 Task: Create a event for a virtual team-building trivia night, fostering friendly competition, knowledge-sharing, and a relaxed atmosphere for team members to unwind on September 24th at 6:30 PM.
Action: Mouse moved to (35, 299)
Screenshot: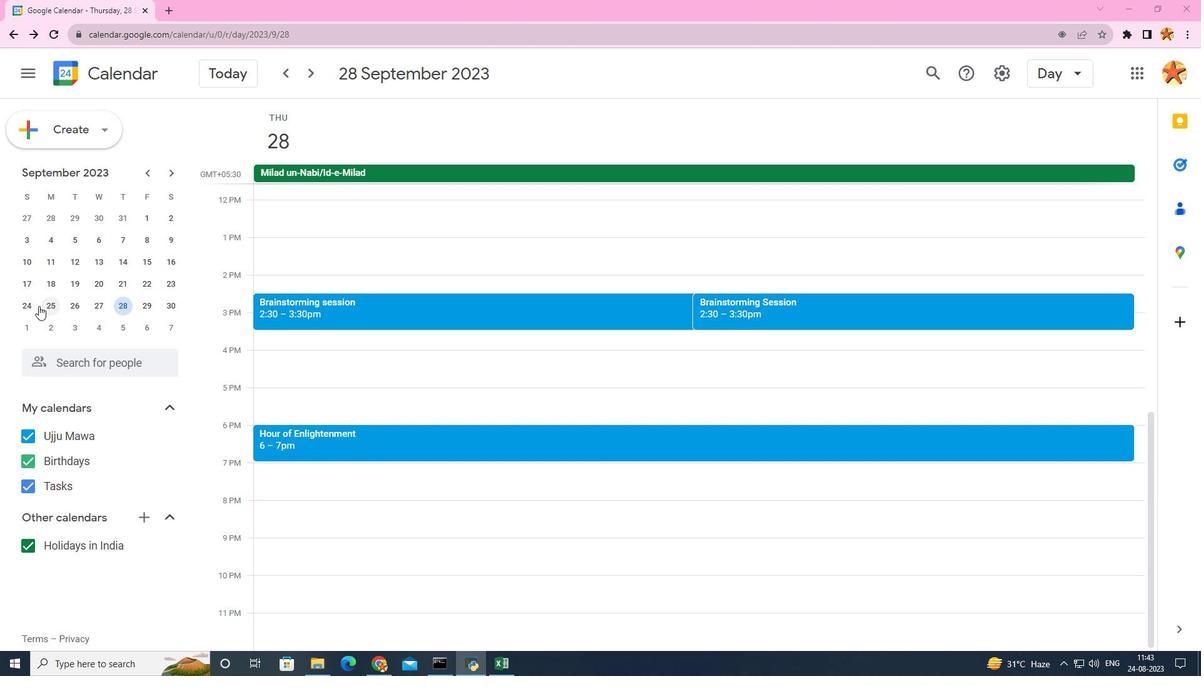 
Action: Mouse pressed left at (35, 299)
Screenshot: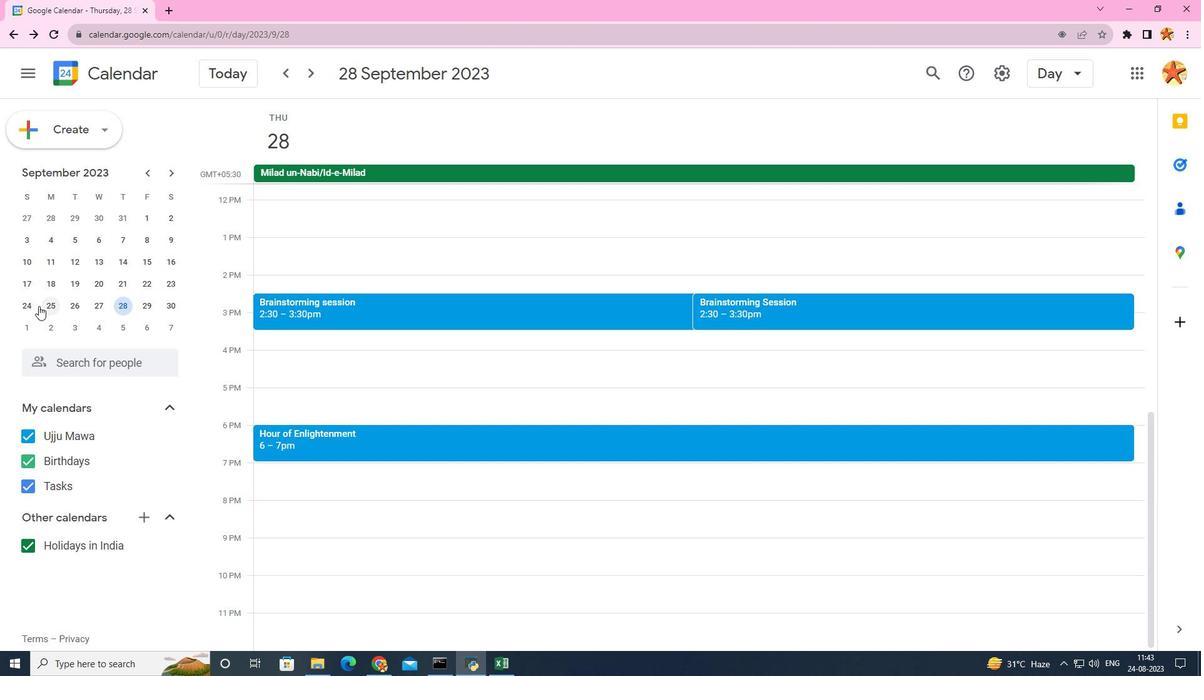
Action: Mouse moved to (397, 299)
Screenshot: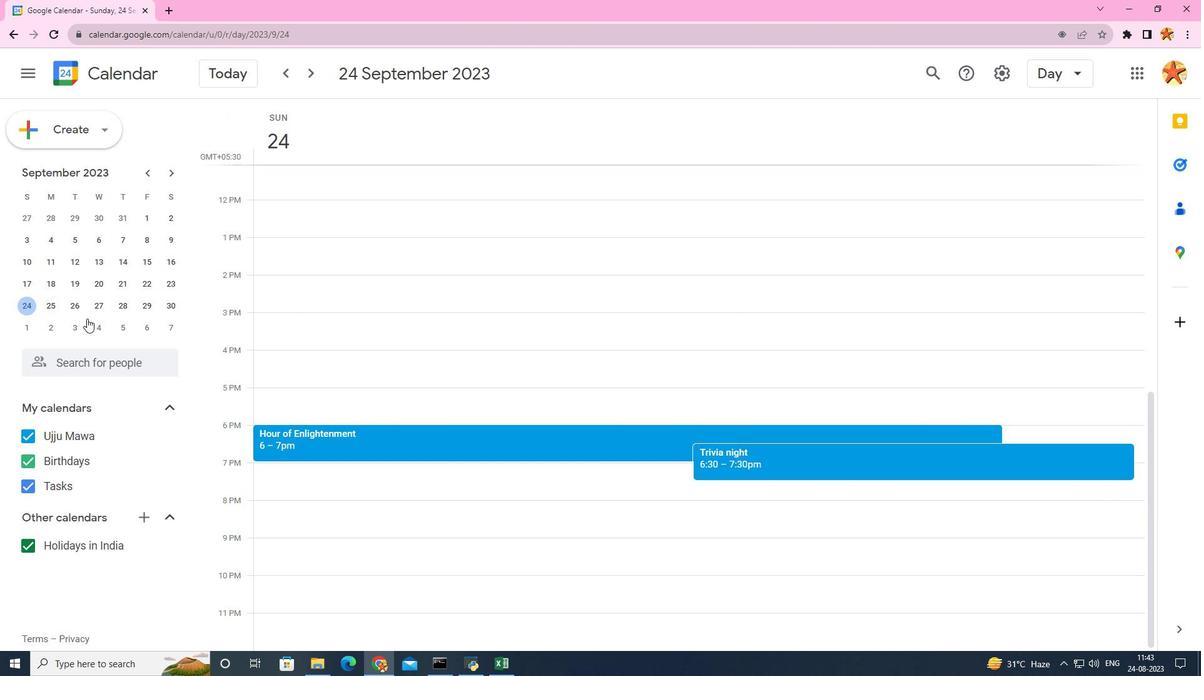 
Action: Mouse pressed left at (397, 299)
Screenshot: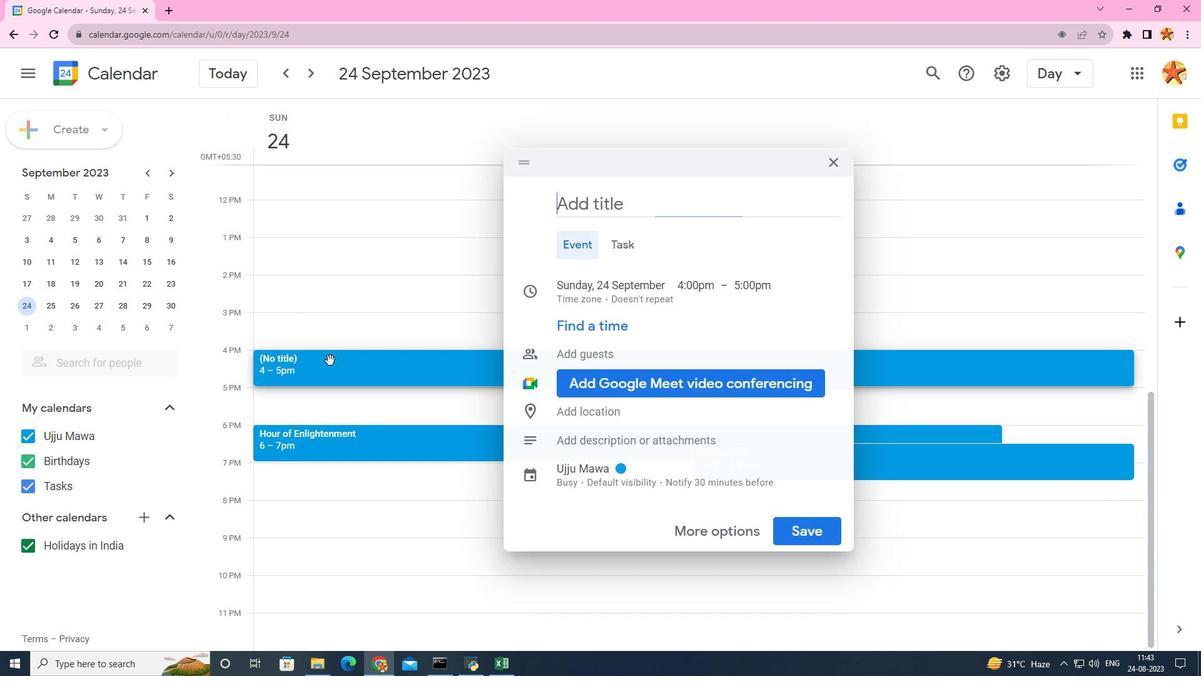 
Action: Mouse moved to (695, 287)
Screenshot: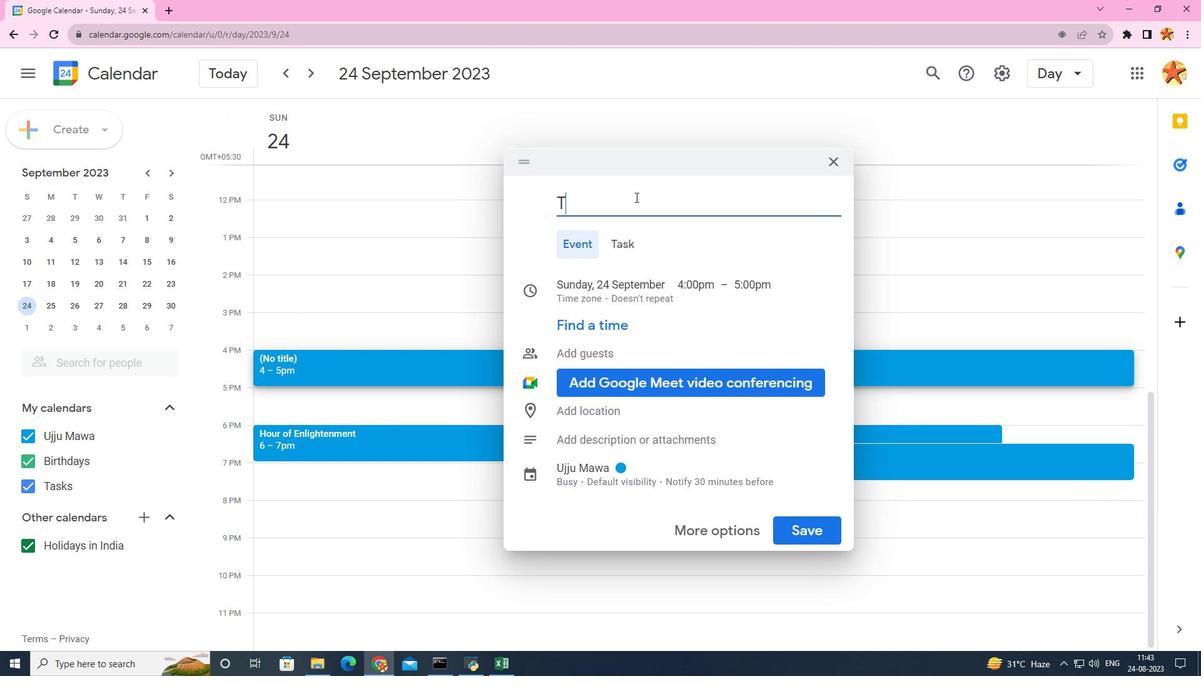 
Action: Mouse pressed left at (695, 287)
Screenshot: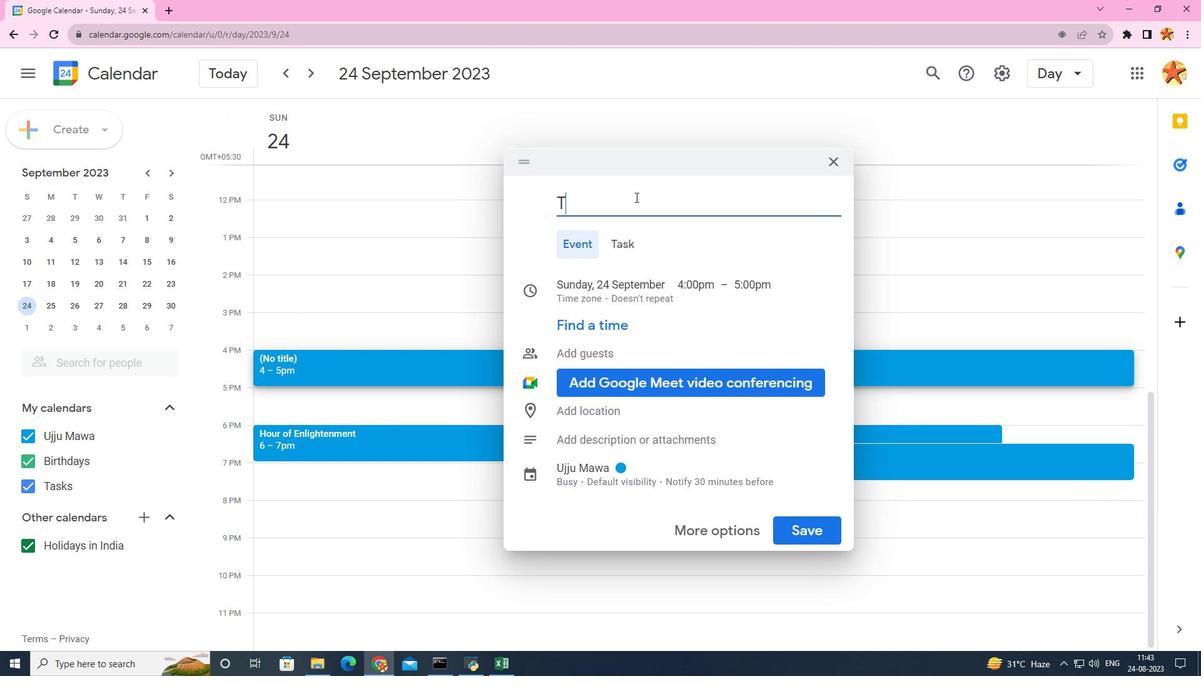 
Action: Mouse moved to (709, 425)
Screenshot: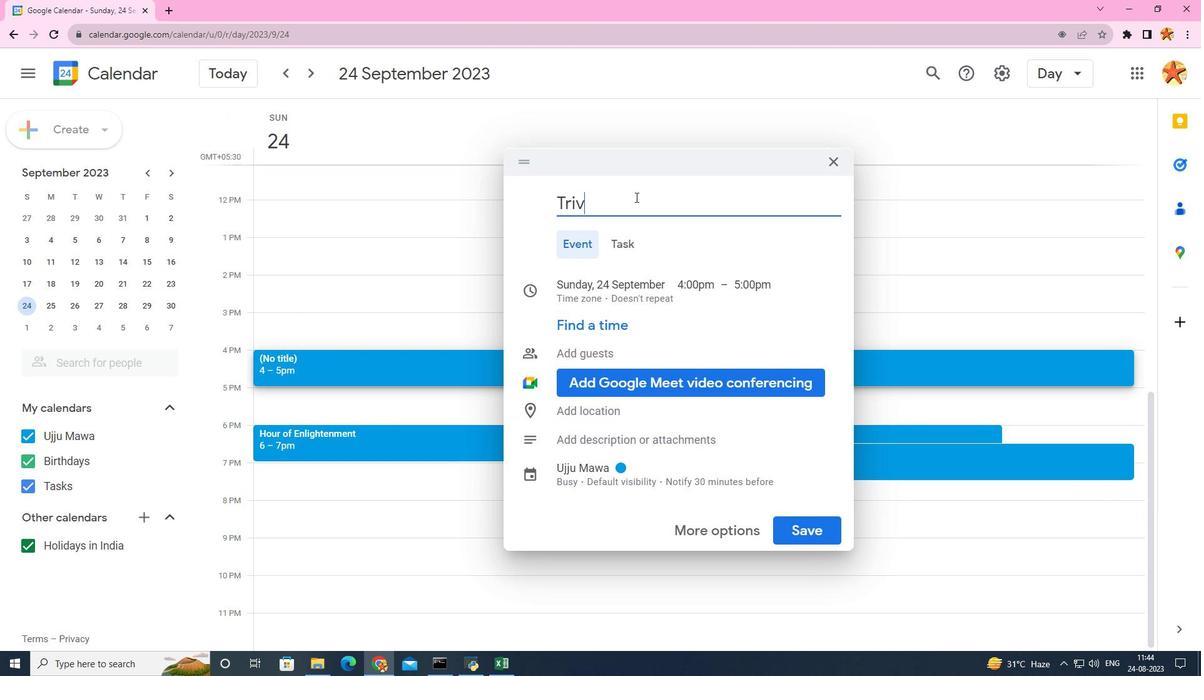 
Action: Mouse scrolled (709, 424) with delta (0, 0)
Screenshot: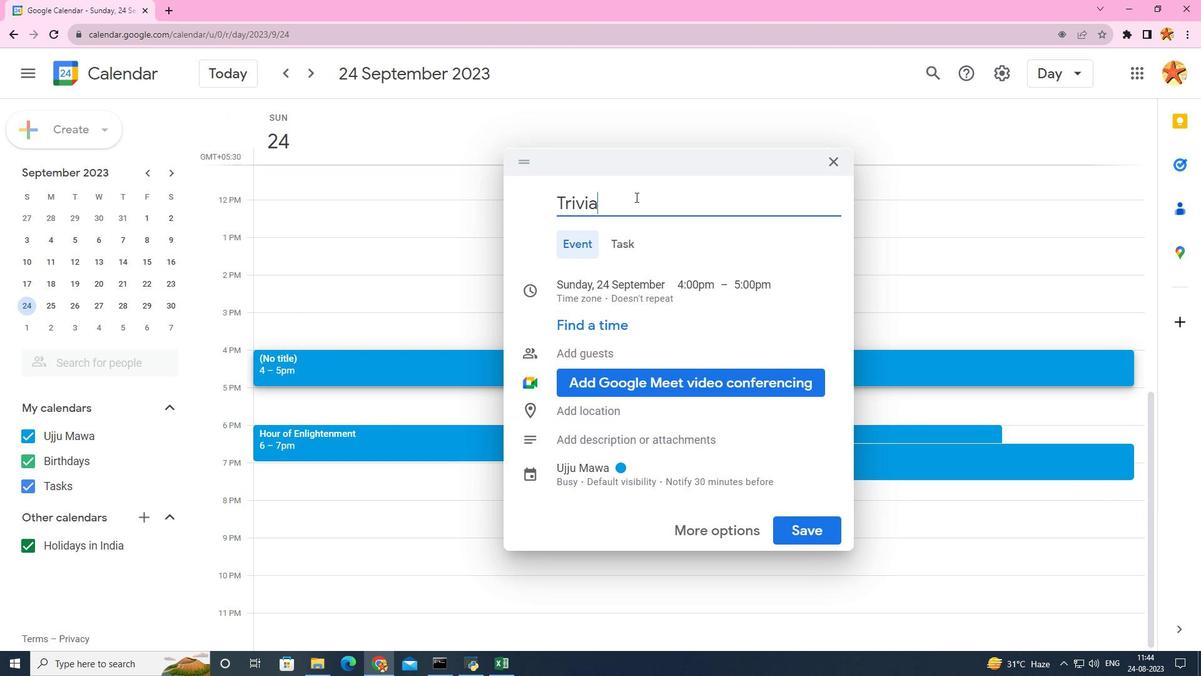 
Action: Mouse scrolled (709, 424) with delta (0, 0)
Screenshot: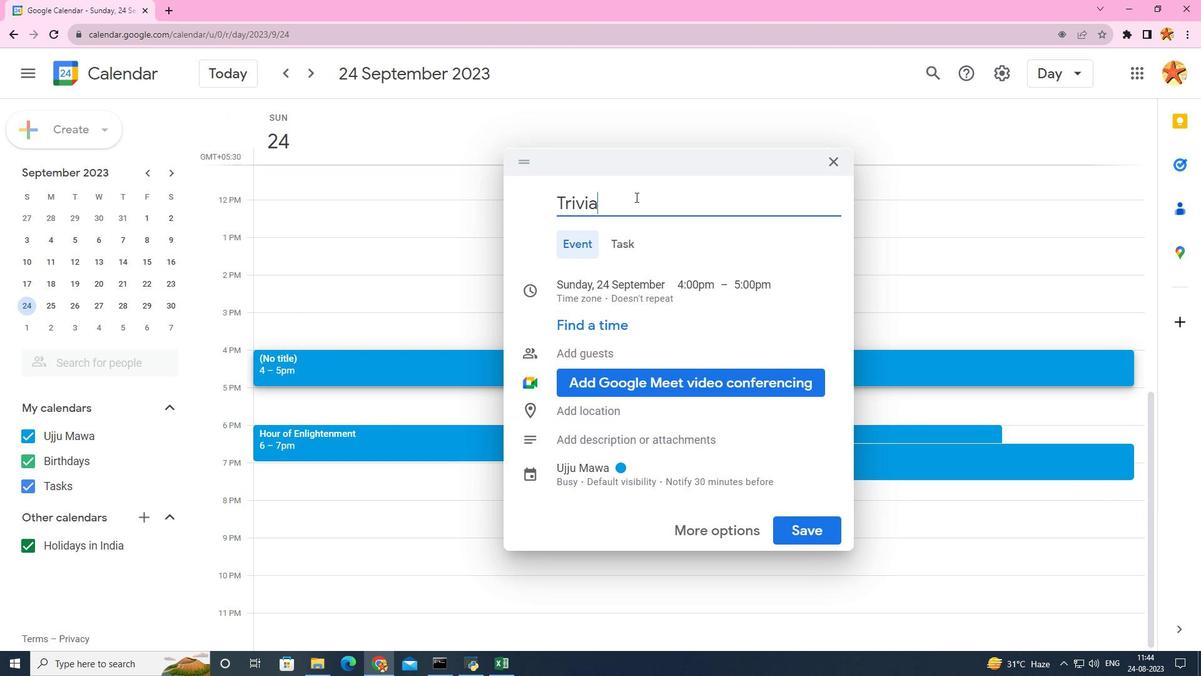 
Action: Mouse moved to (709, 411)
Screenshot: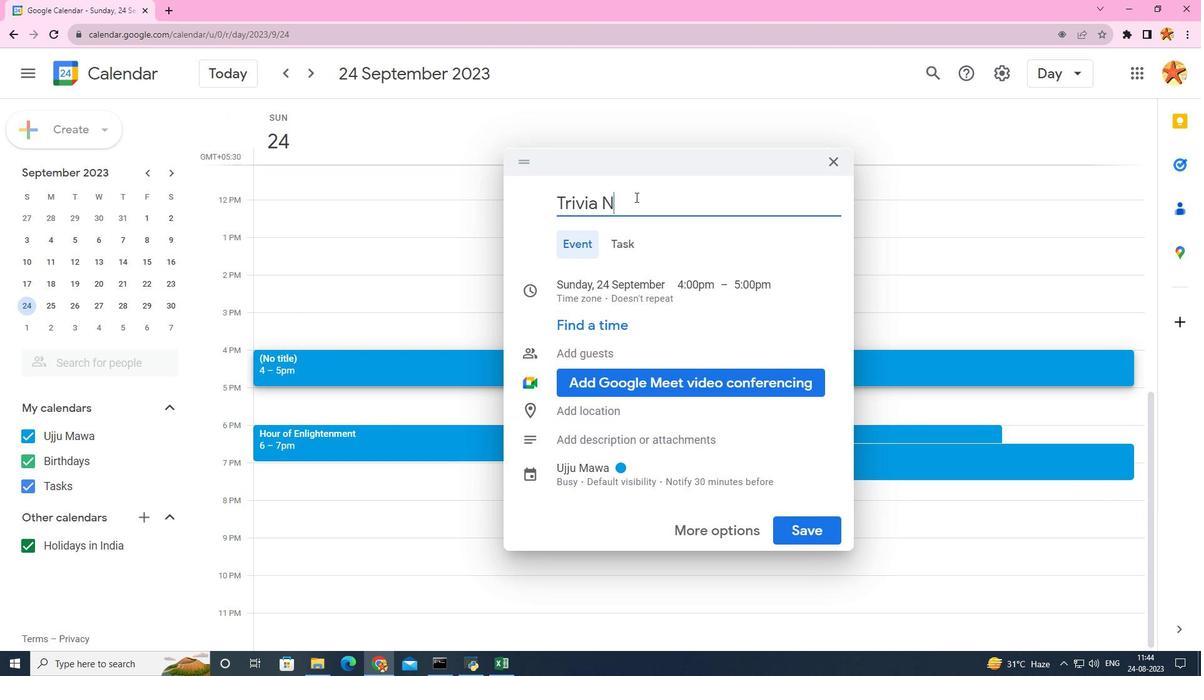 
Action: Mouse scrolled (709, 410) with delta (0, 0)
Screenshot: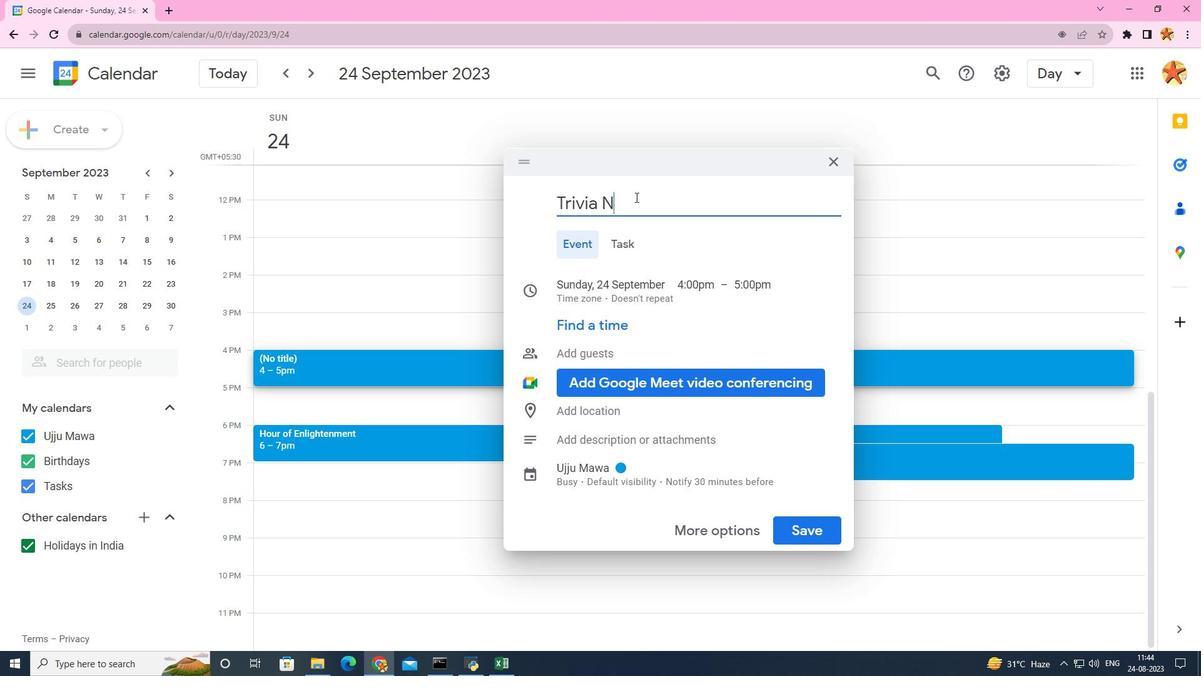 
Action: Mouse scrolled (709, 410) with delta (0, 0)
Screenshot: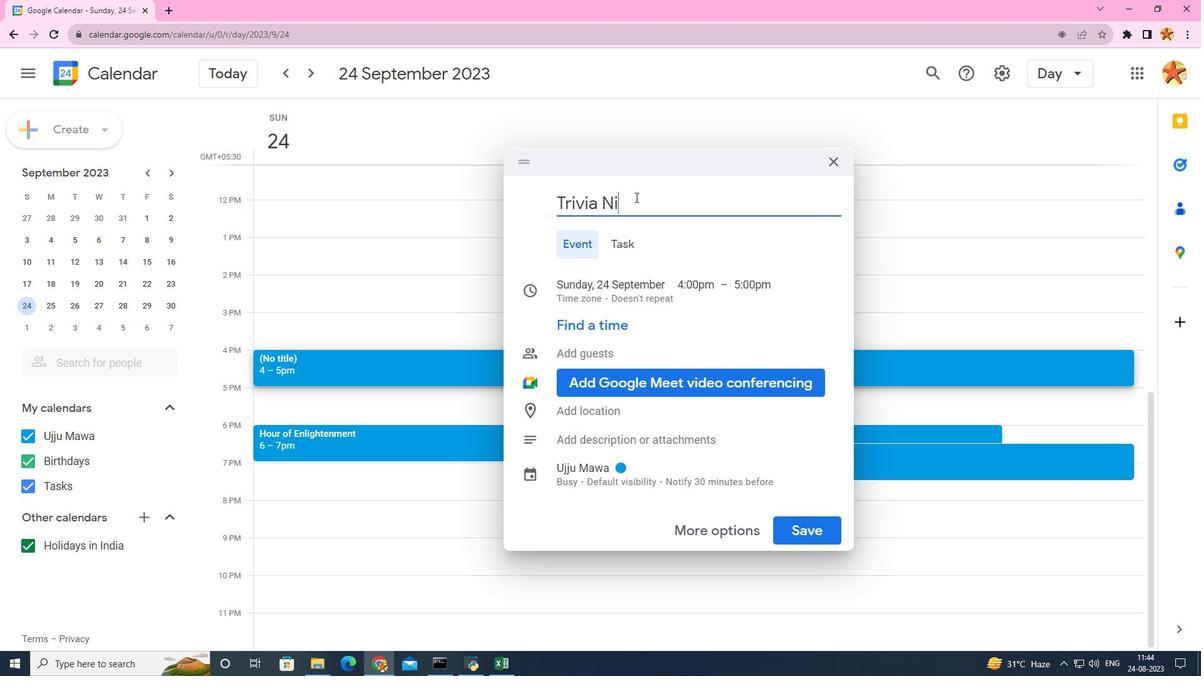 
Action: Mouse scrolled (709, 410) with delta (0, 0)
Screenshot: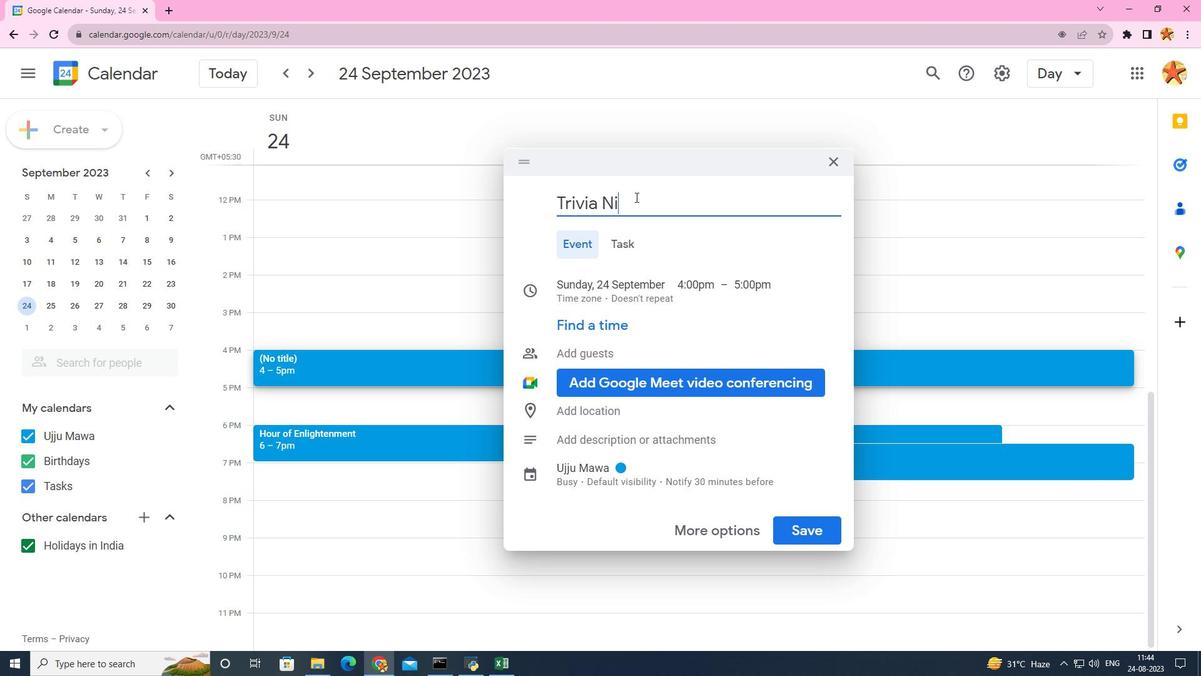 
Action: Mouse scrolled (709, 410) with delta (0, 0)
Screenshot: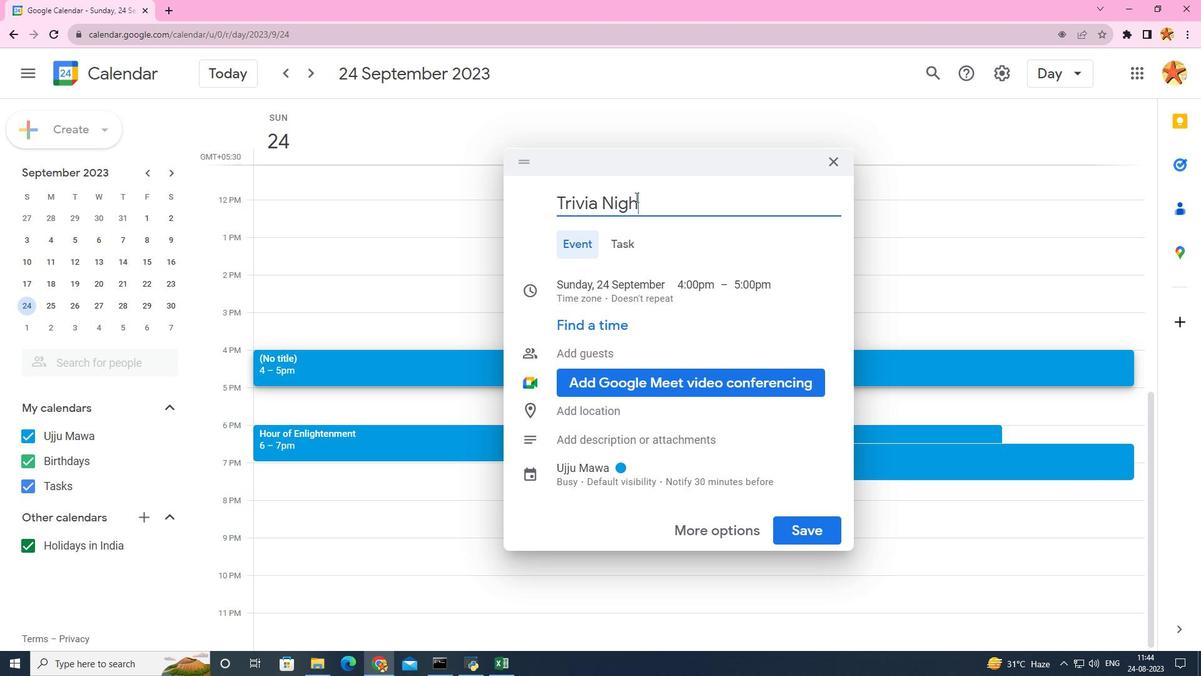 
Action: Mouse scrolled (709, 410) with delta (0, 0)
Screenshot: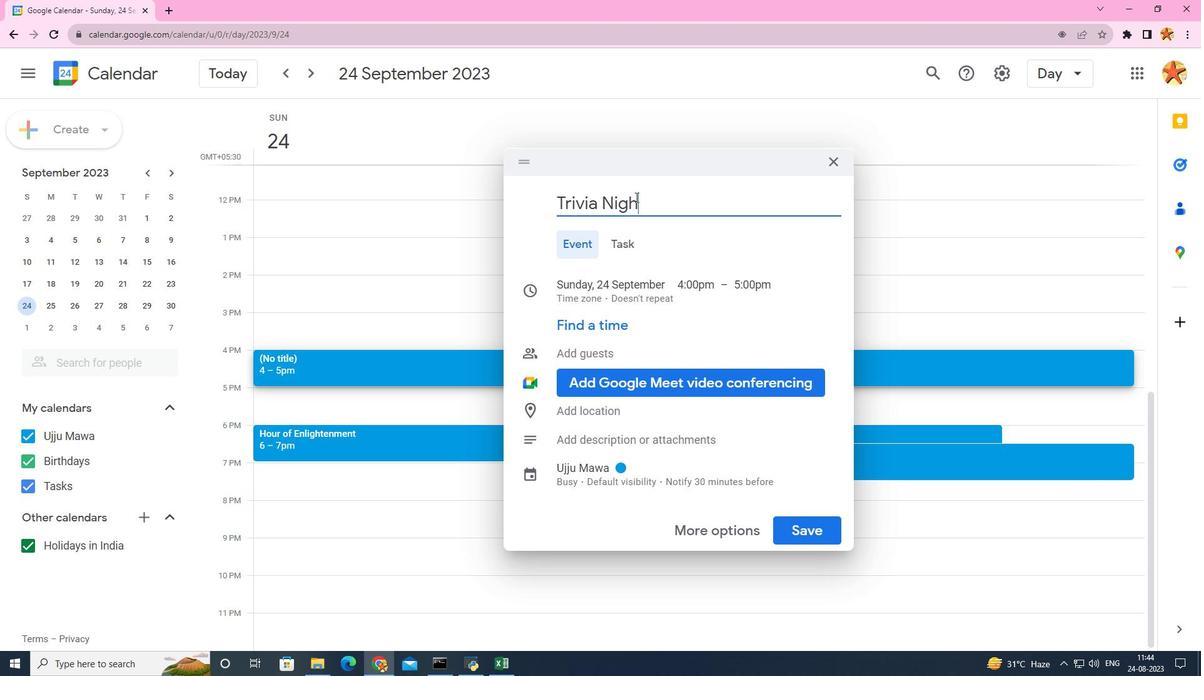 
Action: Mouse scrolled (709, 410) with delta (0, 0)
Screenshot: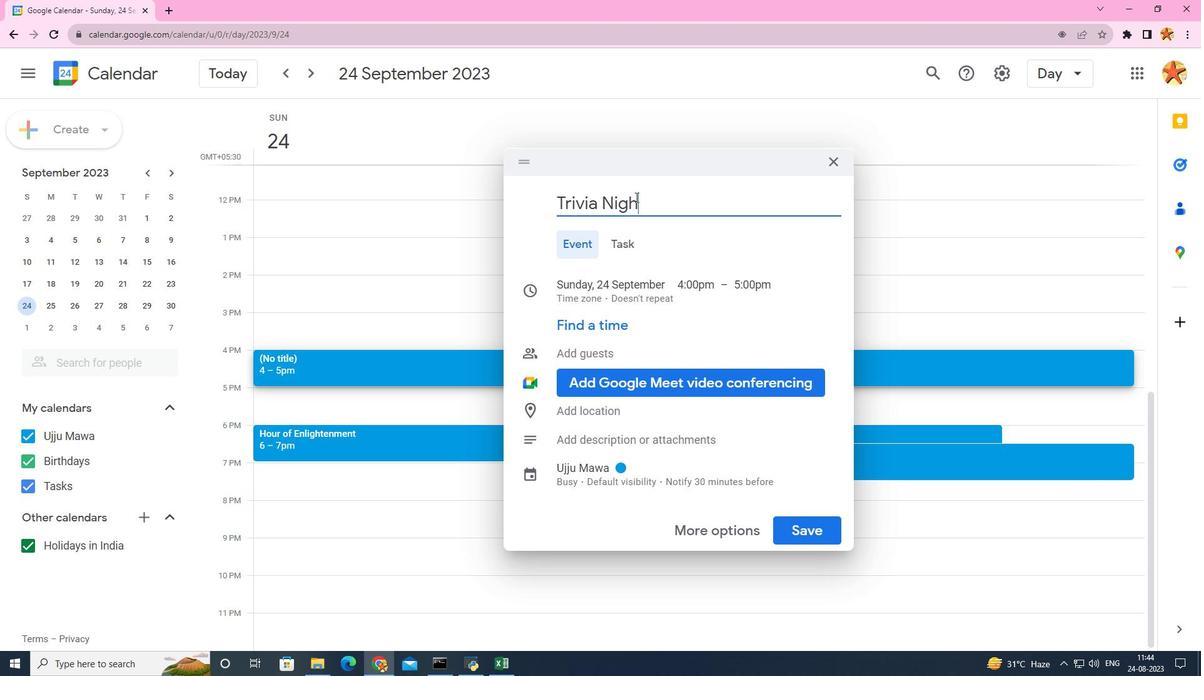 
Action: Mouse scrolled (709, 410) with delta (0, 0)
Screenshot: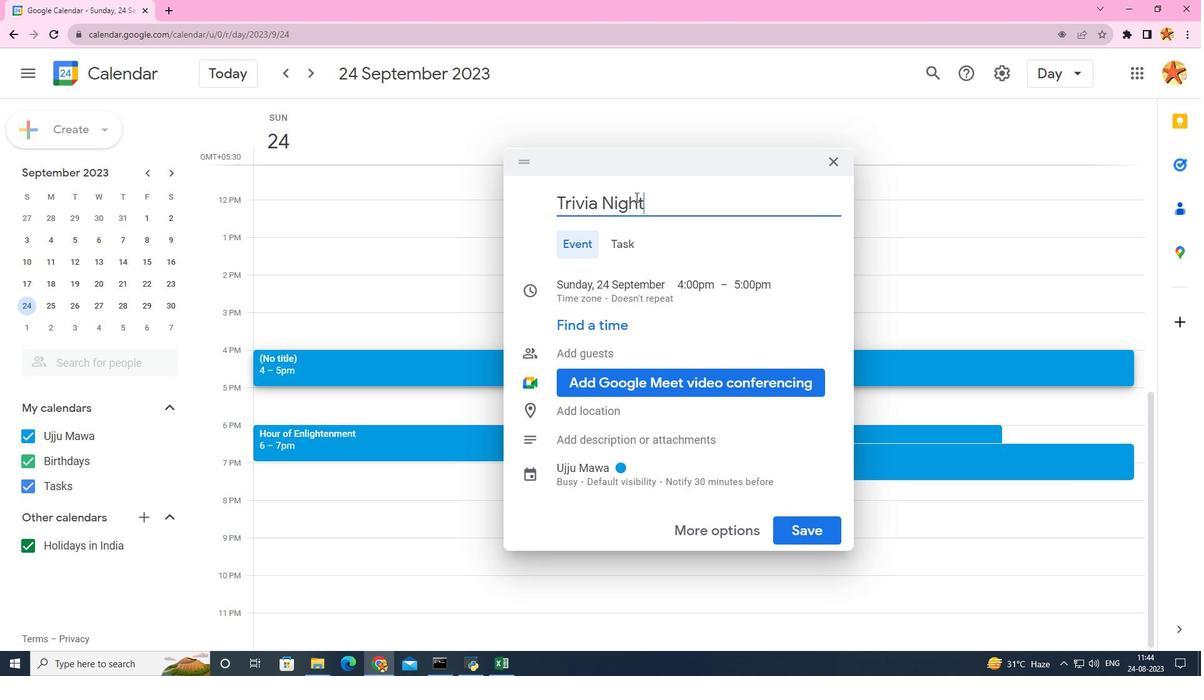 
Action: Mouse scrolled (709, 410) with delta (0, 0)
Screenshot: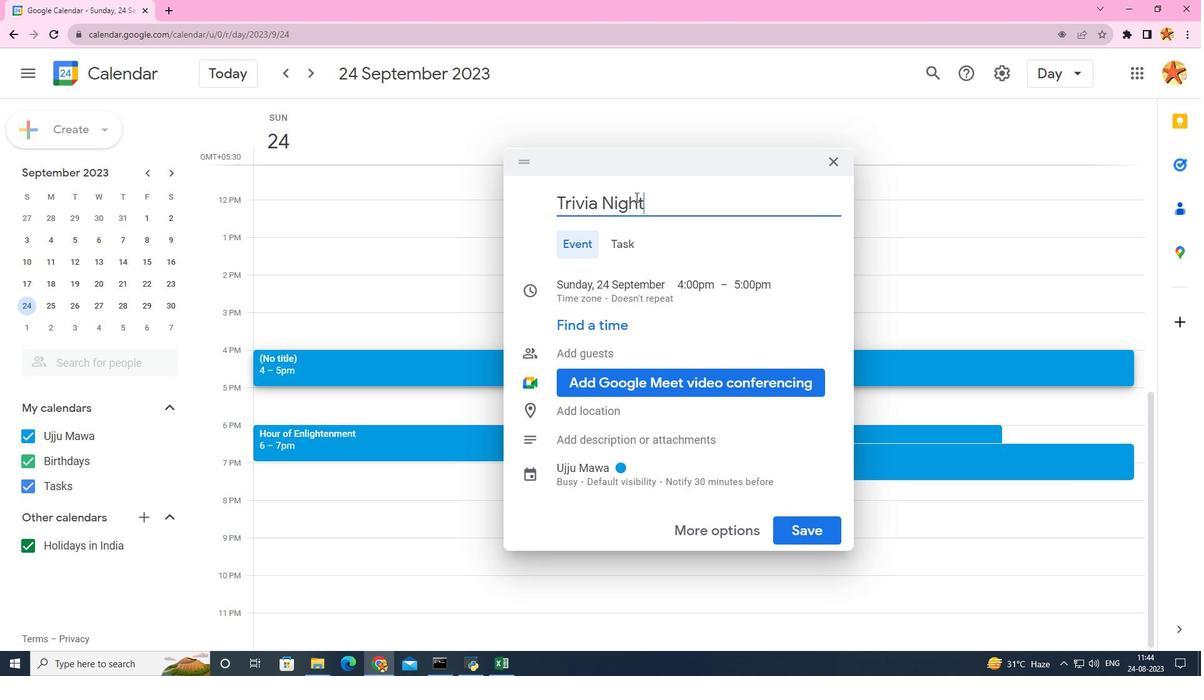 
Action: Mouse scrolled (709, 410) with delta (0, 0)
Screenshot: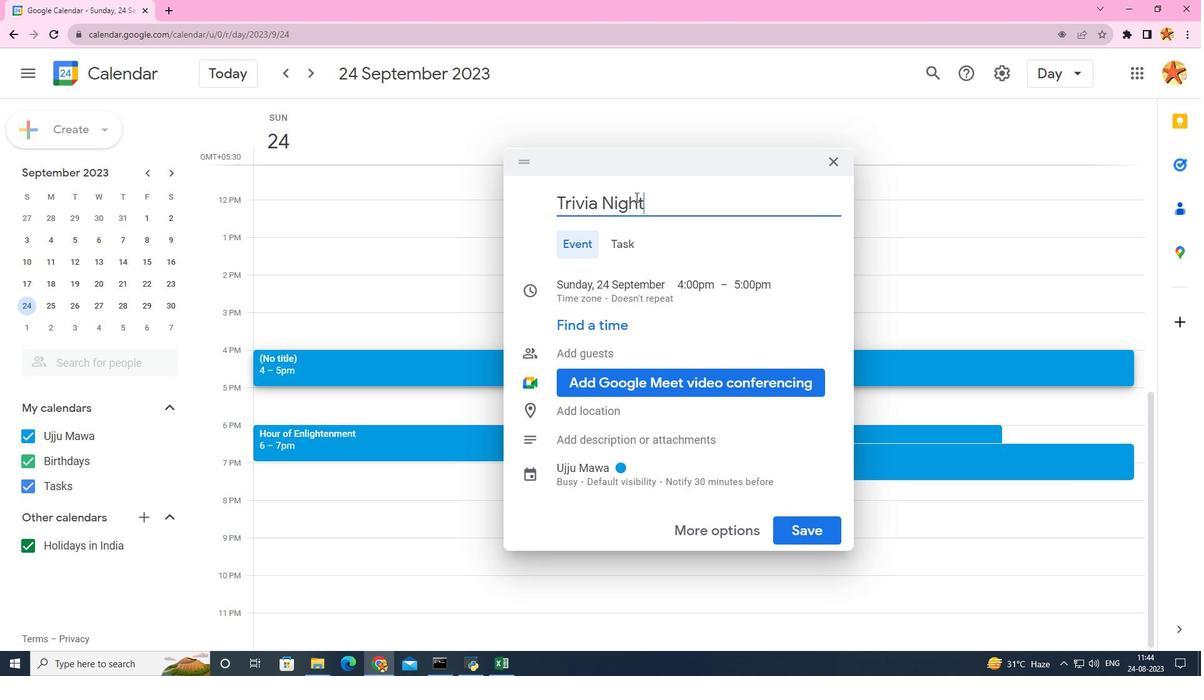 
Action: Mouse scrolled (709, 410) with delta (0, 0)
Screenshot: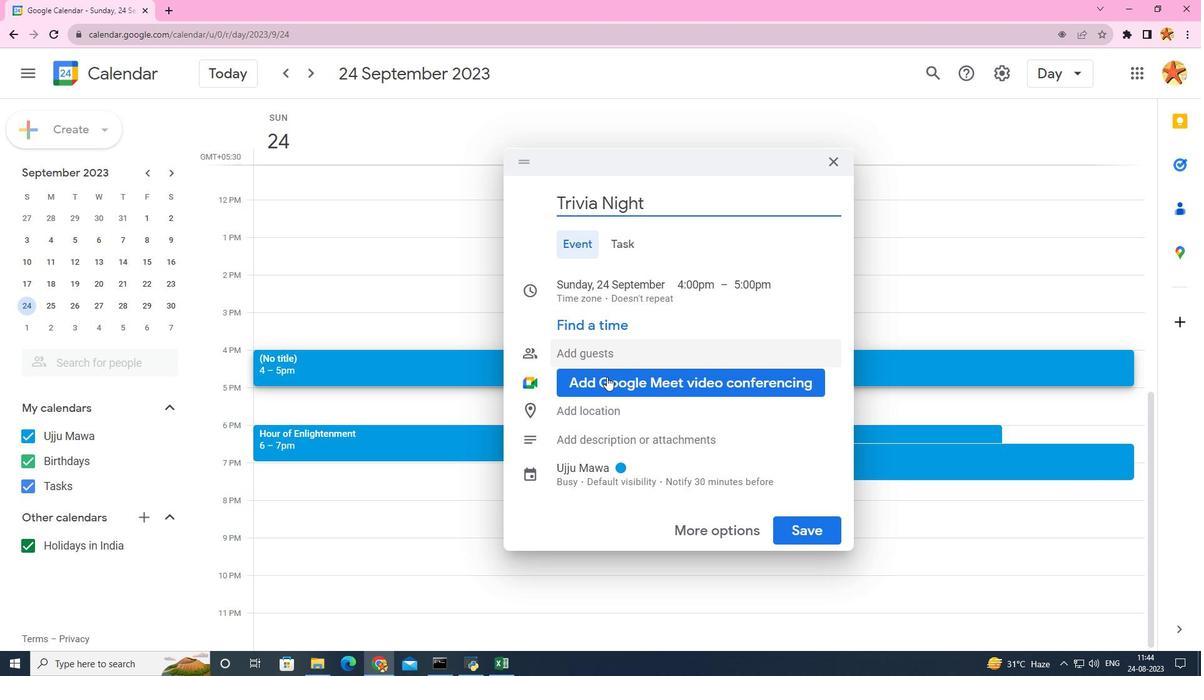 
Action: Mouse scrolled (709, 410) with delta (0, 0)
Screenshot: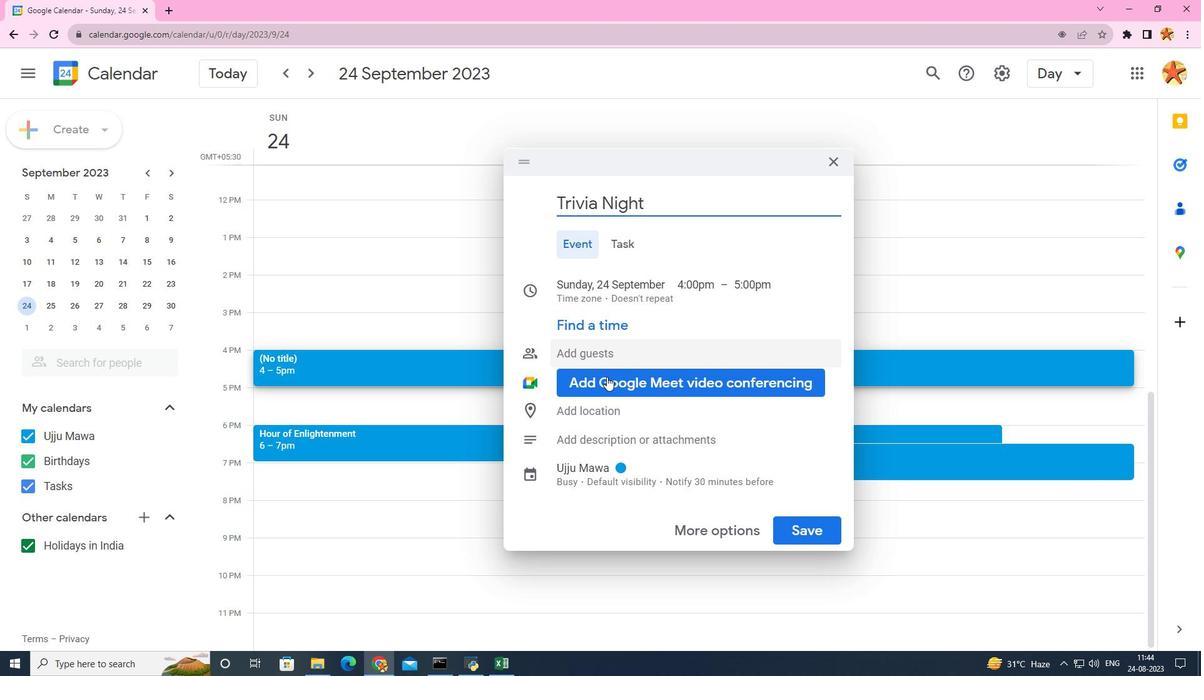 
Action: Mouse scrolled (709, 410) with delta (0, 0)
Screenshot: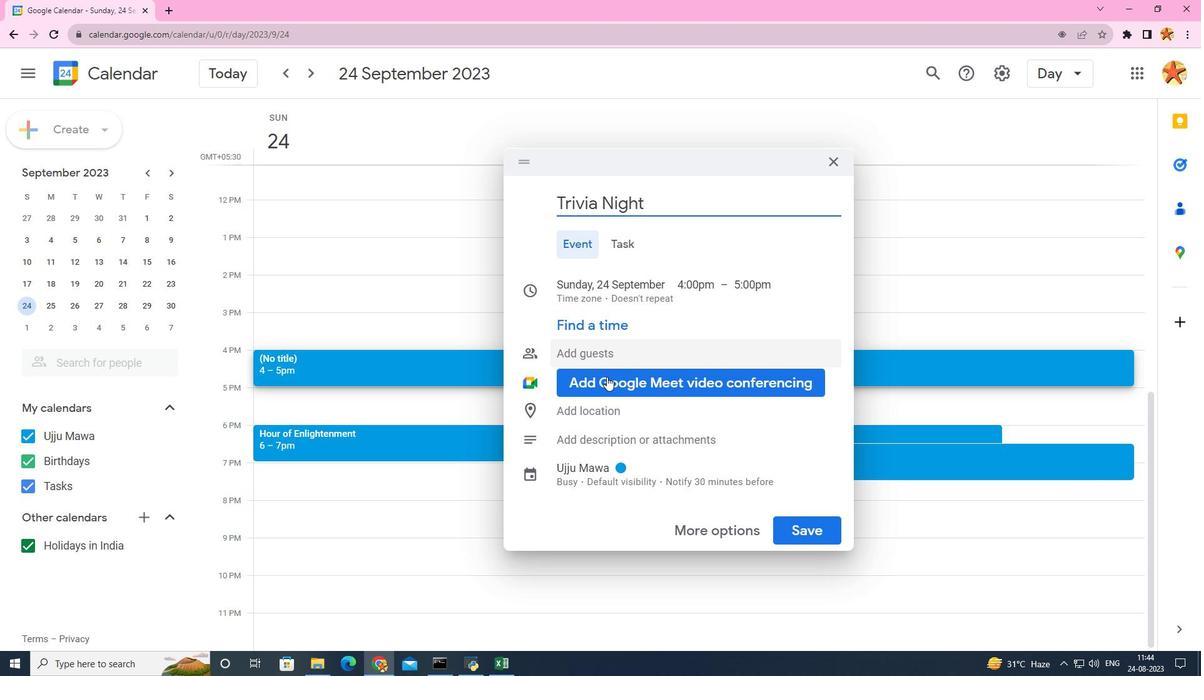 
Action: Mouse scrolled (709, 410) with delta (0, 0)
Screenshot: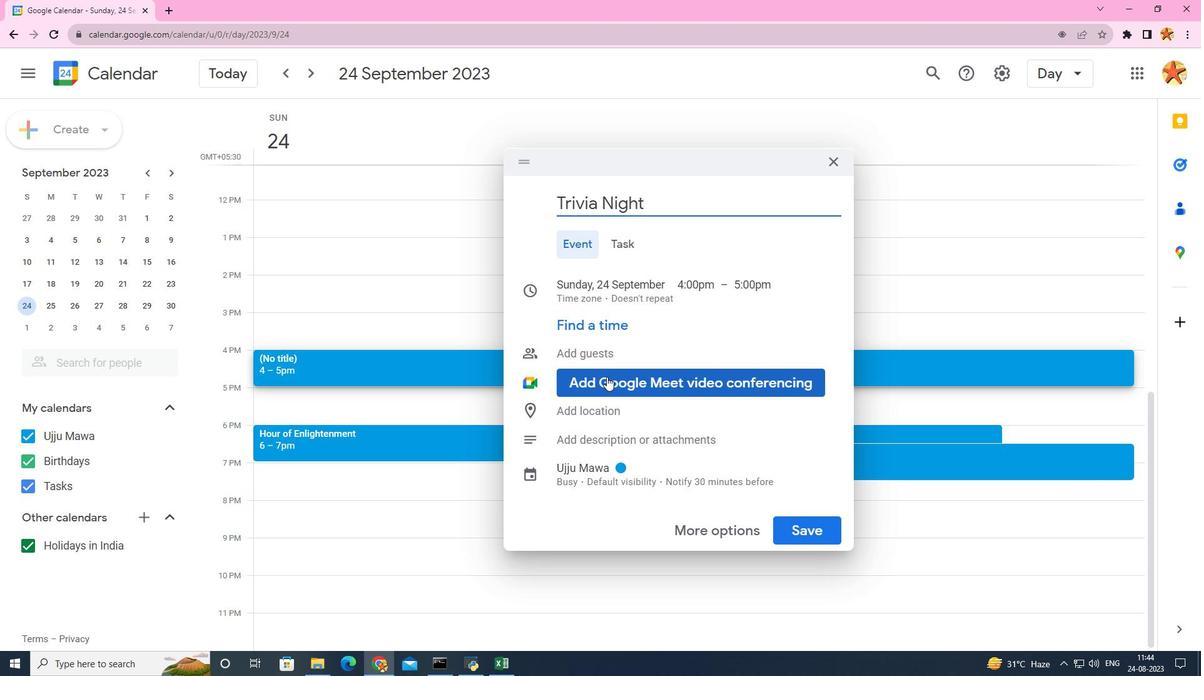 
Action: Mouse scrolled (709, 410) with delta (0, 0)
Screenshot: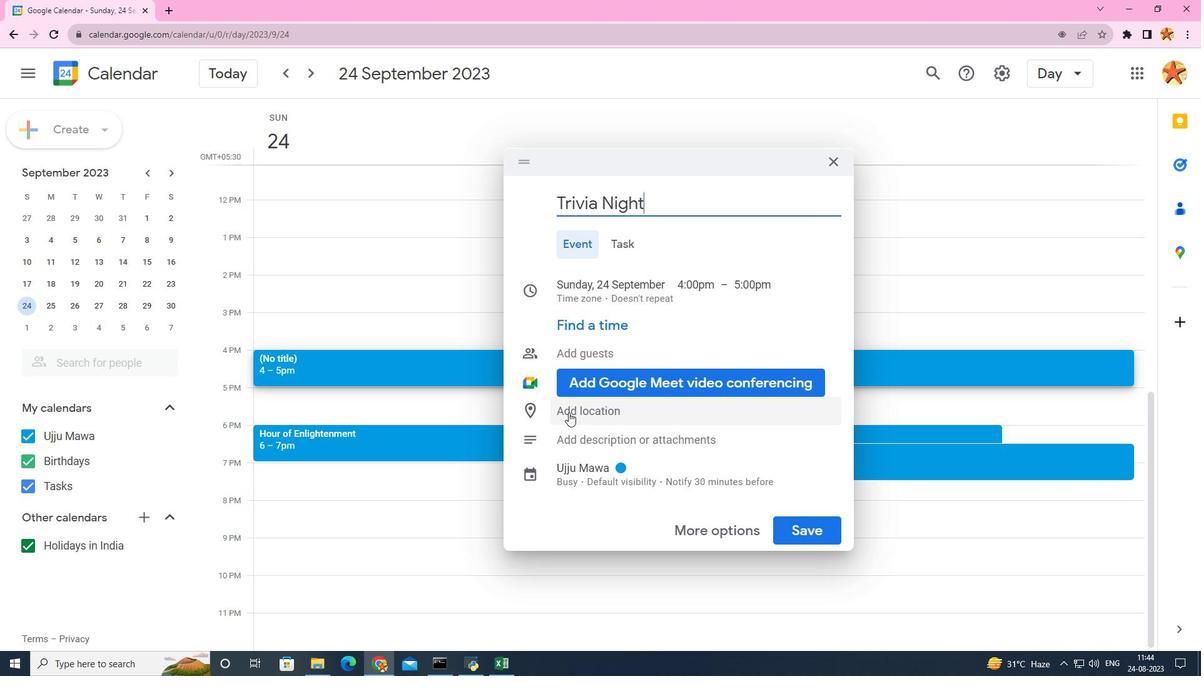 
Action: Mouse scrolled (709, 410) with delta (0, 0)
Screenshot: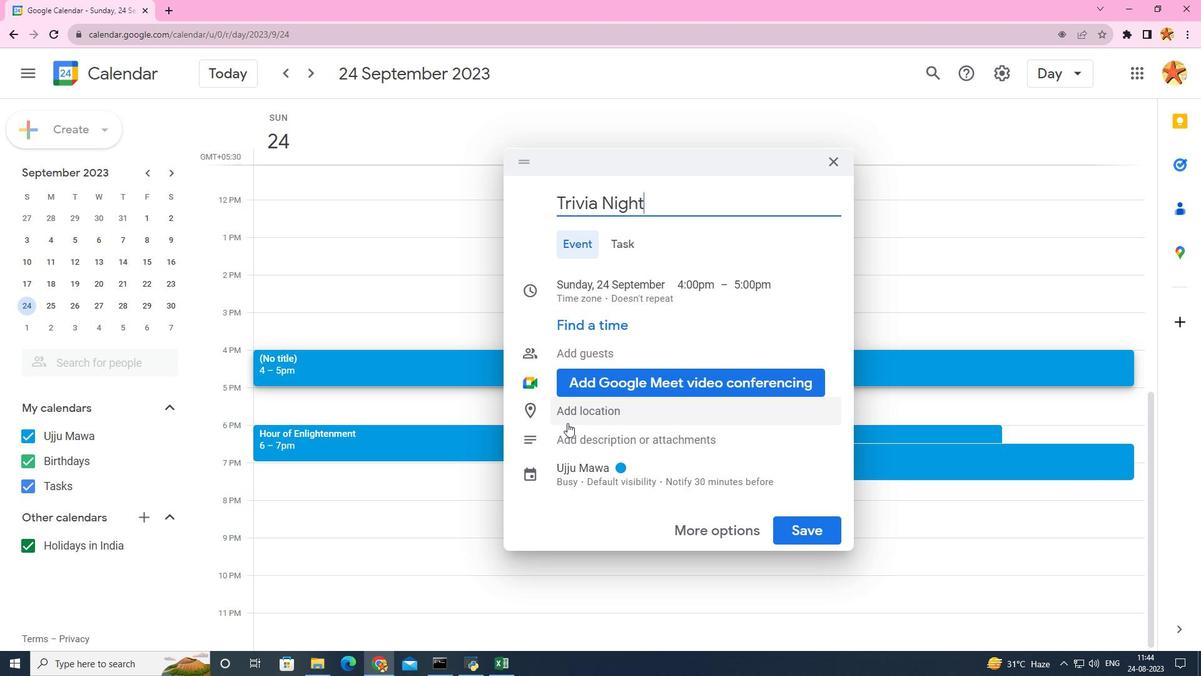 
Action: Mouse scrolled (709, 410) with delta (0, 0)
Screenshot: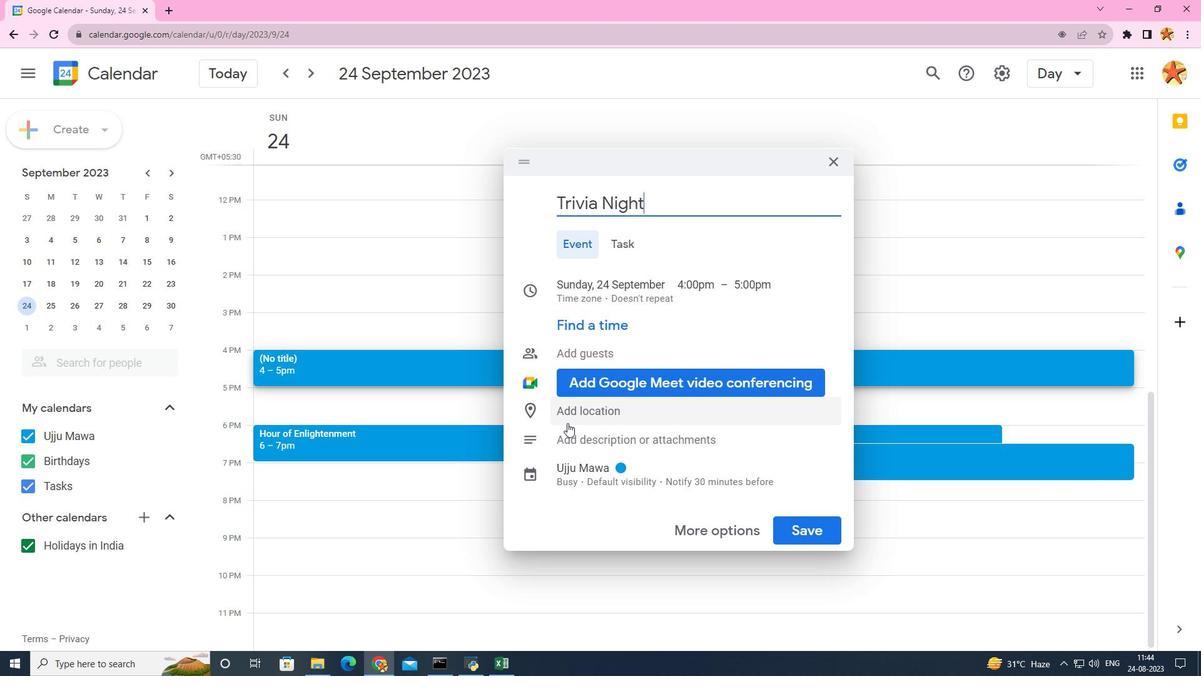 
Action: Mouse scrolled (709, 410) with delta (0, 0)
Screenshot: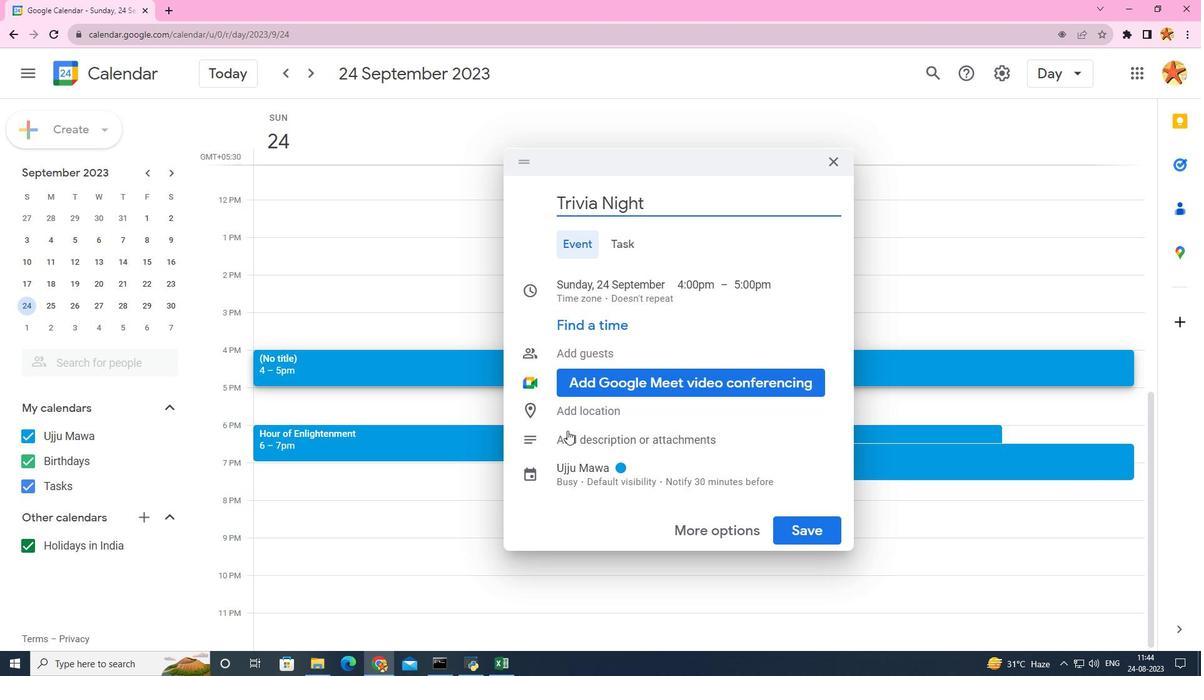 
Action: Mouse scrolled (709, 410) with delta (0, 0)
Screenshot: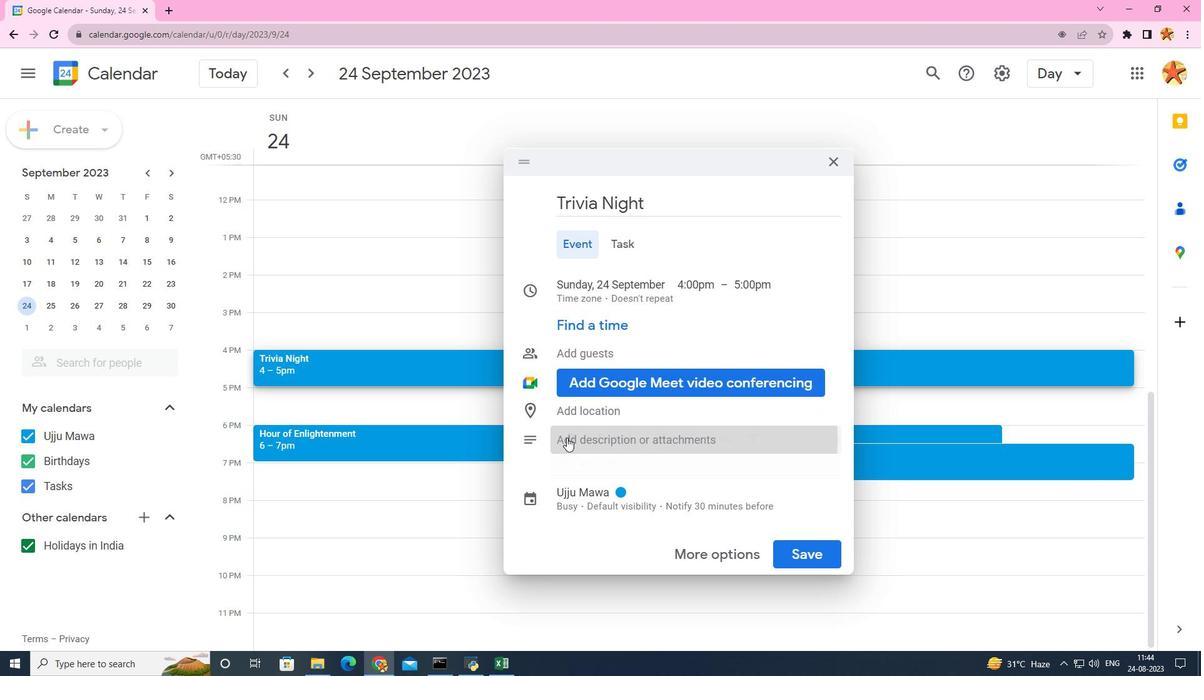 
Action: Mouse scrolled (709, 410) with delta (0, 0)
Screenshot: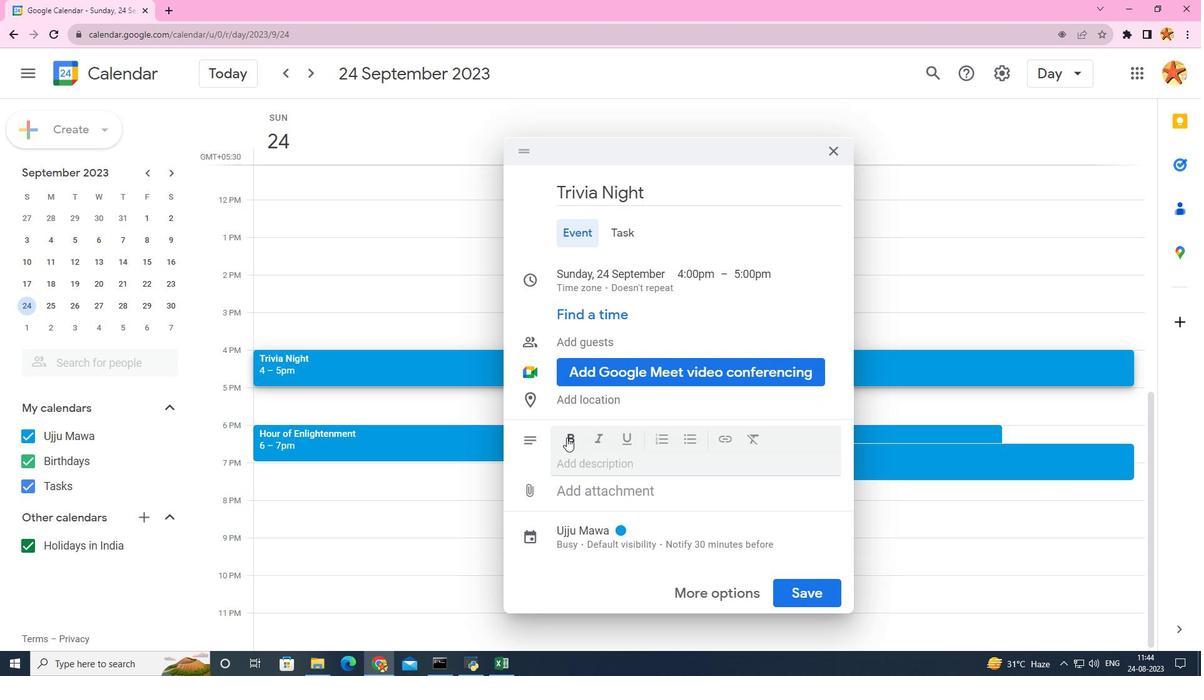 
Action: Mouse scrolled (709, 410) with delta (0, 0)
Screenshot: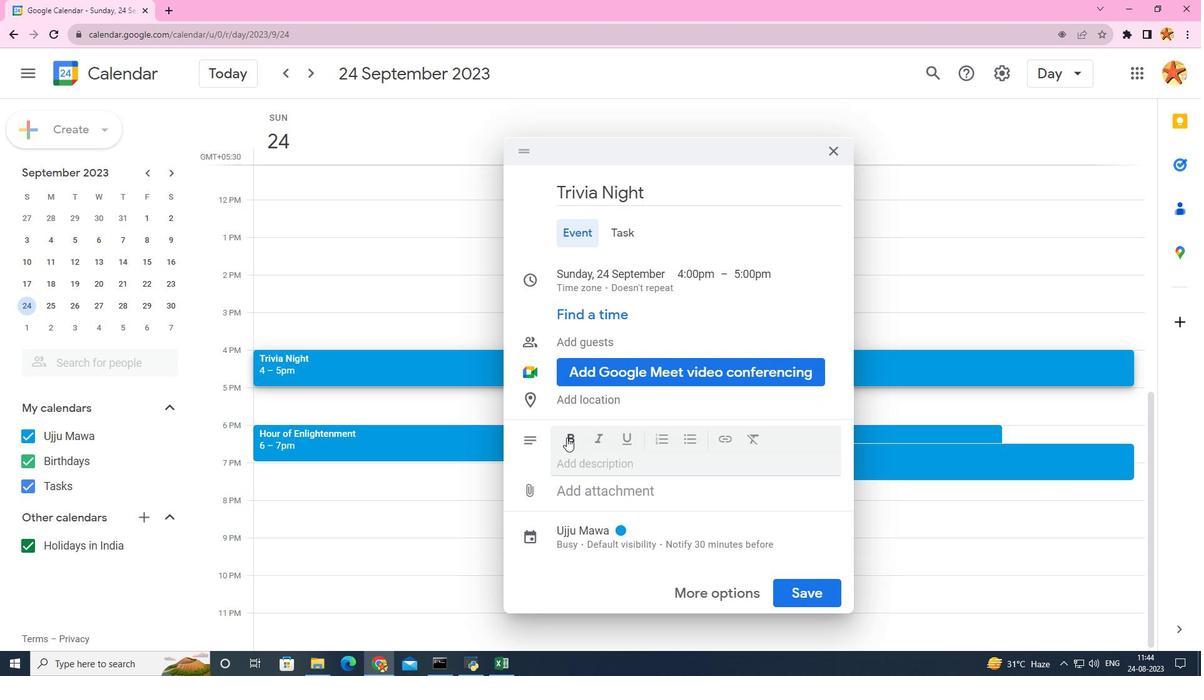 
Action: Mouse scrolled (709, 410) with delta (0, 0)
Screenshot: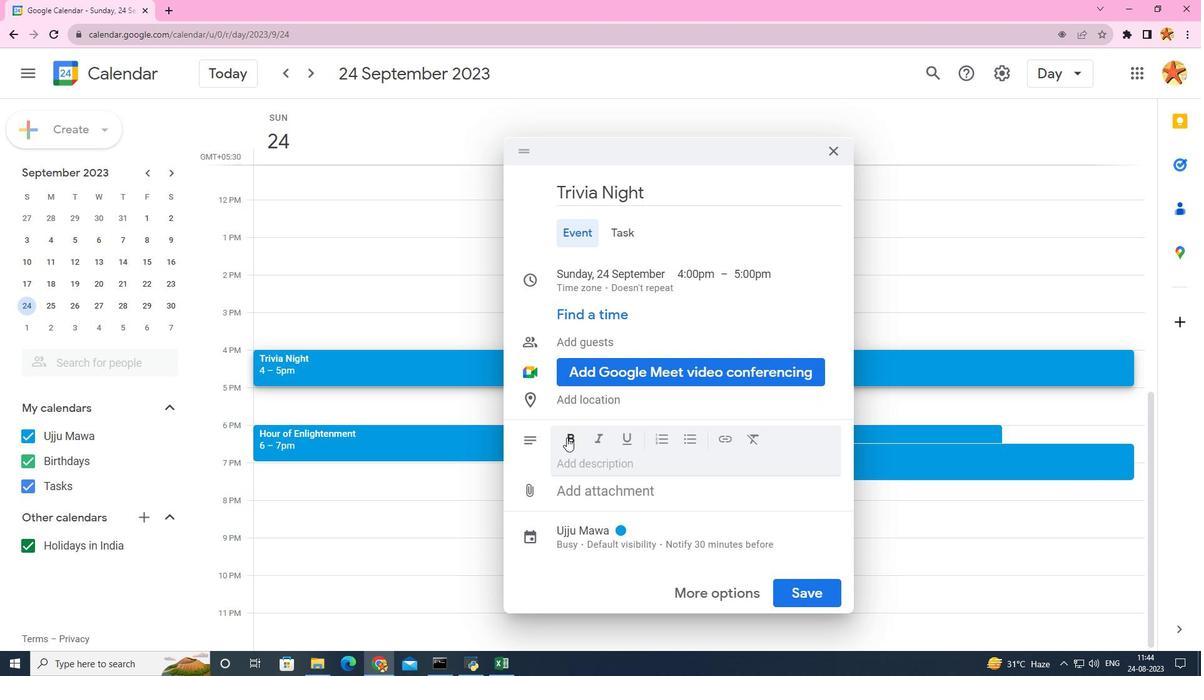 
Action: Mouse moved to (731, 317)
Screenshot: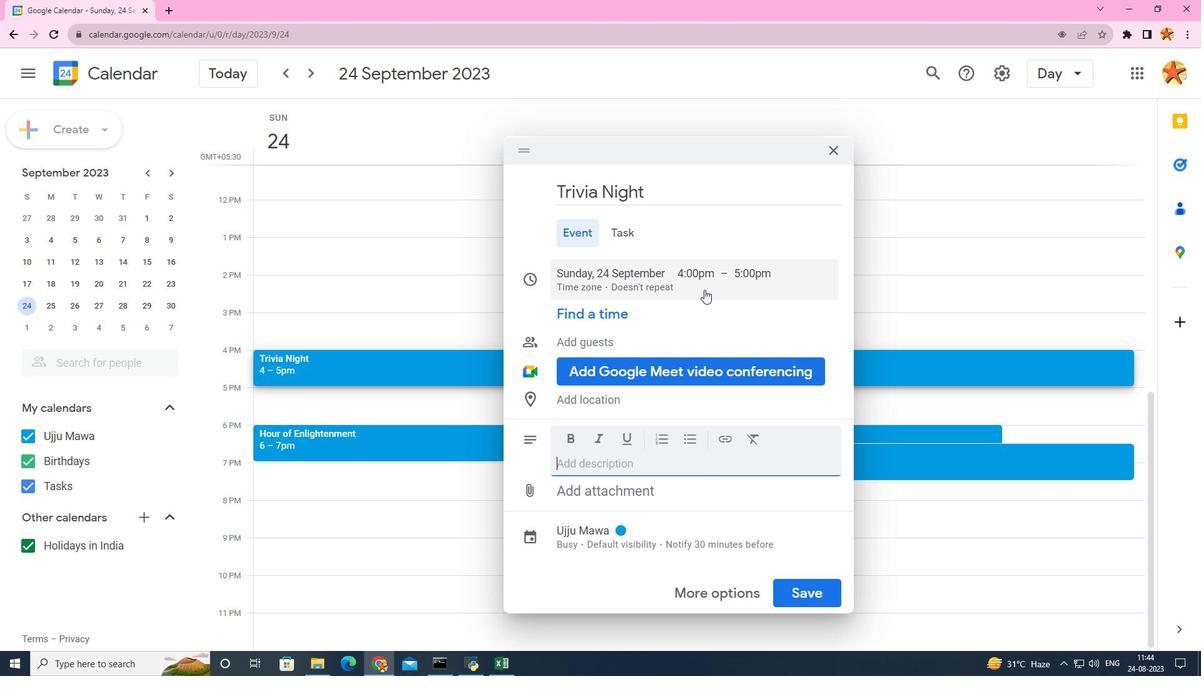 
Action: Mouse pressed left at (731, 317)
Screenshot: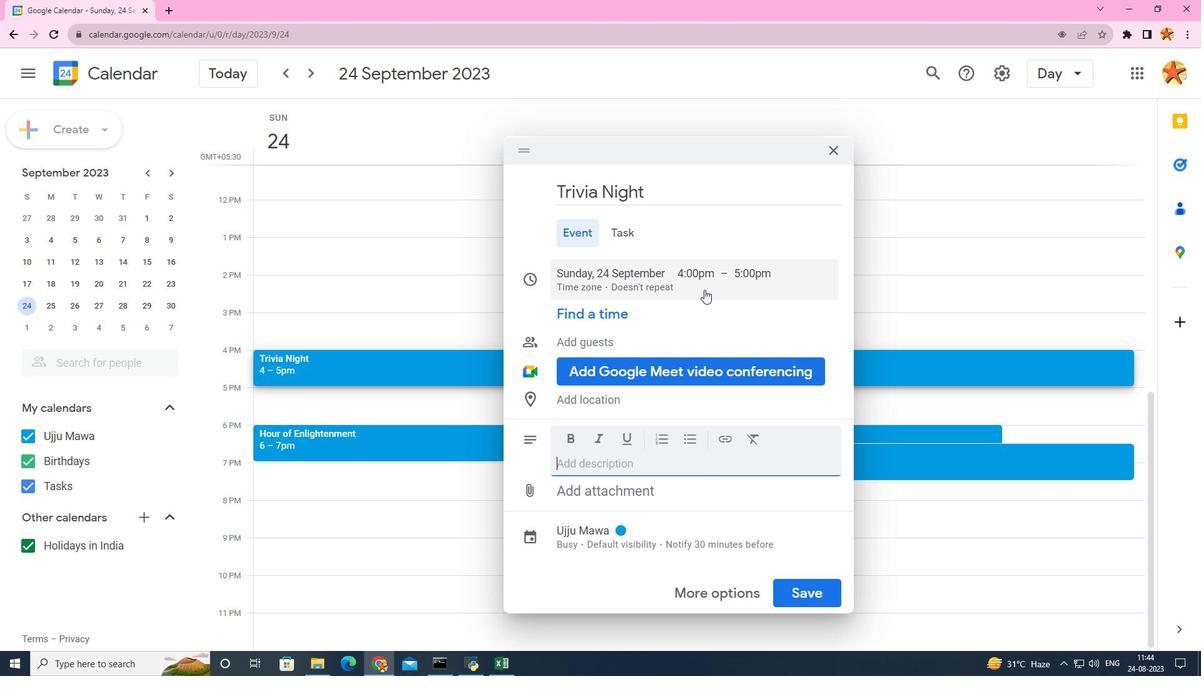 
Action: Mouse moved to (580, 215)
Screenshot: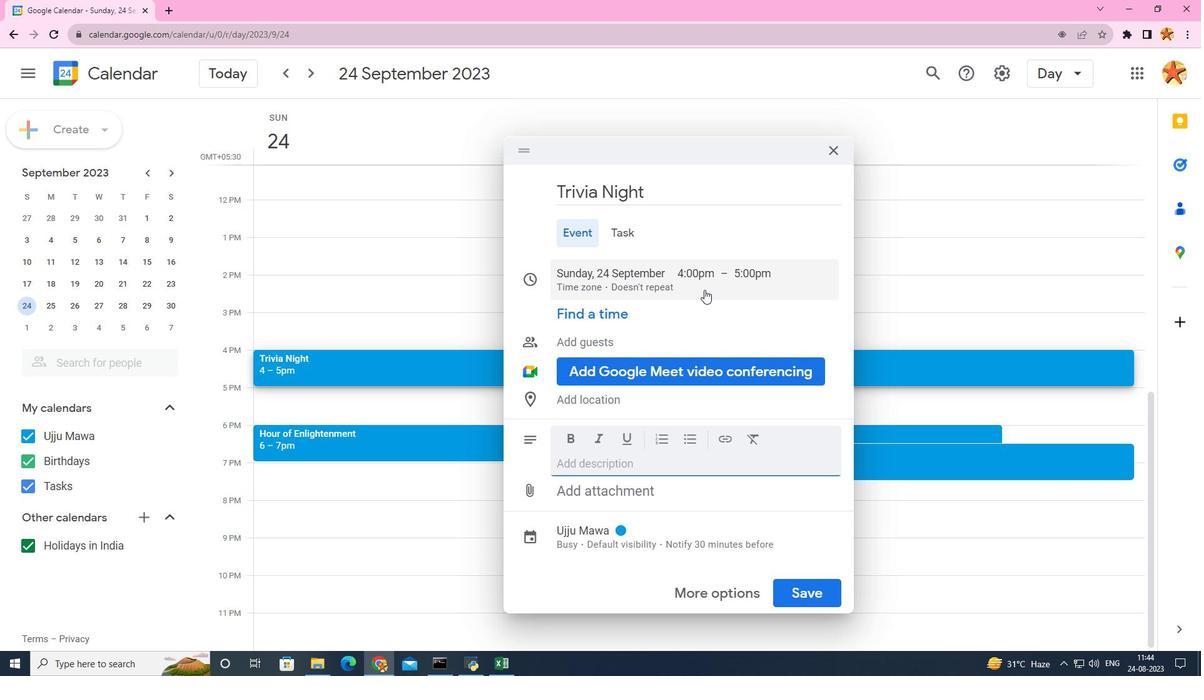 
Action: Mouse pressed left at (580, 215)
Screenshot: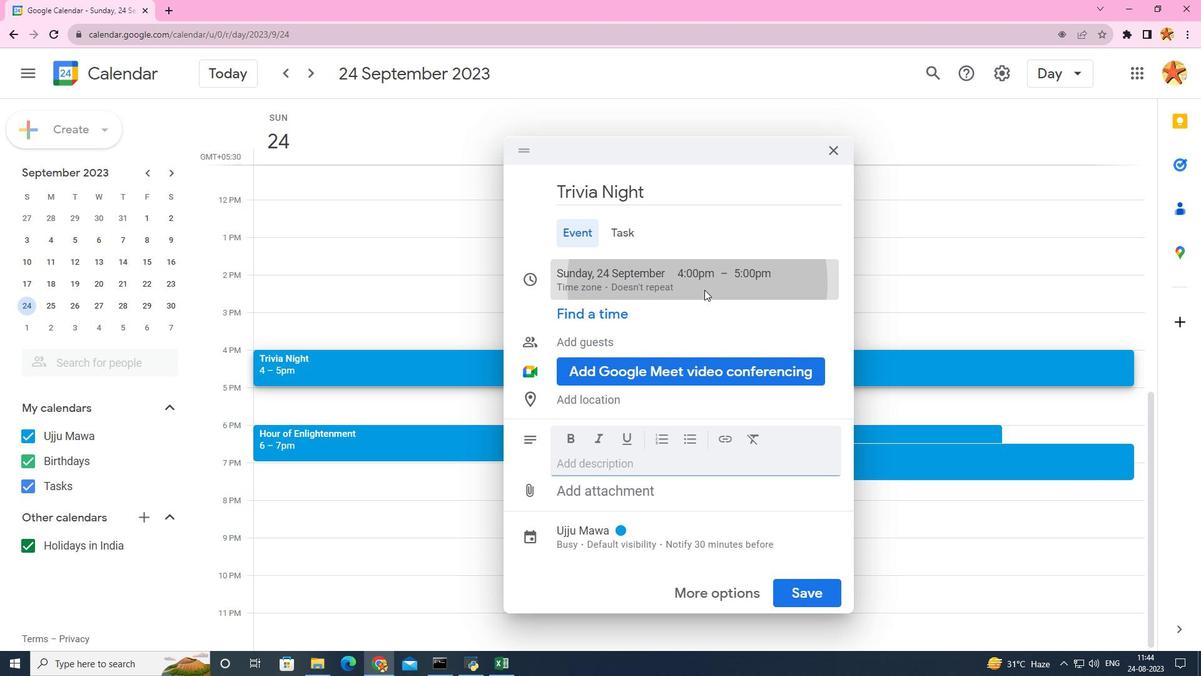 
Action: Mouse moved to (580, 217)
Screenshot: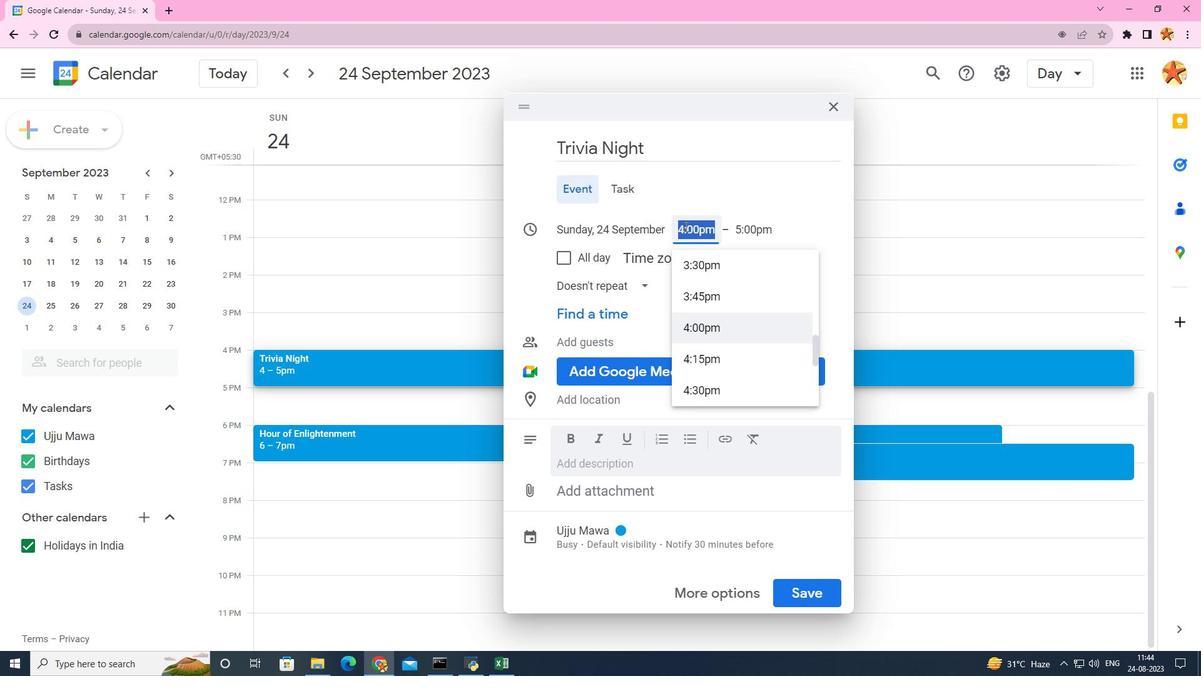 
Action: Key pressed <Key.caps_lock>V<Key.caps_lock>irtual<Key.space><Key.backspace><Key.backspace><Key.backspace><Key.backspace><Key.backspace><Key.backspace><Key.backspace><Key.backspace><Key.backspace><Key.backspace><Key.backspace><Key.backspace><Key.backspace><Key.caps_lock>T<Key.caps_lock>rivia<Key.space>night
Screenshot: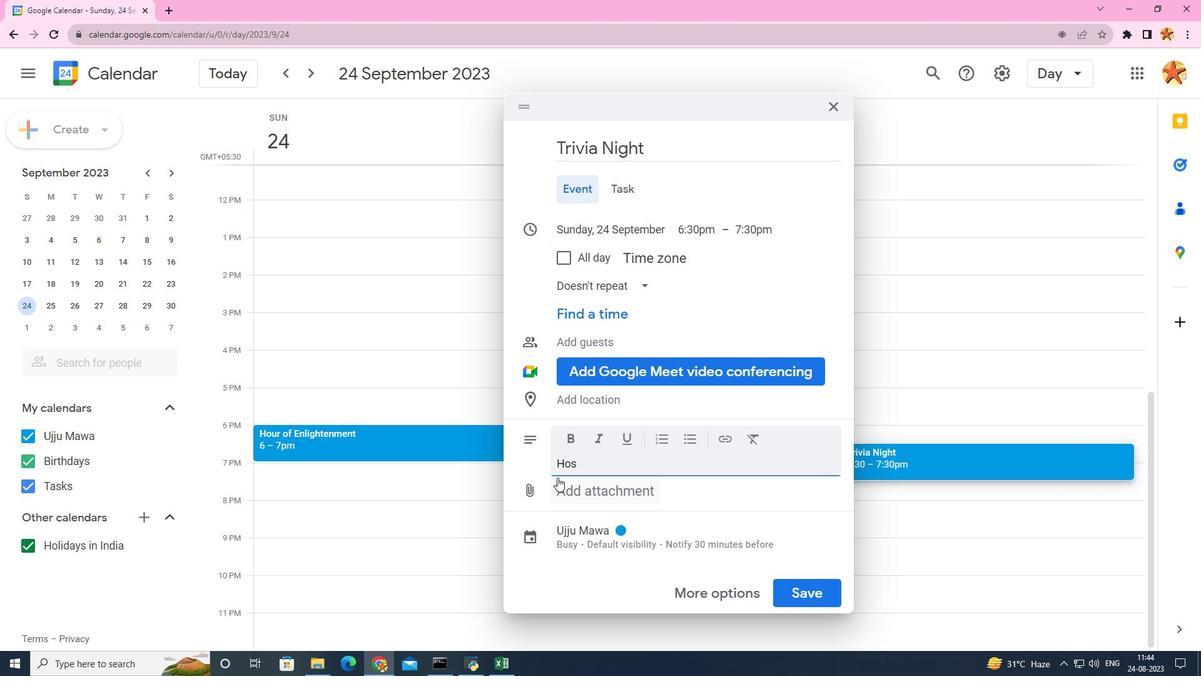 
Action: Mouse moved to (580, 492)
Screenshot: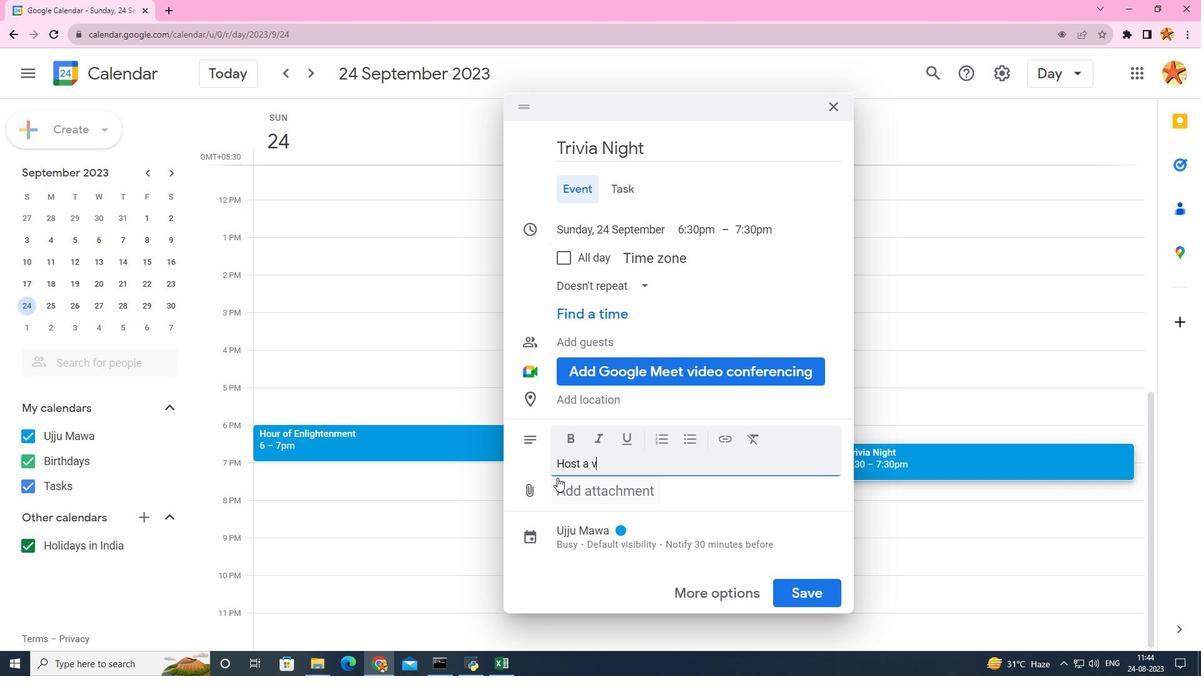 
Action: Mouse pressed left at (580, 492)
Screenshot: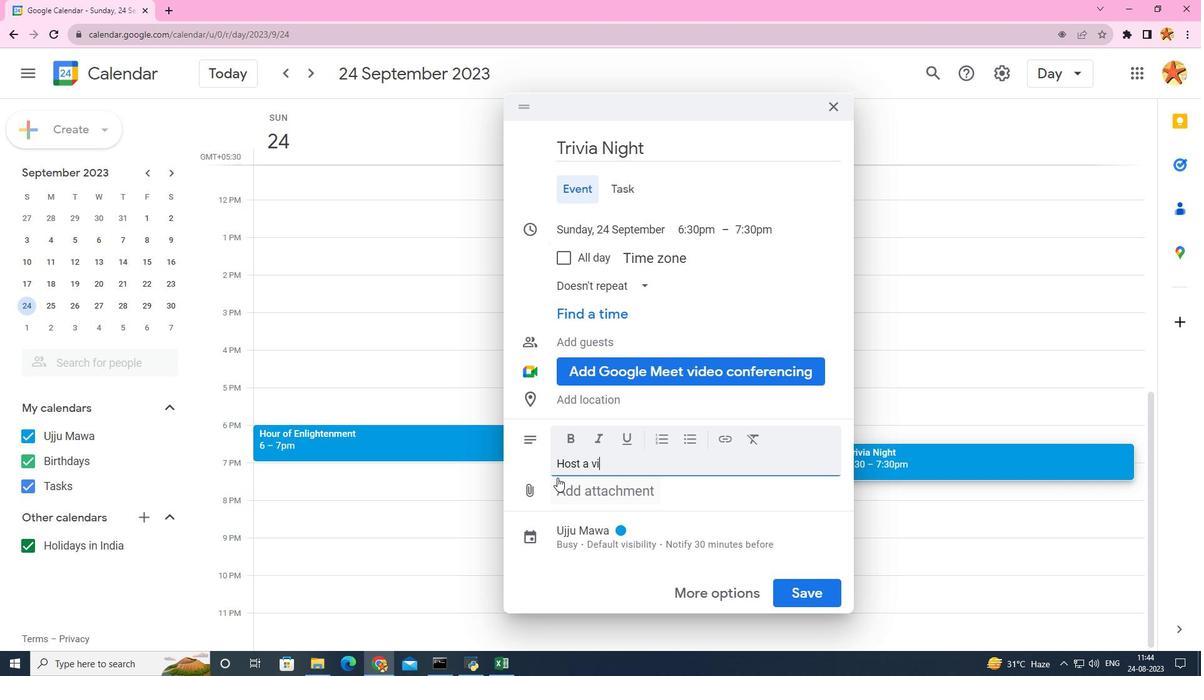 
Action: Mouse moved to (614, 455)
Screenshot: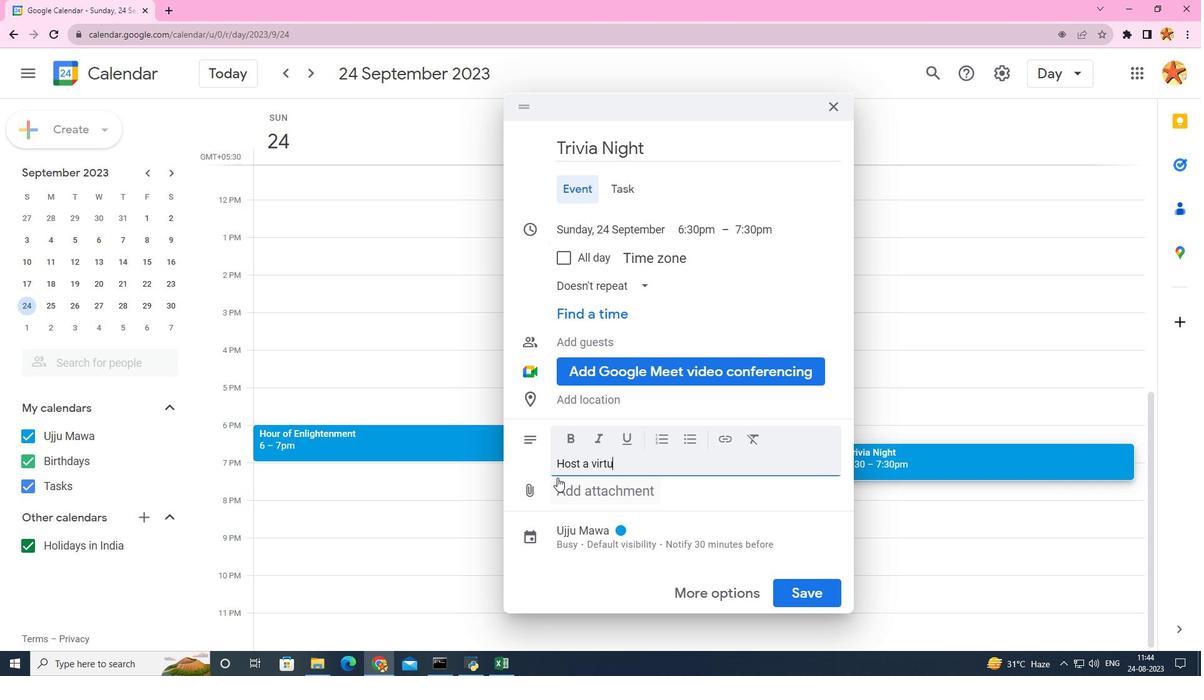 
Action: Key pressed <Key.caps_lock>A<Key.caps_lock><Key.space>virtual<Key.space>team<Key.space>building<Key.space>trivia<Key.space>night<Key.space>,<Key.space>fot<Key.backspace>steribng<Key.backspace><Key.backspace><Key.backspace>ng<Key.space>a<Key.space>friendly<Key.space>competition<Key.space>,<Key.space>knowledge<Key.space>sharing<Key.space>and<Key.space>a<Key.space>relaxing<Key.space><Key.backspace><Key.backspace><Key.backspace><Key.backspace>ed<Key.space>art<Key.backspace>=<Key.backspace><Key.backspace>tmosphere<Key.space>
Screenshot: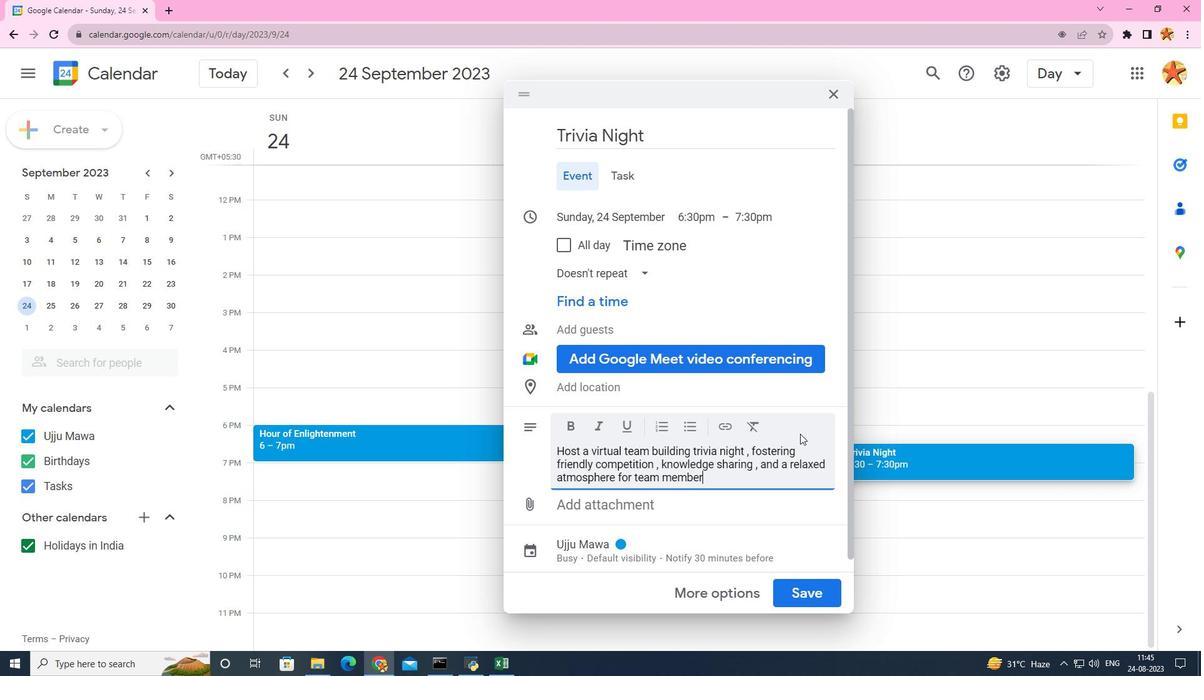 
Action: Mouse moved to (611, 455)
Screenshot: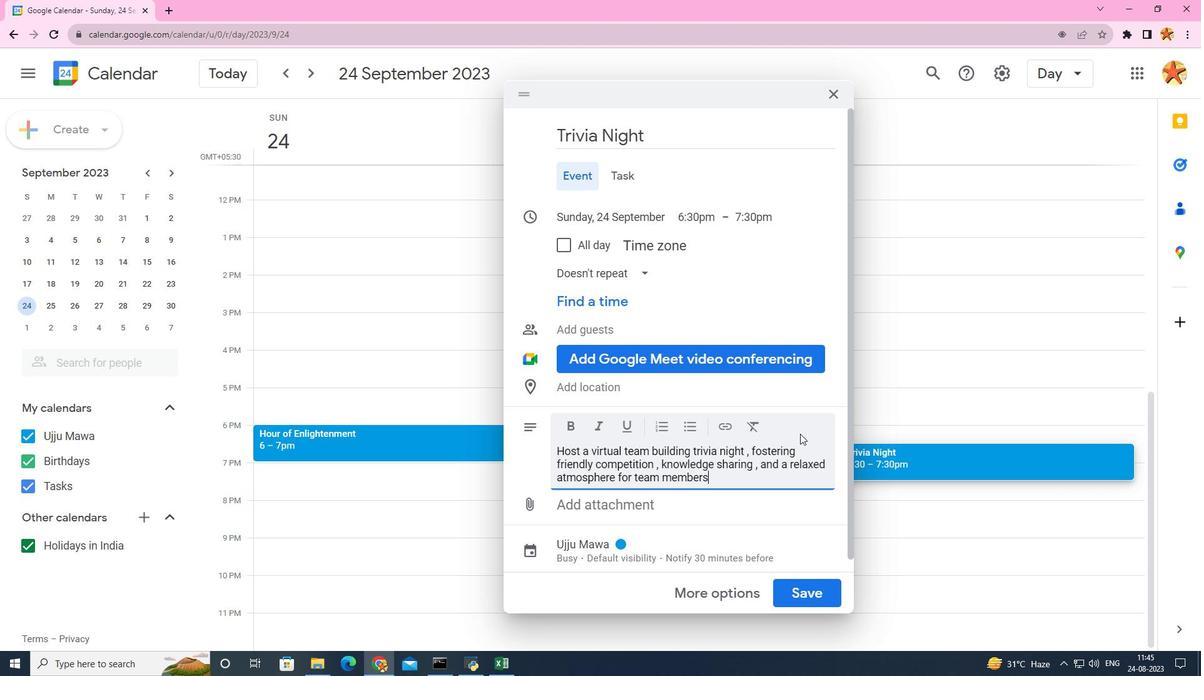
Action: Key pressed for<Key.space>team<Key.space>members<Key.space>to<Key.space>unv=win<Key.backspace><Key.backspace><Key.backspace><Key.backspace><Key.backspace><Key.backspace>nwind.
Screenshot: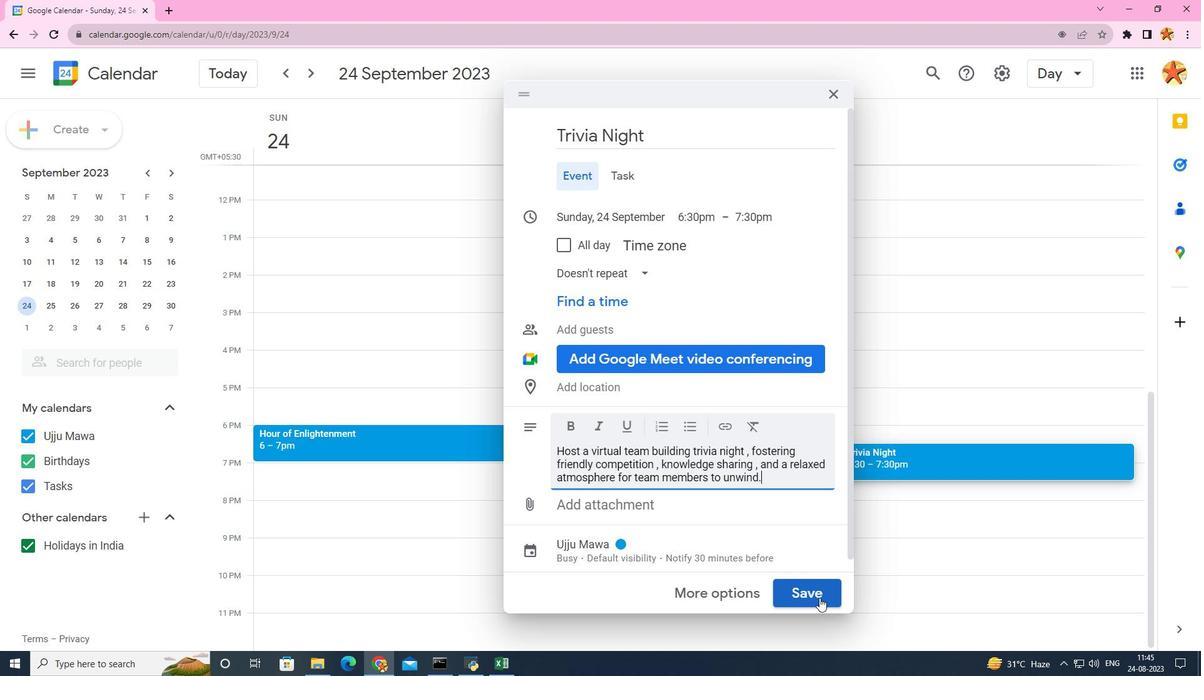 
Action: Mouse moved to (637, 477)
Screenshot: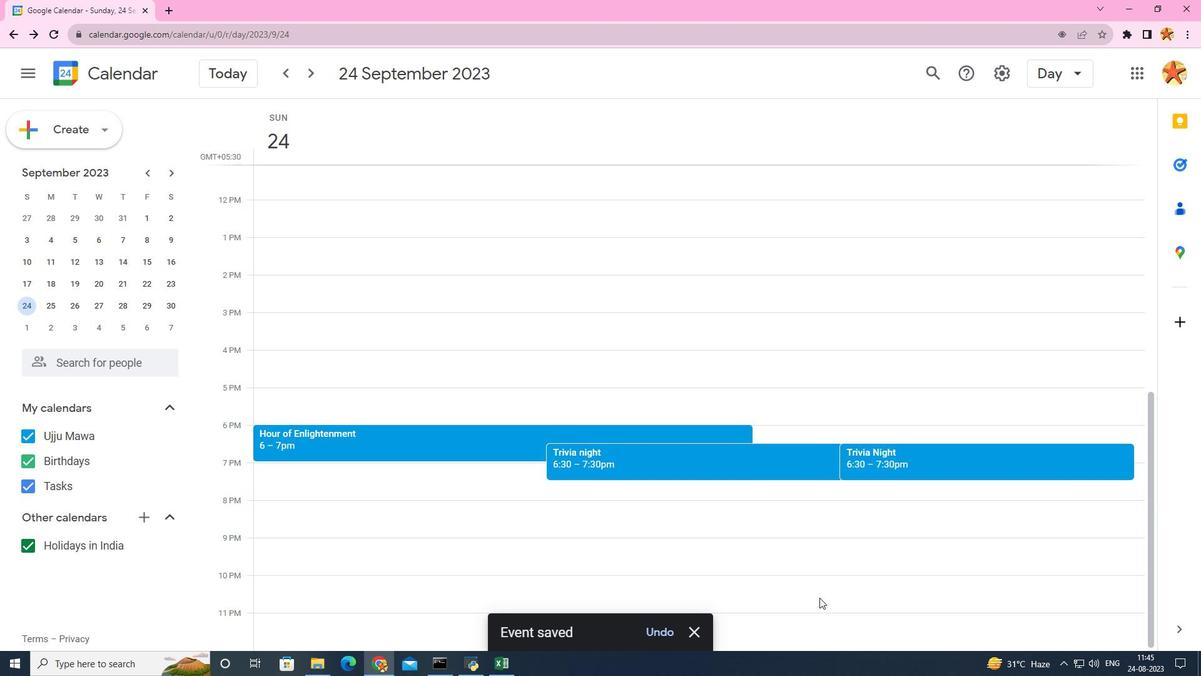 
Action: Mouse scrolled (637, 477) with delta (0, 0)
Screenshot: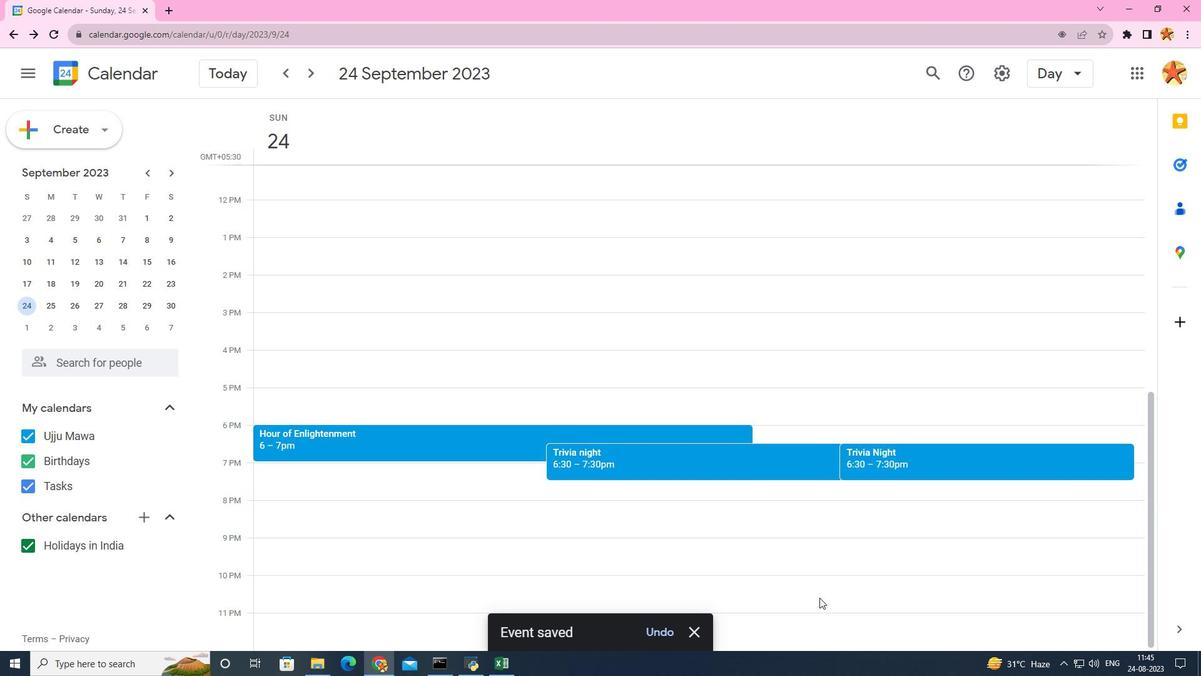
Action: Mouse scrolled (637, 477) with delta (0, 0)
Screenshot: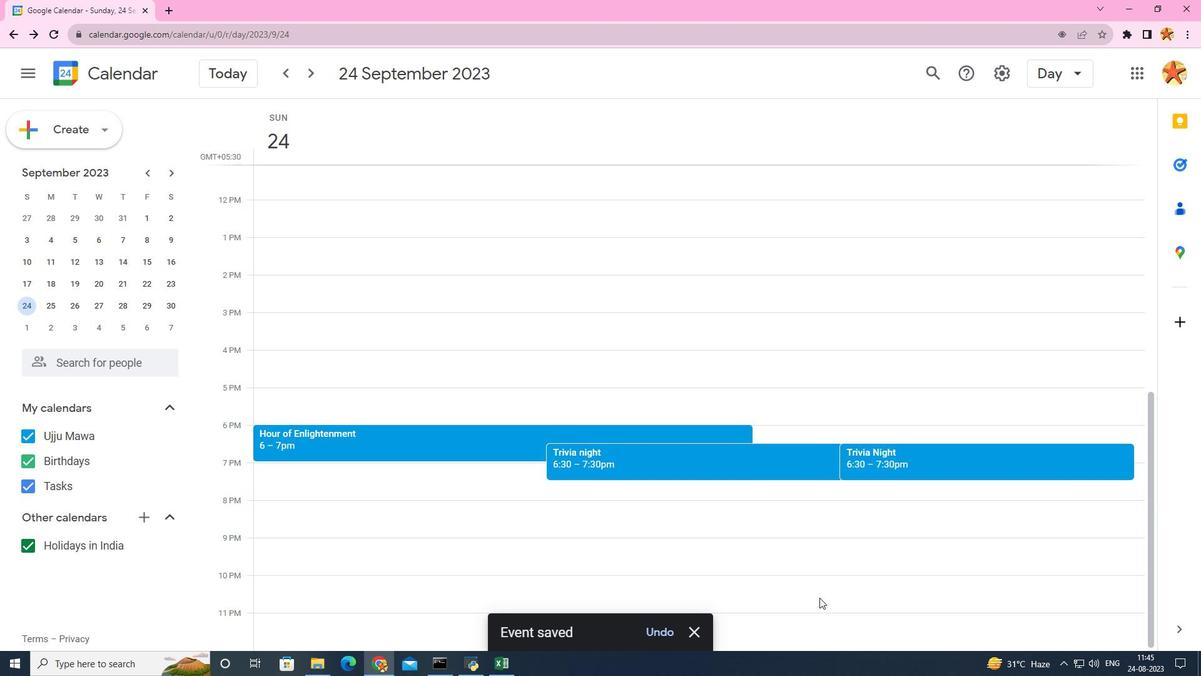 
Action: Mouse scrolled (637, 477) with delta (0, 0)
Screenshot: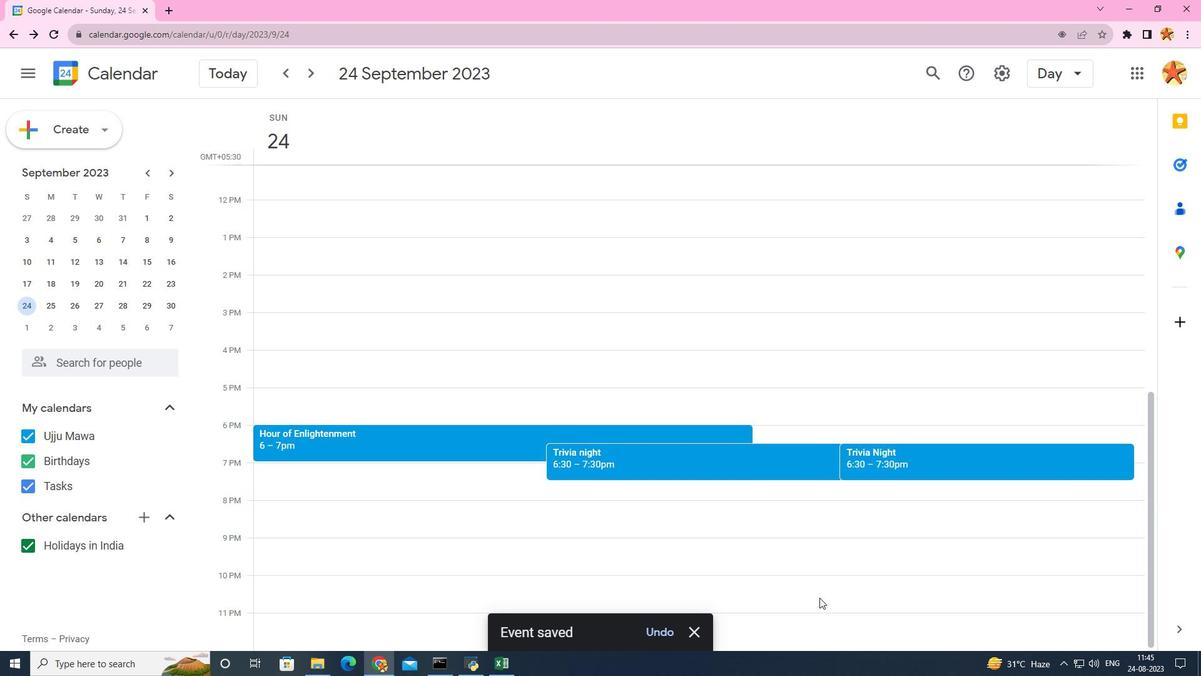 
Action: Mouse scrolled (637, 477) with delta (0, 0)
Screenshot: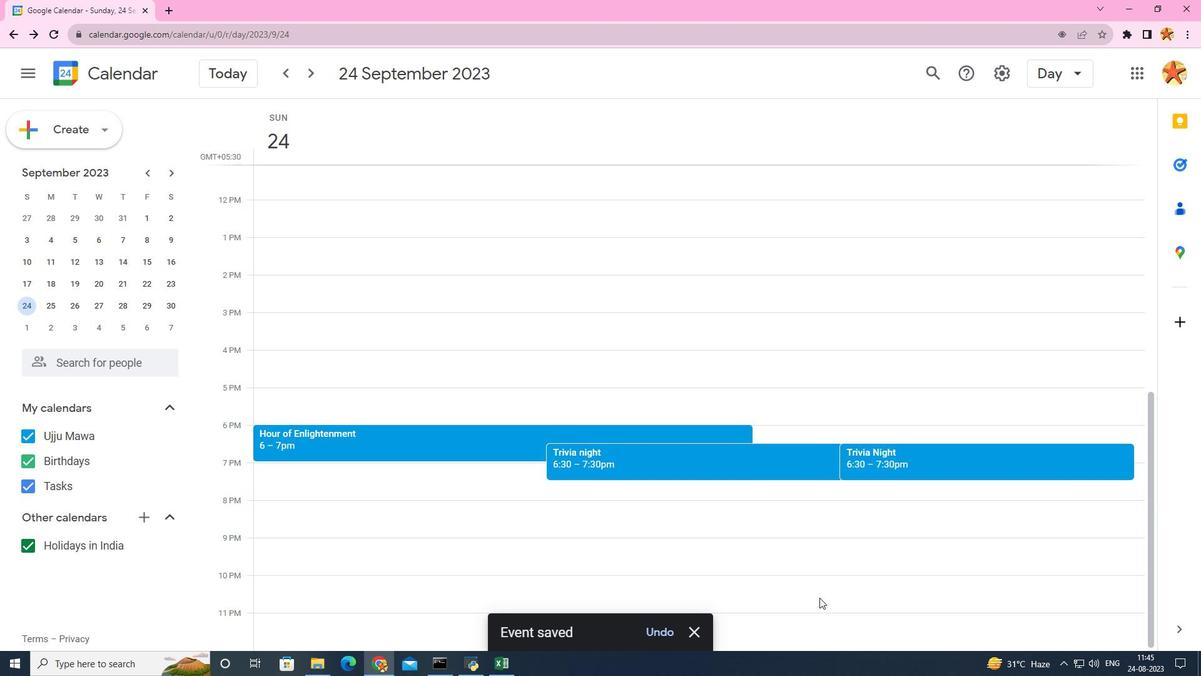 
Action: Mouse scrolled (637, 477) with delta (0, 0)
Screenshot: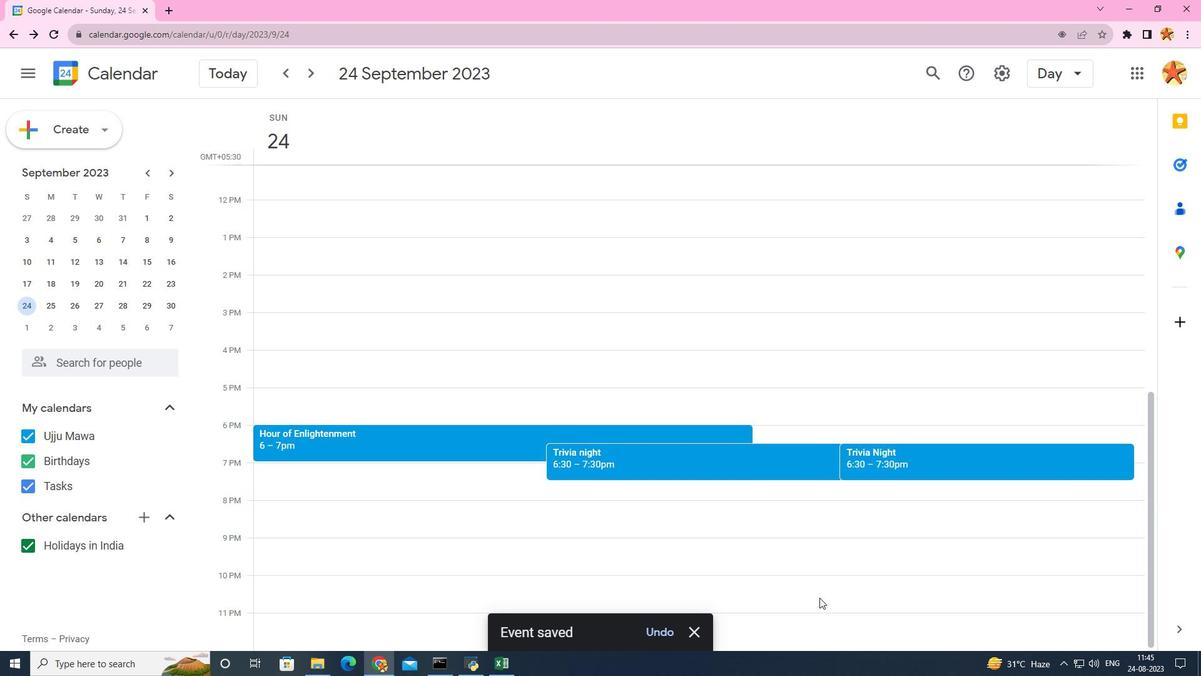 
Action: Mouse scrolled (637, 477) with delta (0, 0)
Screenshot: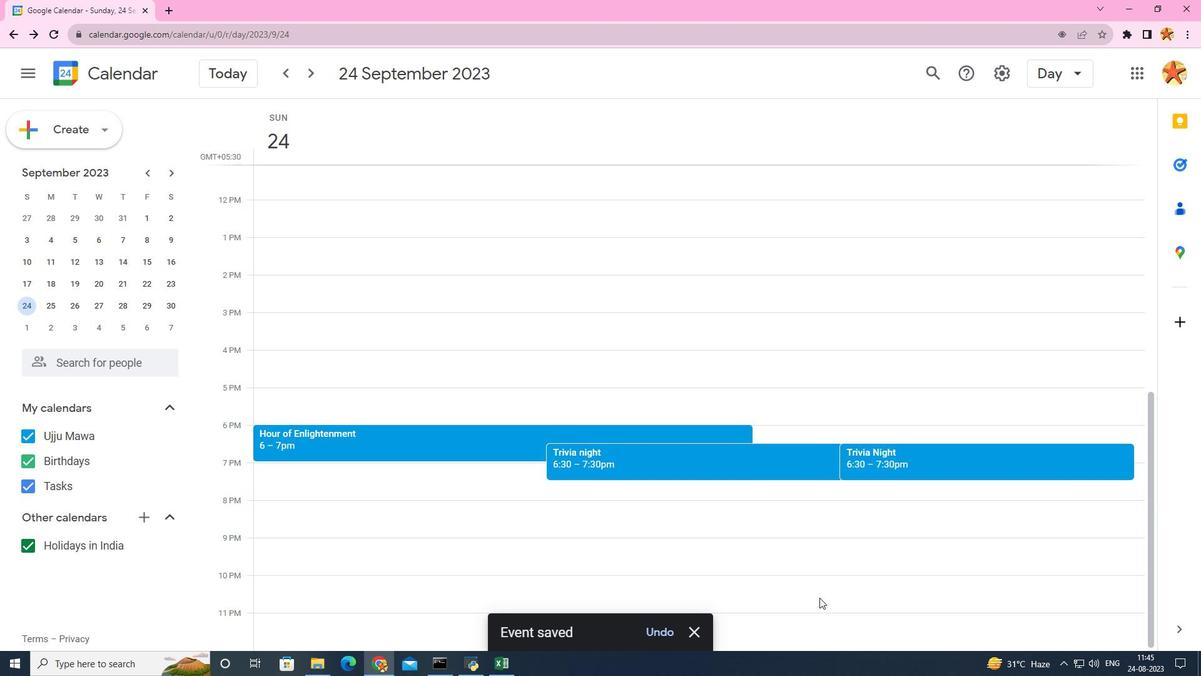 
Action: Mouse scrolled (637, 478) with delta (0, 0)
Screenshot: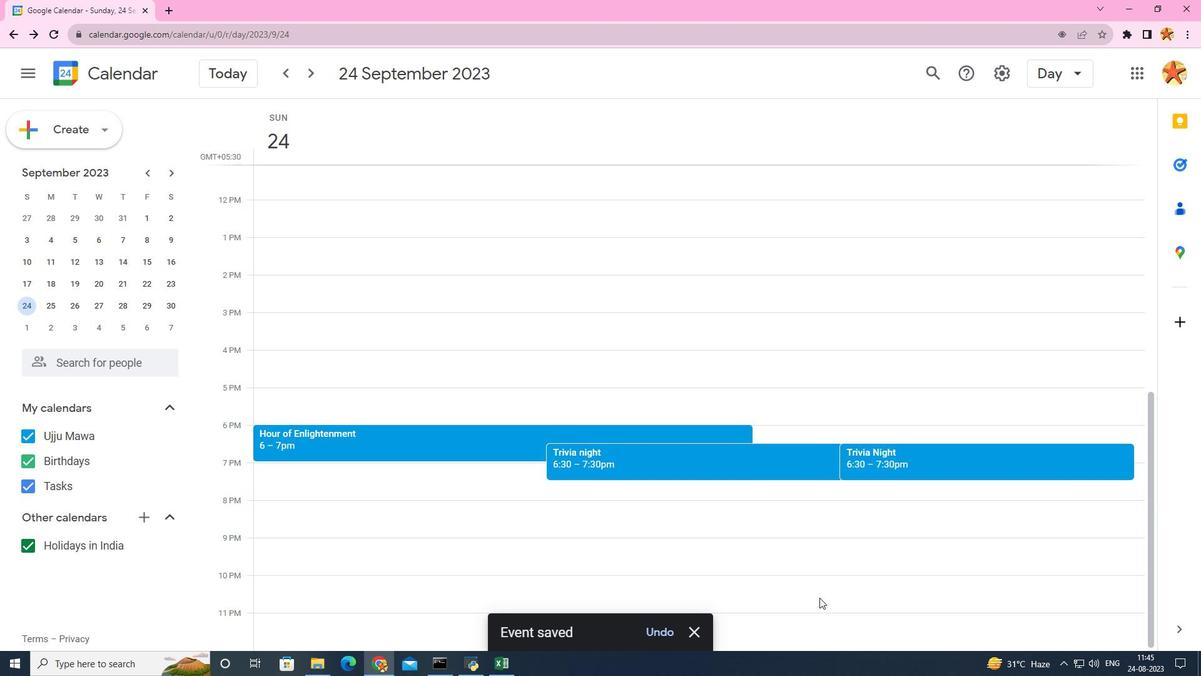 
Action: Mouse scrolled (637, 478) with delta (0, 0)
Screenshot: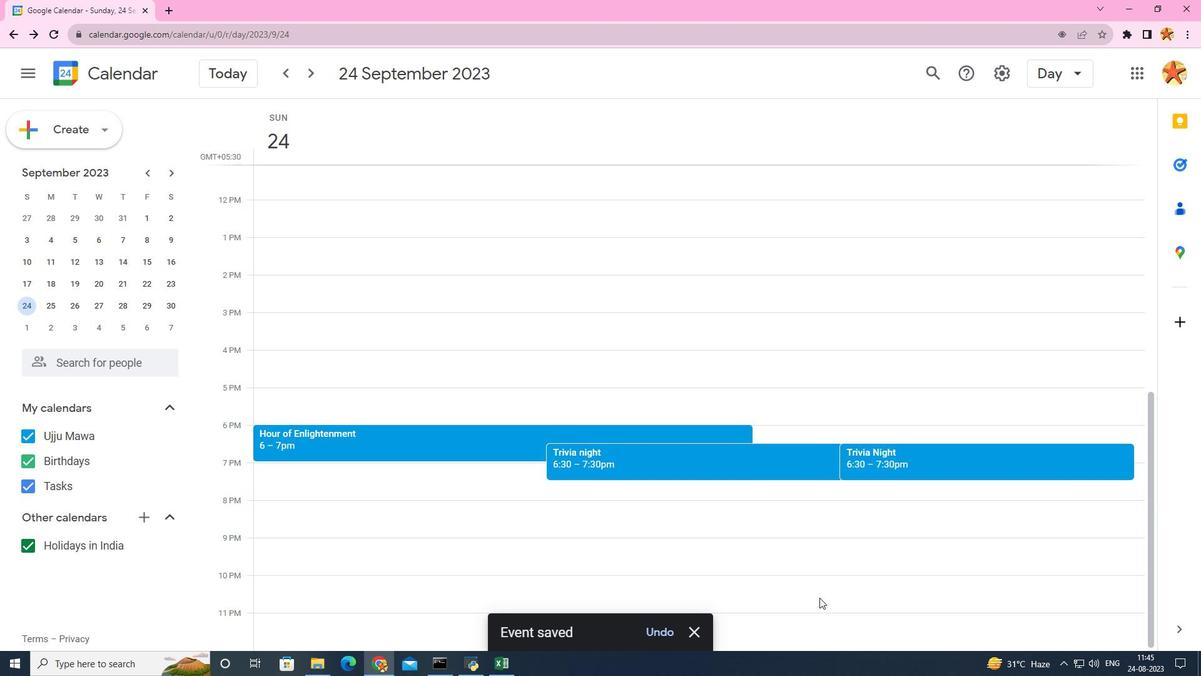 
Action: Mouse scrolled (637, 478) with delta (0, 0)
Screenshot: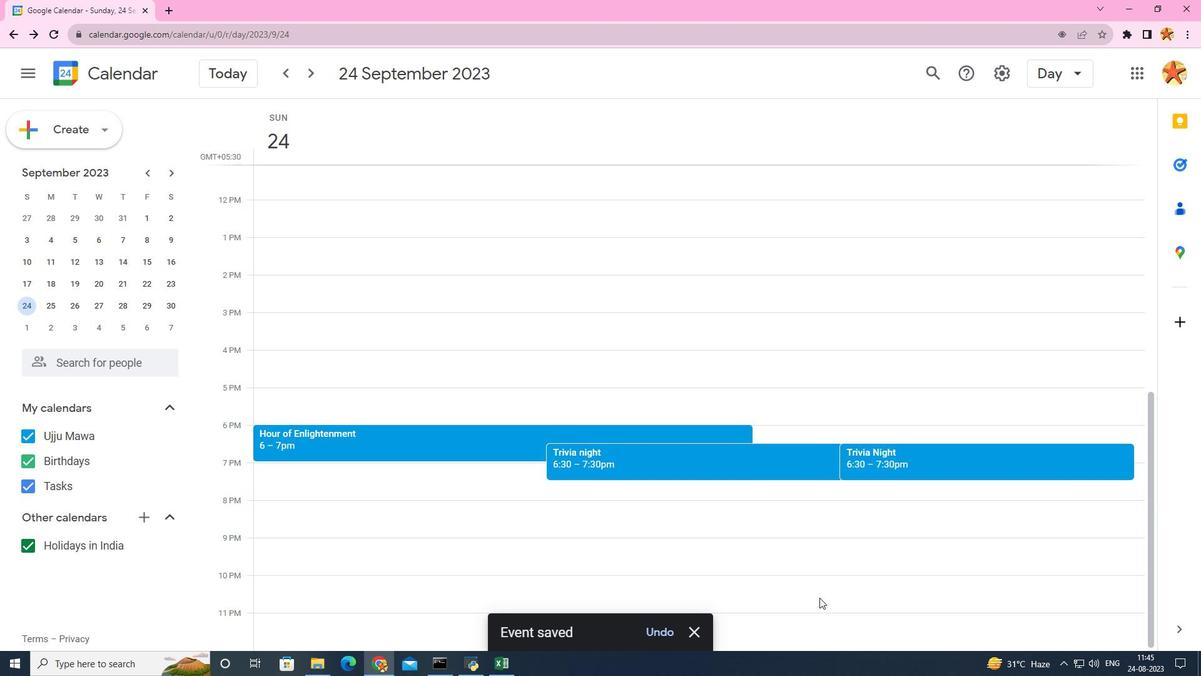 
Action: Mouse scrolled (637, 478) with delta (0, 0)
Screenshot: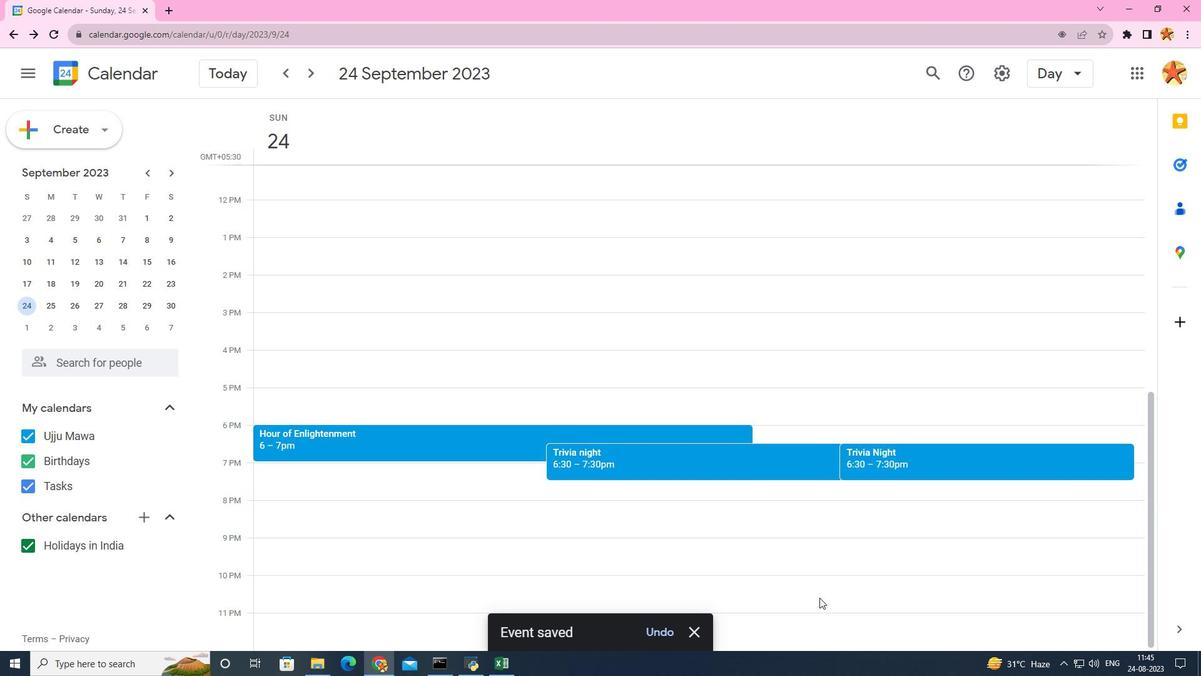 
Action: Mouse scrolled (637, 478) with delta (0, 0)
Screenshot: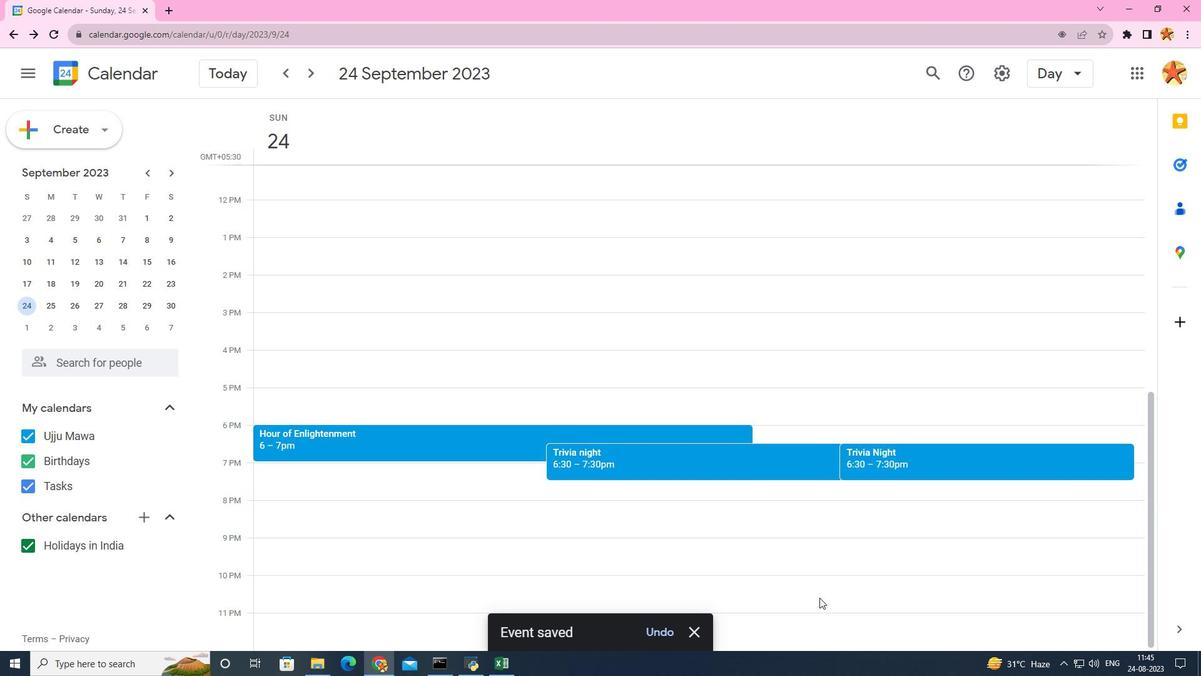 
Action: Mouse scrolled (637, 477) with delta (0, 0)
Screenshot: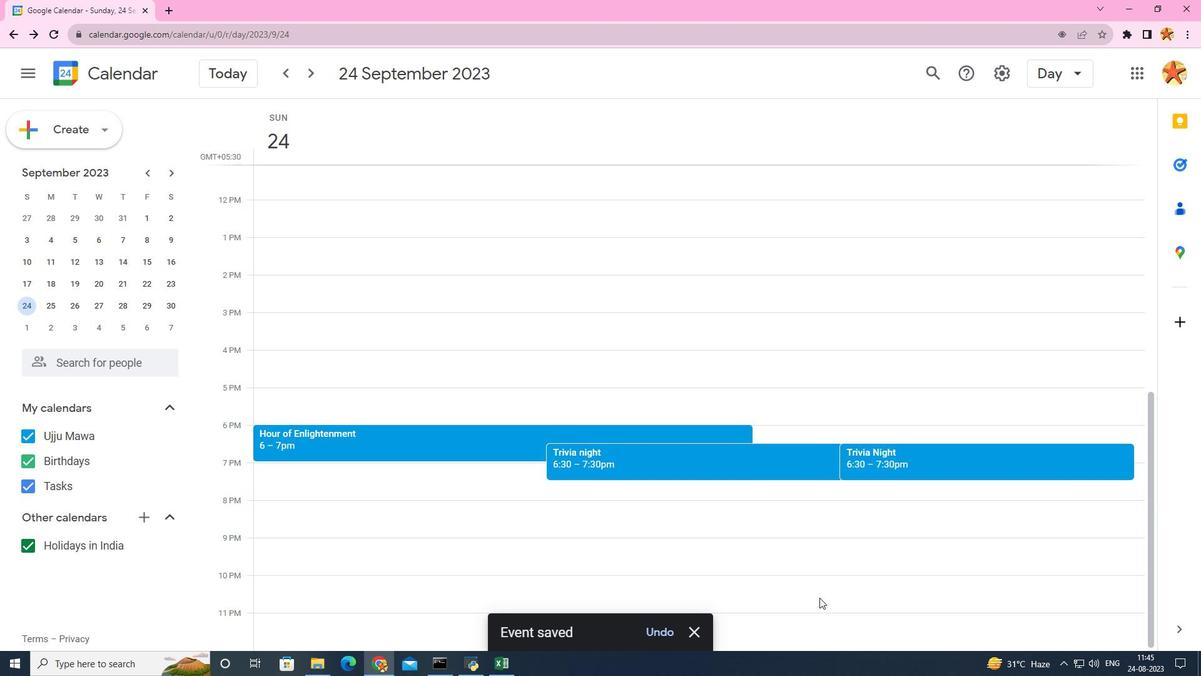 
Action: Mouse moved to (637, 480)
Screenshot: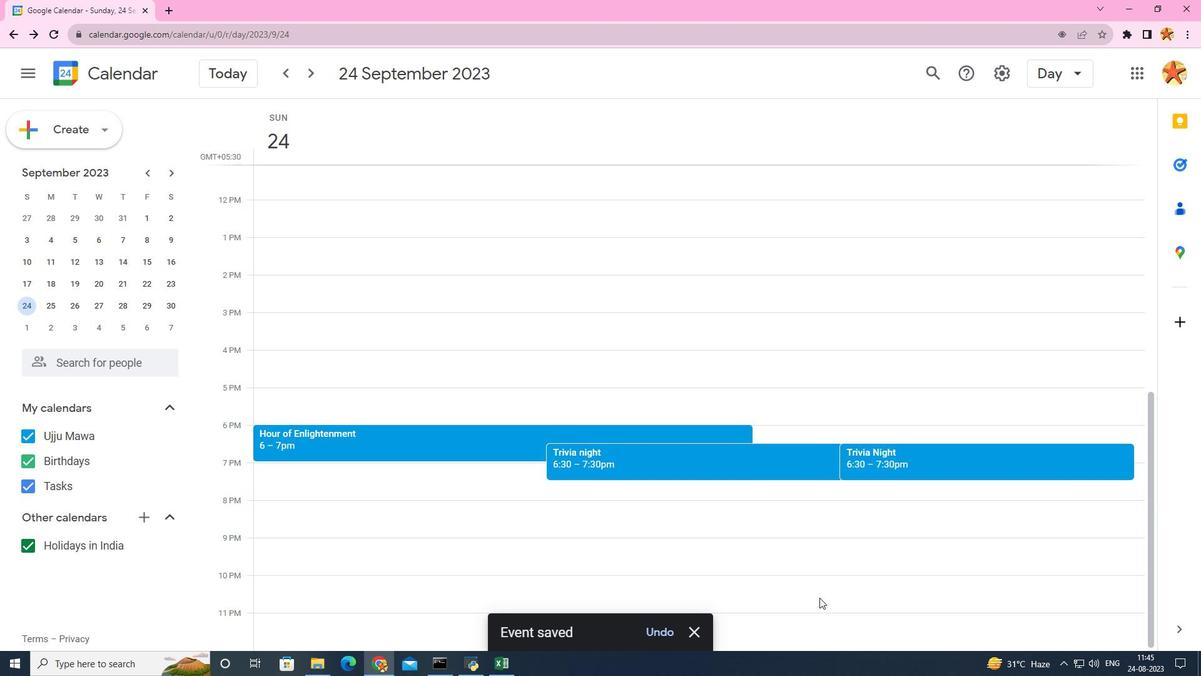 
Action: Mouse scrolled (637, 480) with delta (0, 0)
Screenshot: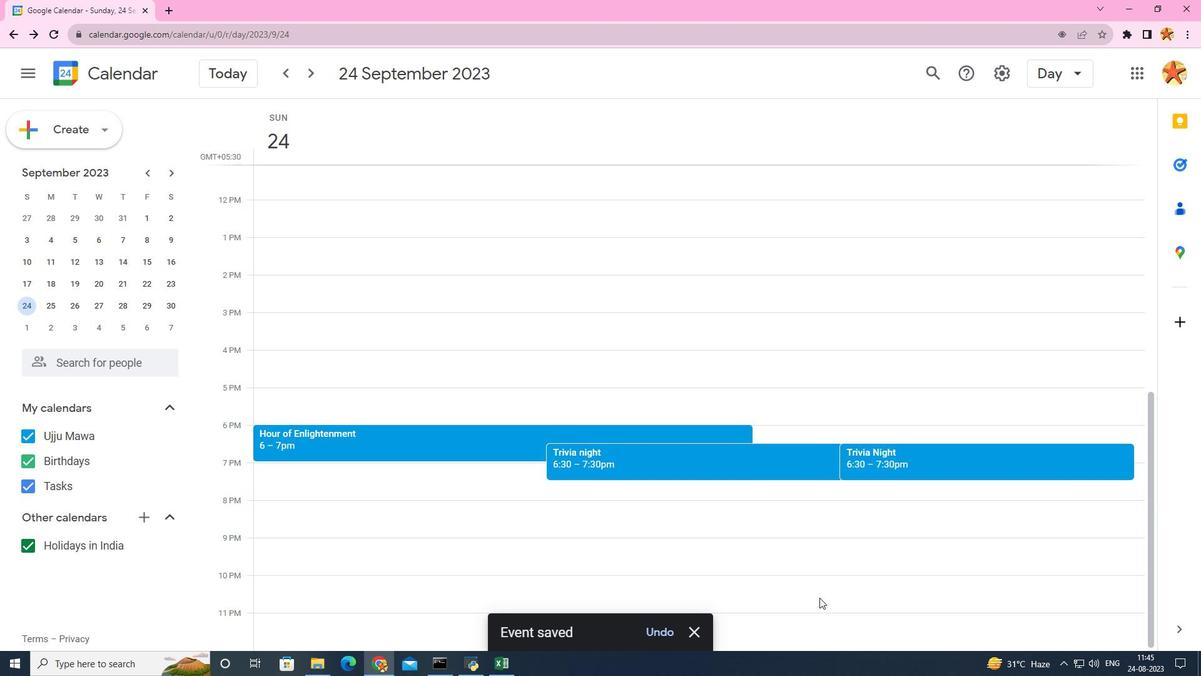 
Action: Mouse scrolled (637, 480) with delta (0, 0)
Screenshot: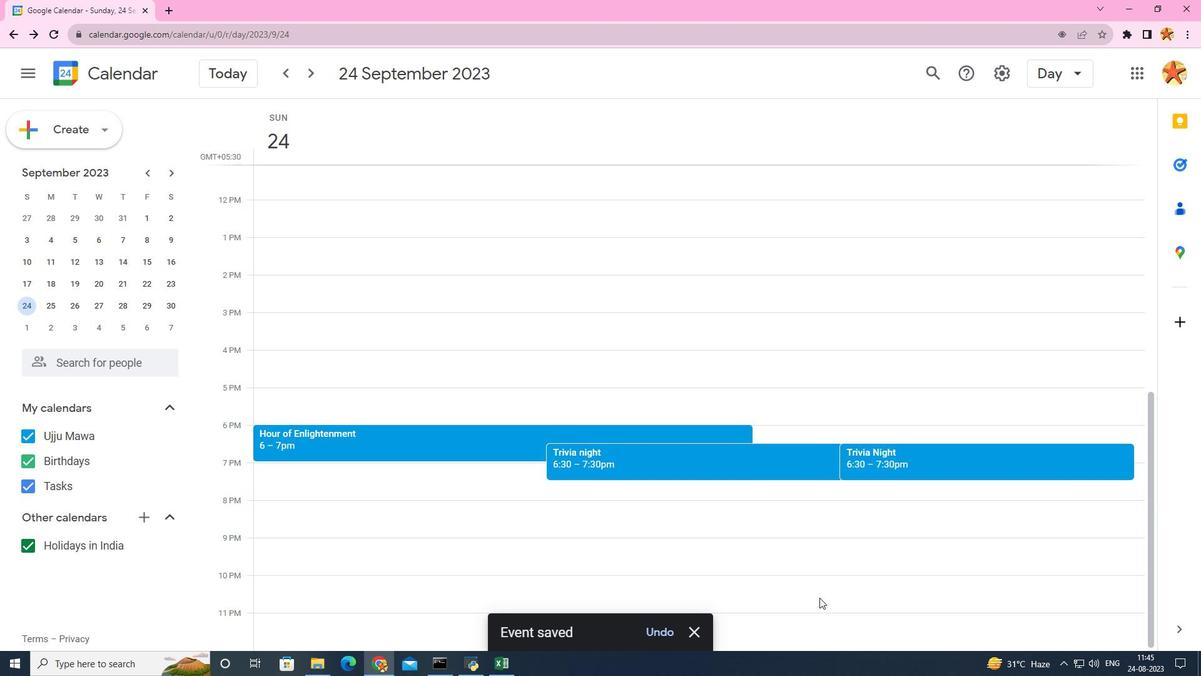 
Action: Mouse moved to (797, 587)
Screenshot: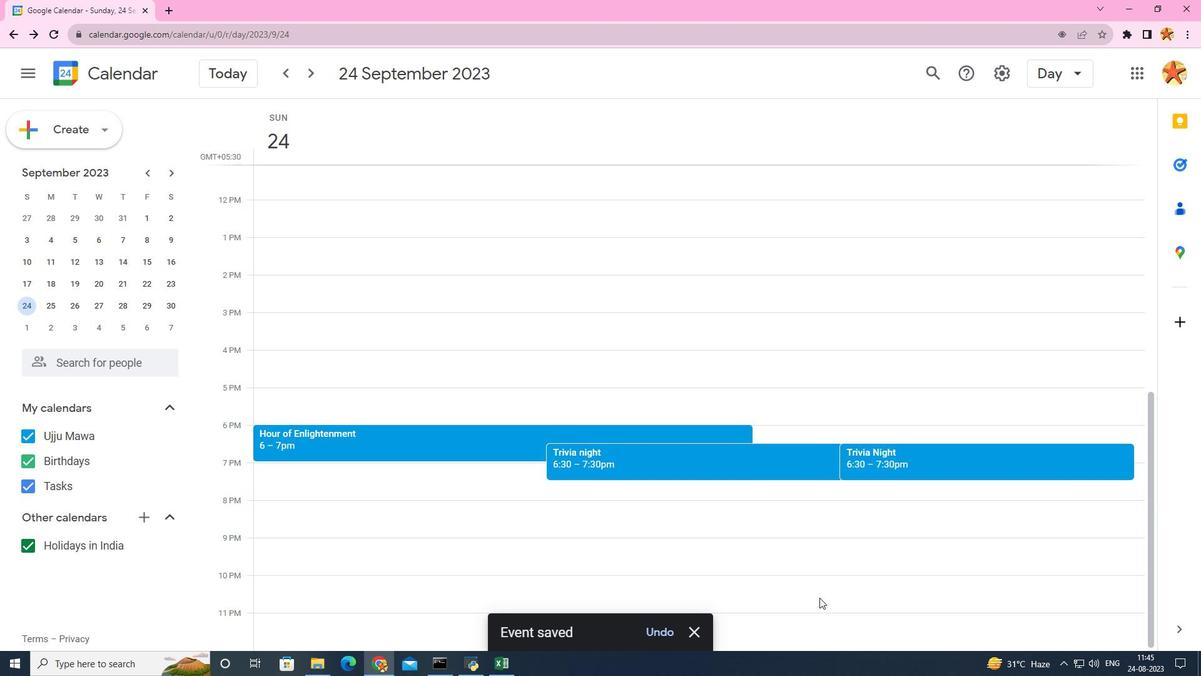 
Action: Mouse pressed left at (797, 587)
Screenshot: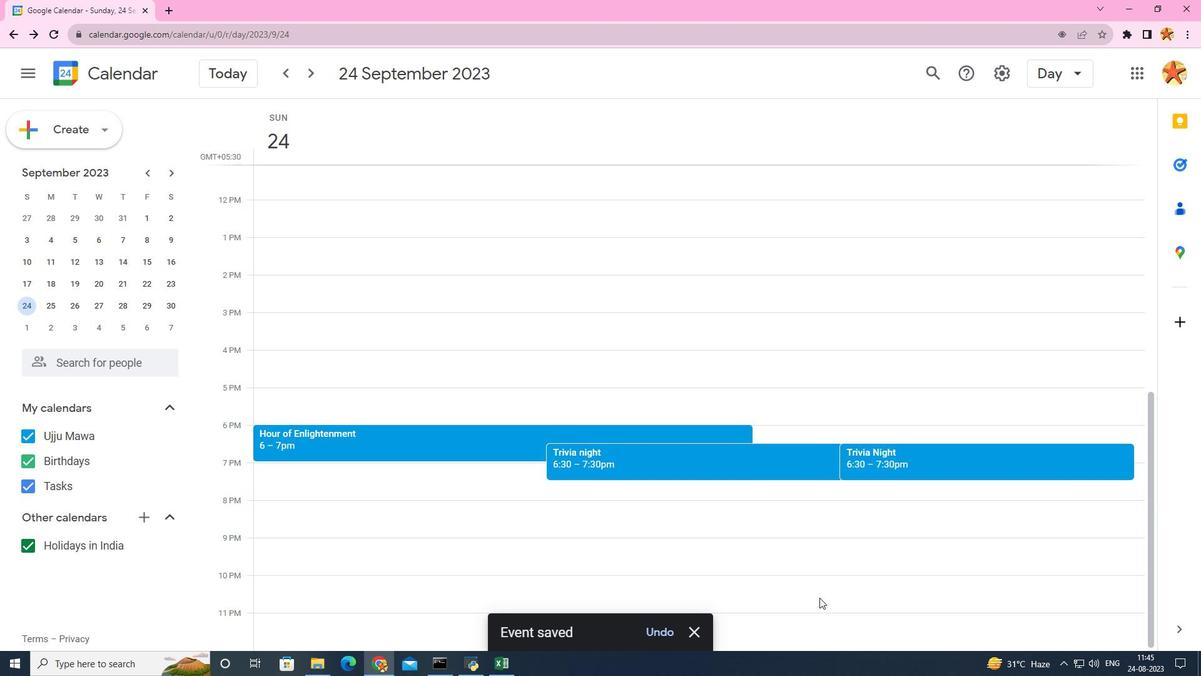 
Action: Mouse moved to (38, 306)
Screenshot: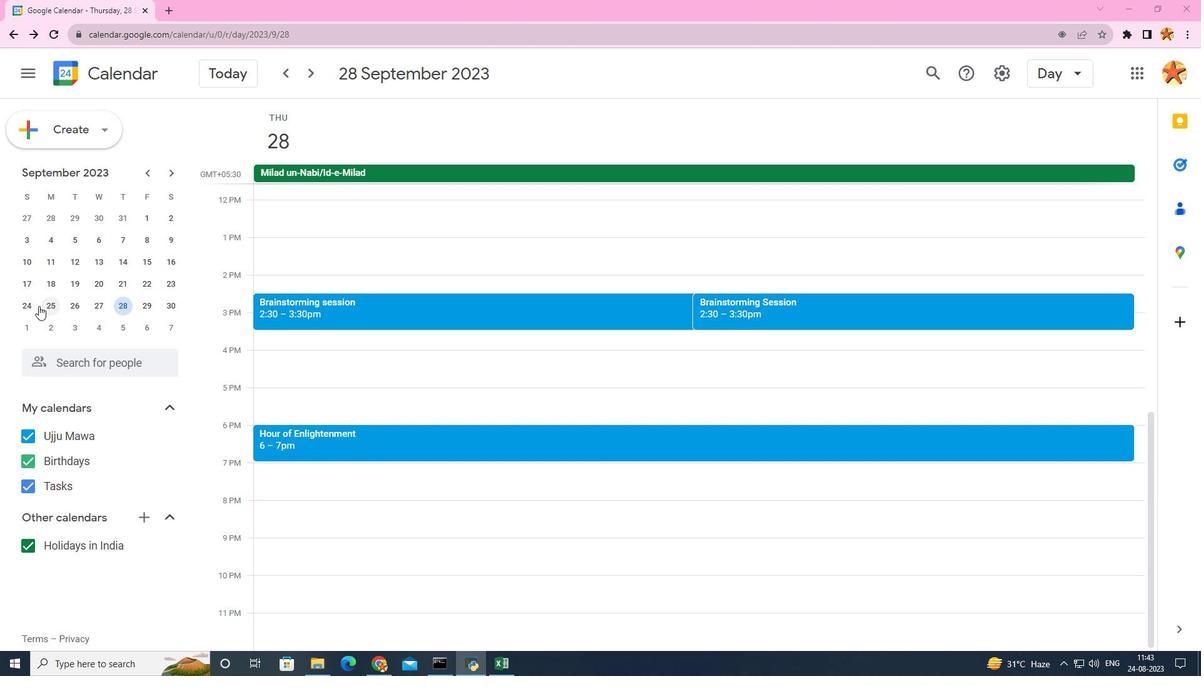 
Action: Mouse pressed left at (38, 306)
Screenshot: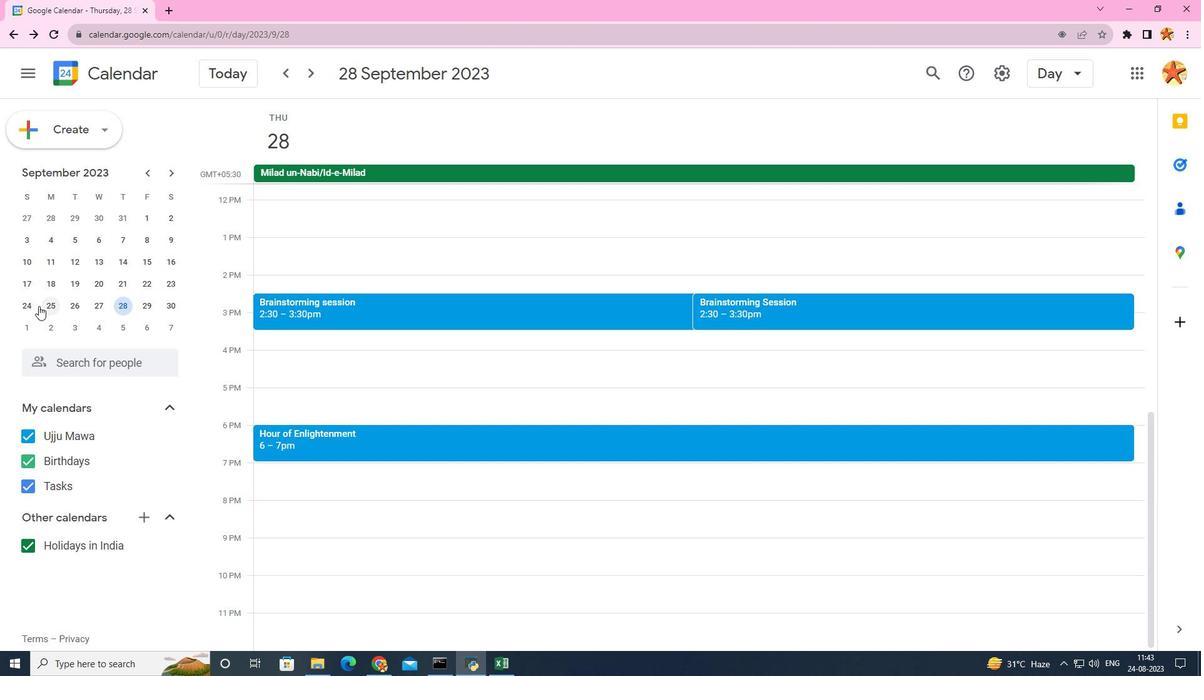 
Action: Mouse moved to (35, 308)
Screenshot: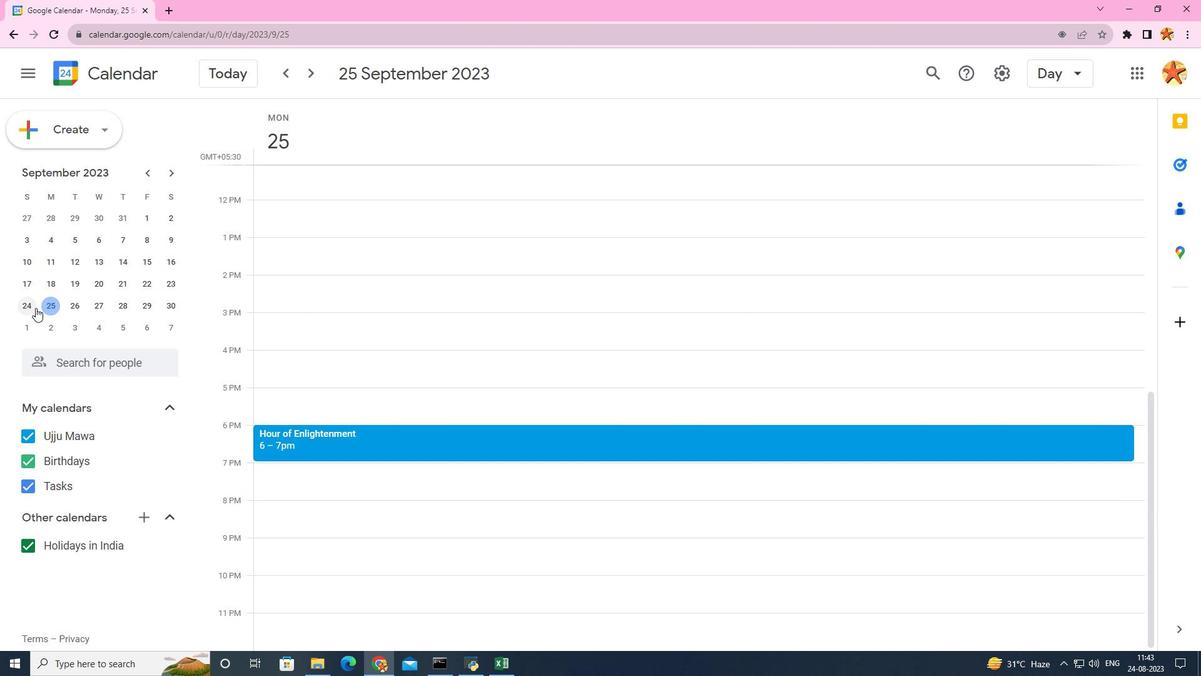 
Action: Mouse pressed left at (35, 308)
Screenshot: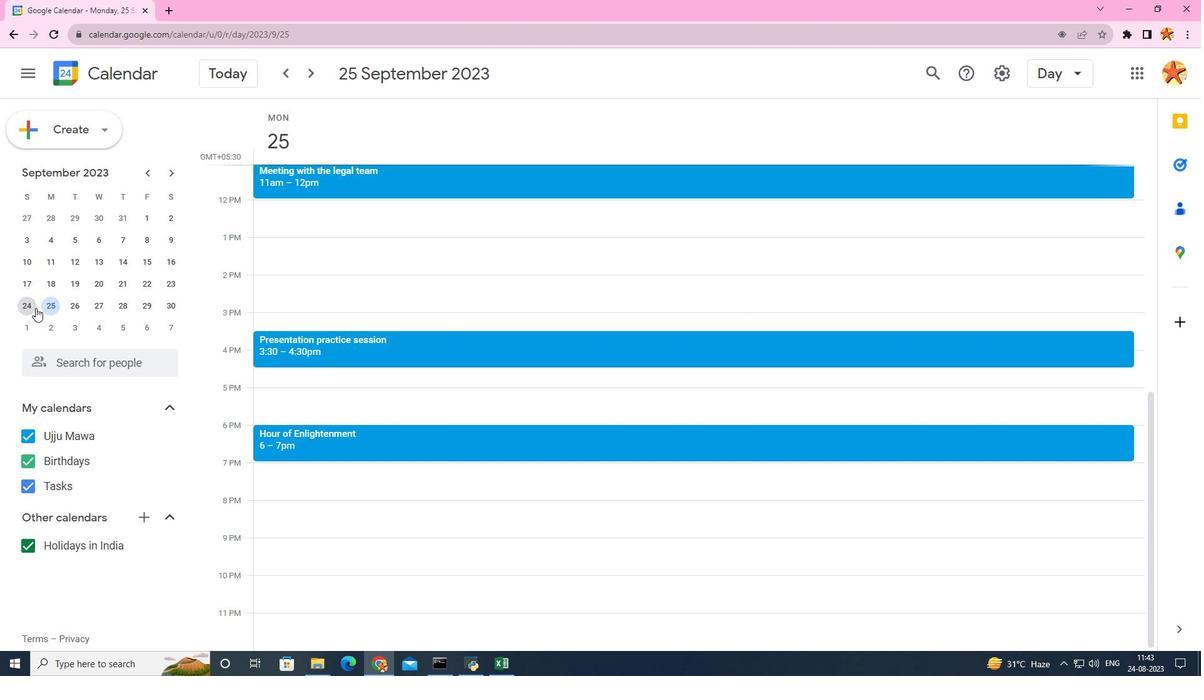 
Action: Mouse moved to (330, 360)
Screenshot: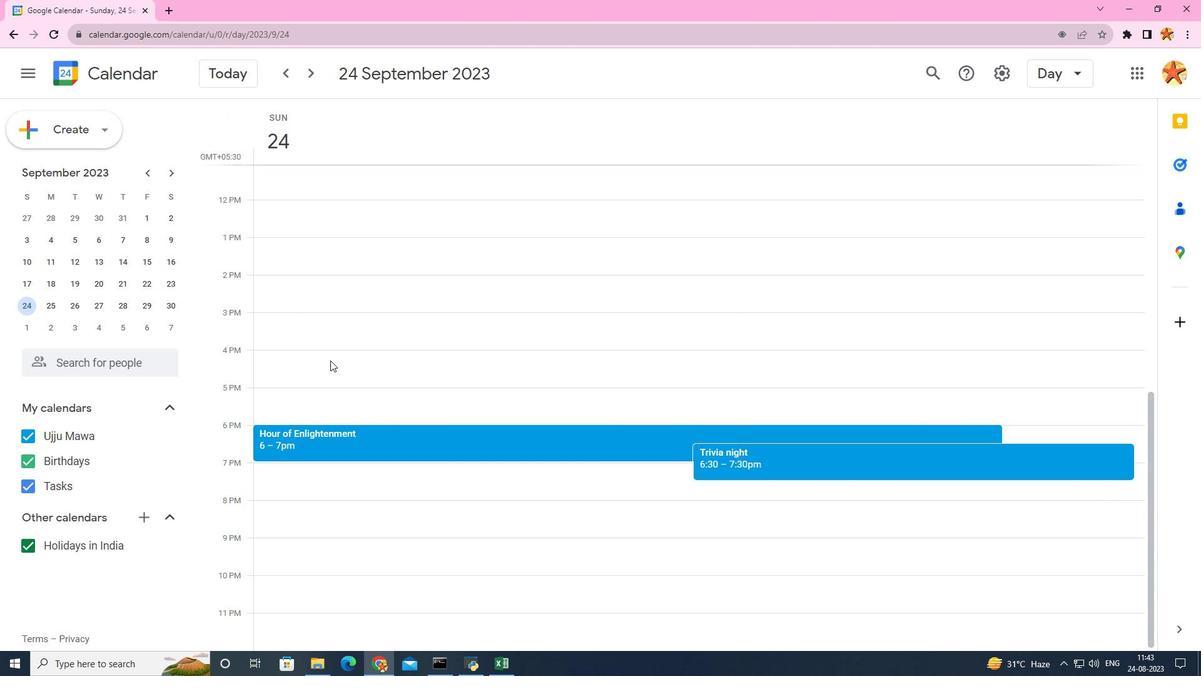 
Action: Mouse pressed left at (330, 360)
Screenshot: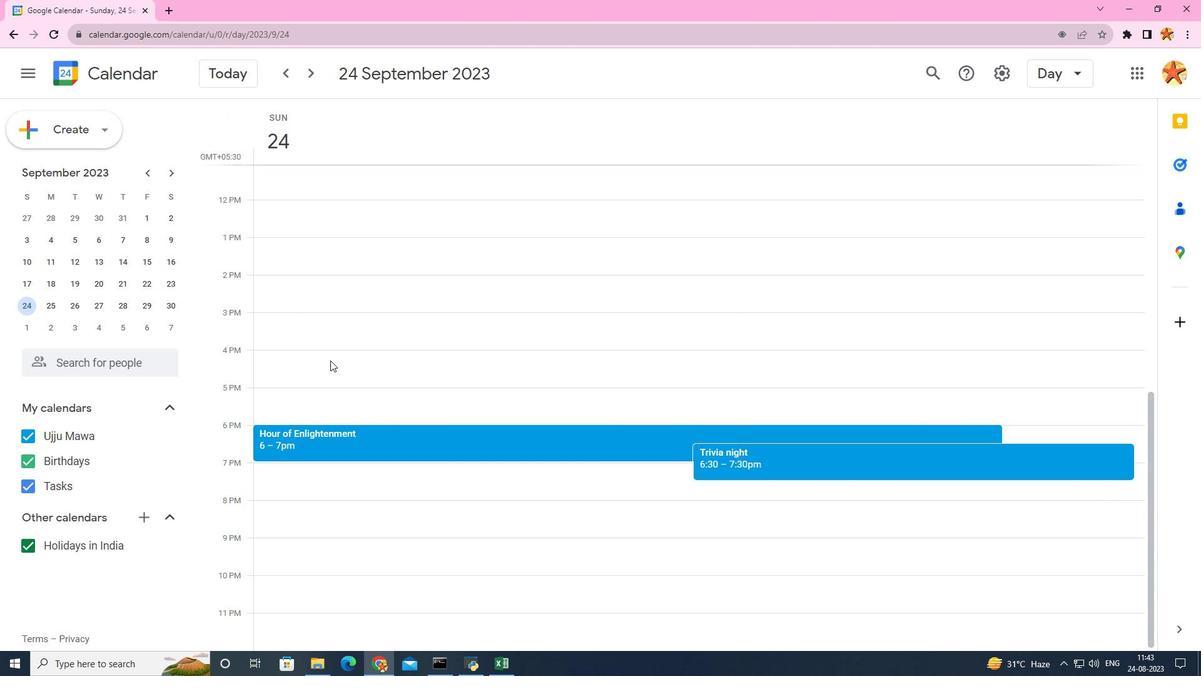 
Action: Mouse moved to (628, 197)
Screenshot: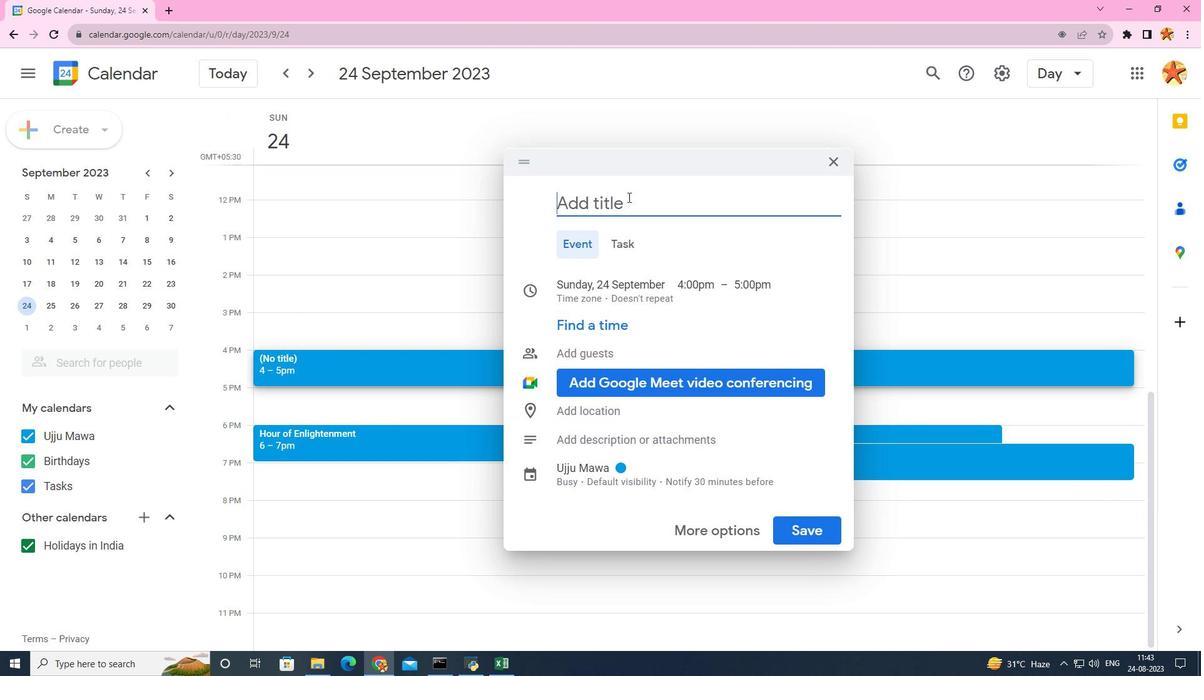 
Action: Mouse pressed left at (628, 197)
Screenshot: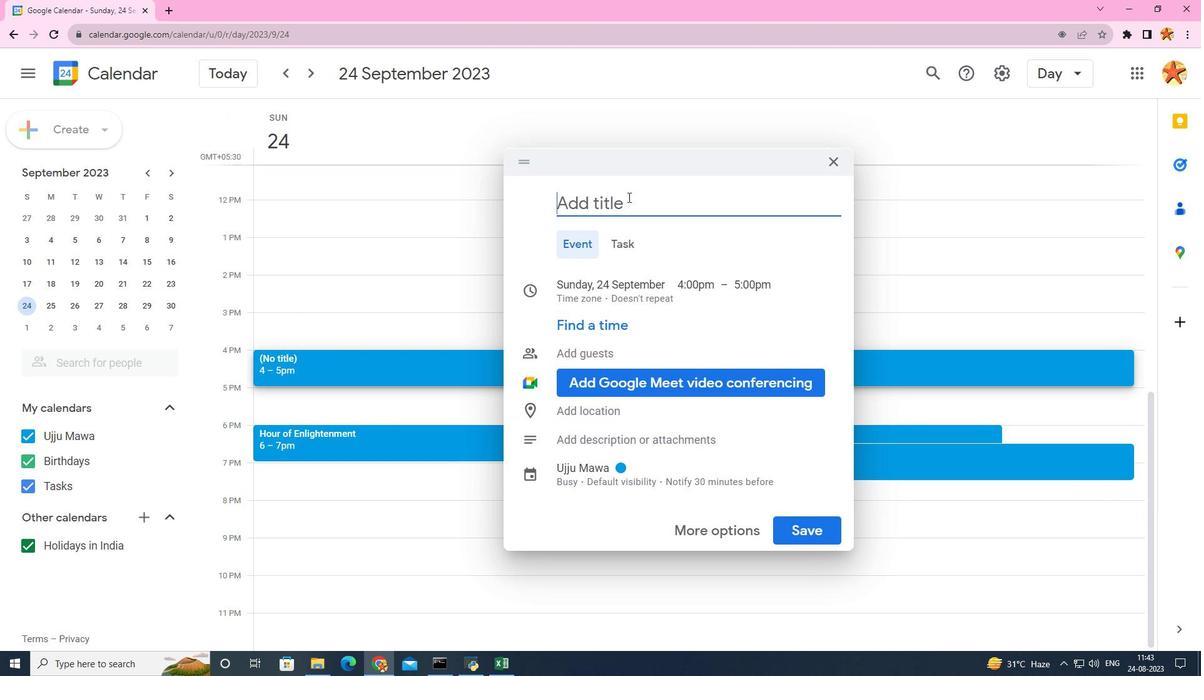 
Action: Mouse moved to (636, 197)
Screenshot: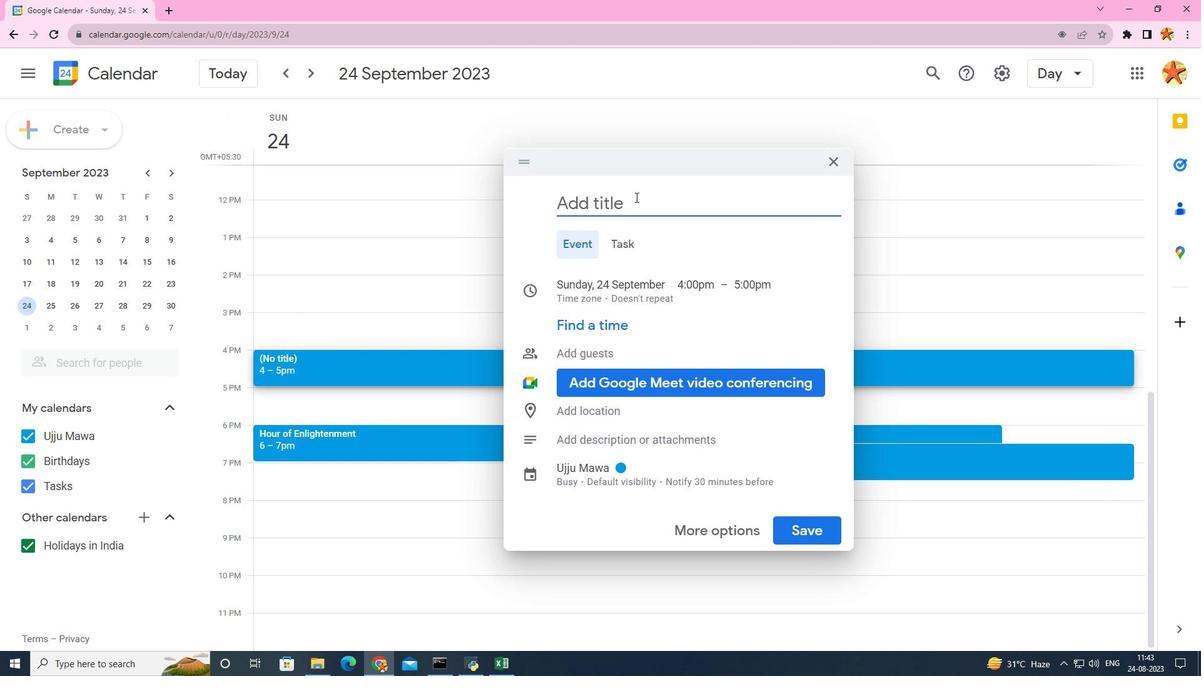 
Action: Key pressed <Key.caps_lock>T<Key.caps_lock>rivia<Key.space><Key.caps_lock>N<Key.caps_lock>ight
Screenshot: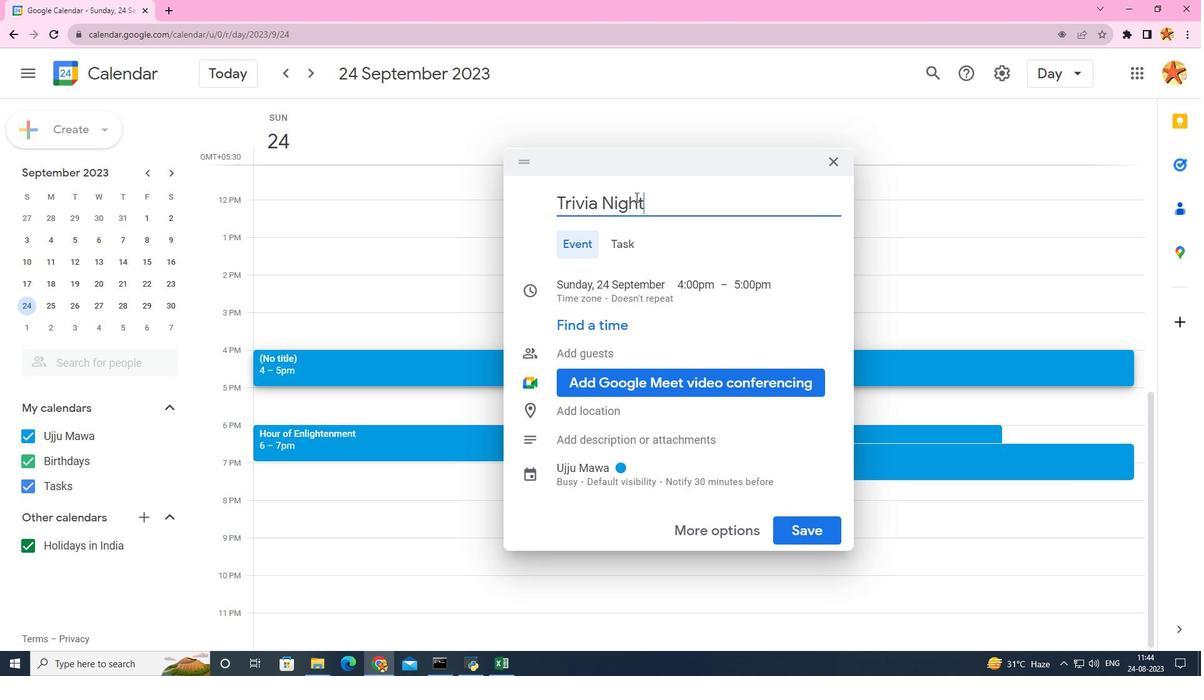 
Action: Mouse moved to (567, 437)
Screenshot: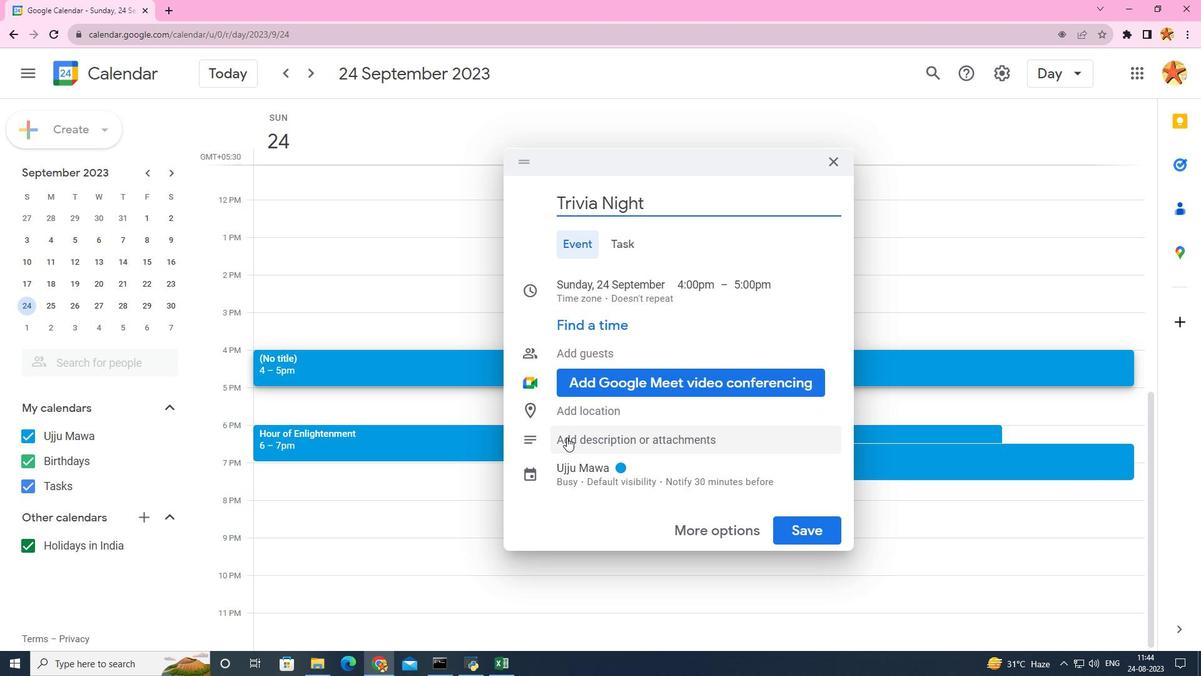 
Action: Mouse pressed left at (567, 437)
Screenshot: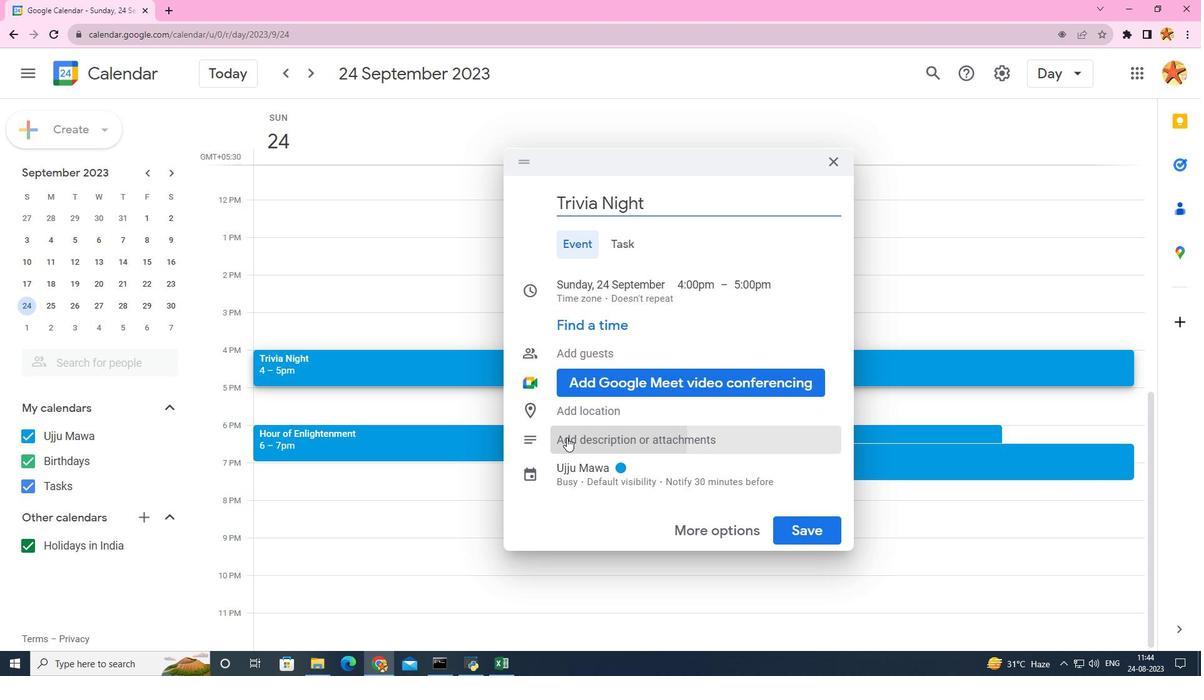 
Action: Mouse moved to (704, 289)
Screenshot: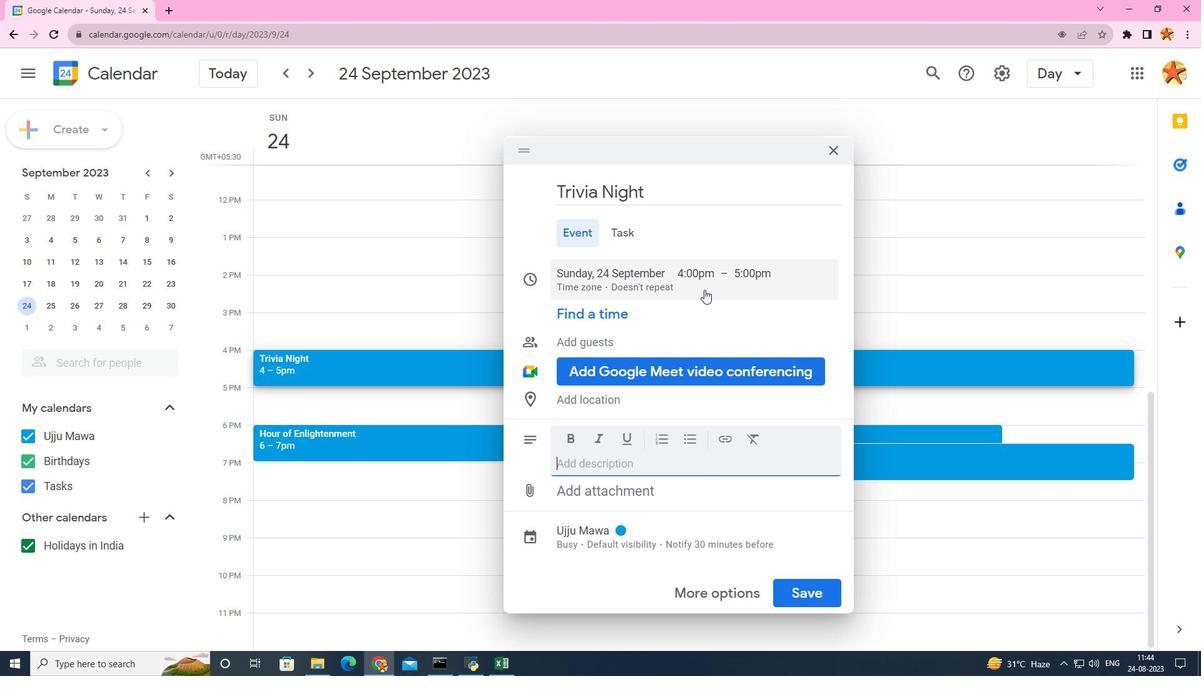 
Action: Mouse pressed left at (704, 289)
Screenshot: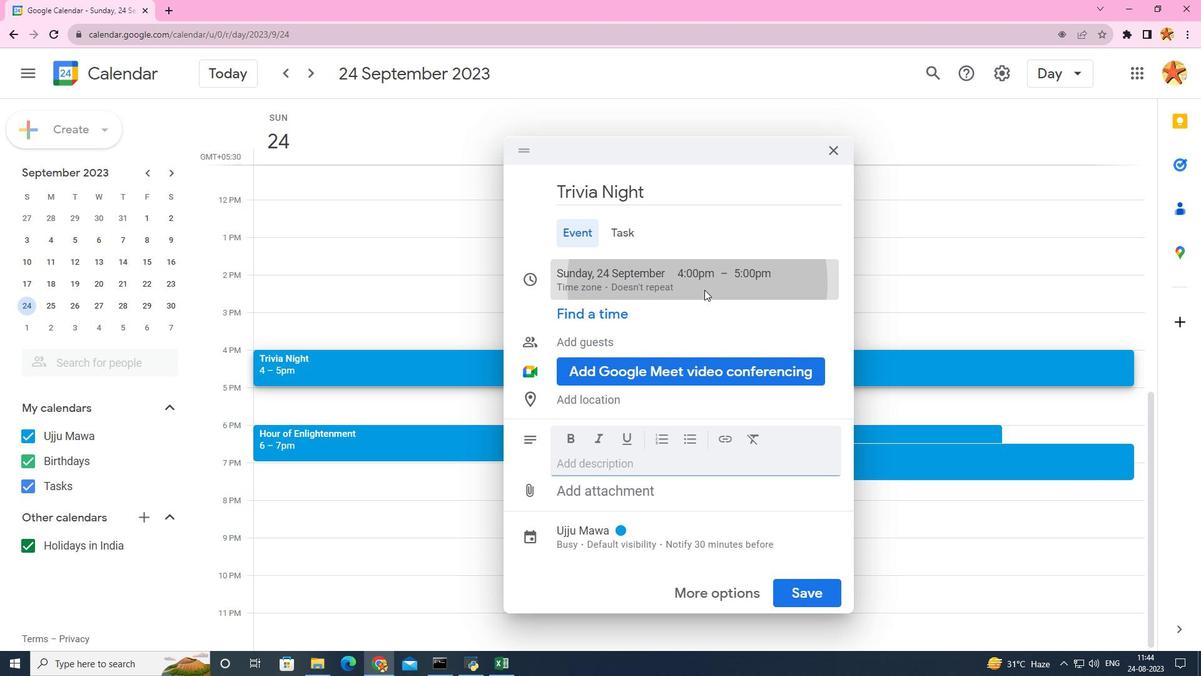 
Action: Mouse moved to (685, 226)
Screenshot: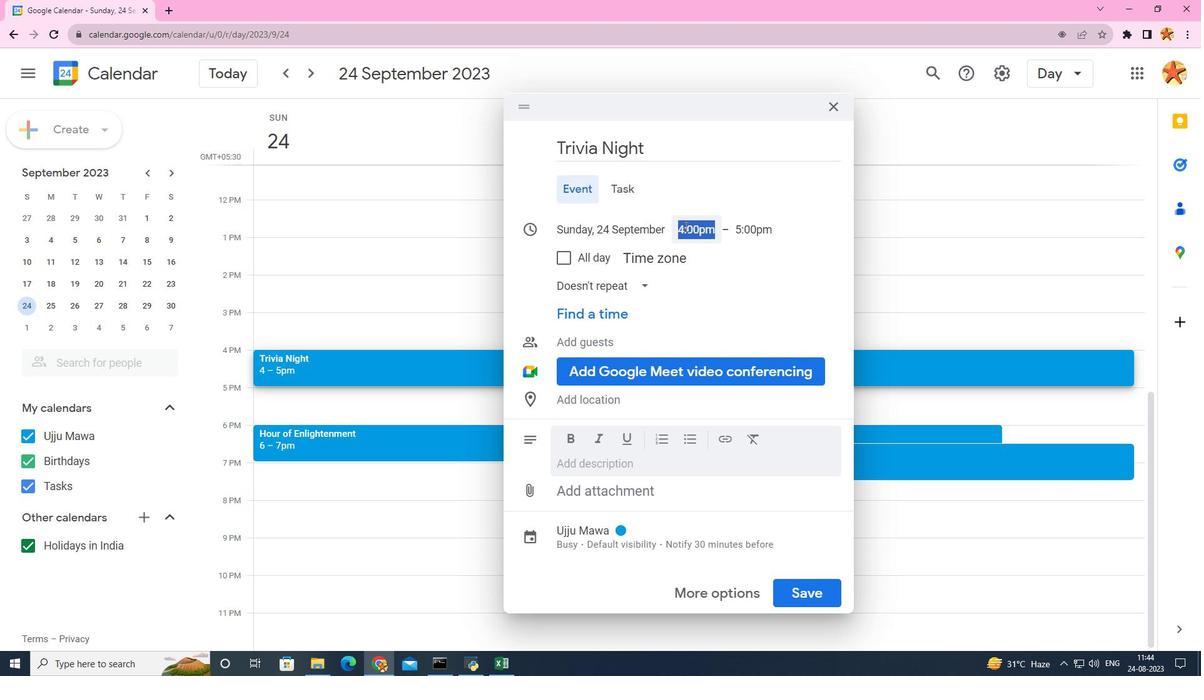 
Action: Mouse pressed left at (685, 226)
Screenshot: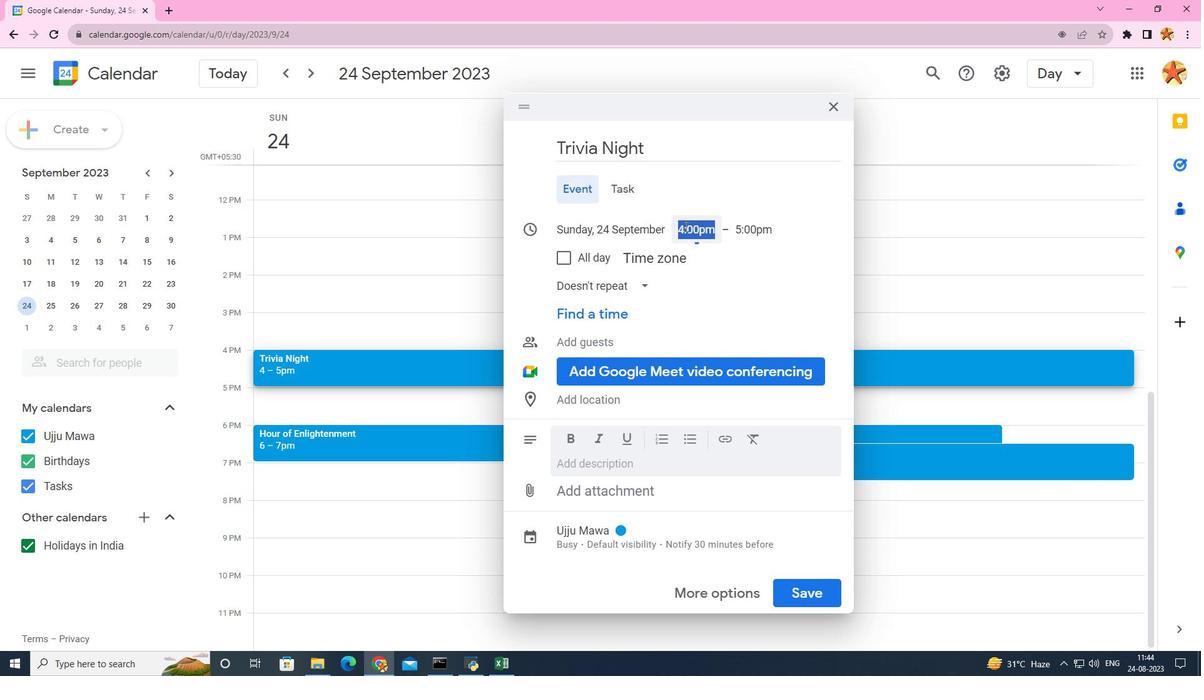 
Action: Mouse moved to (694, 299)
Screenshot: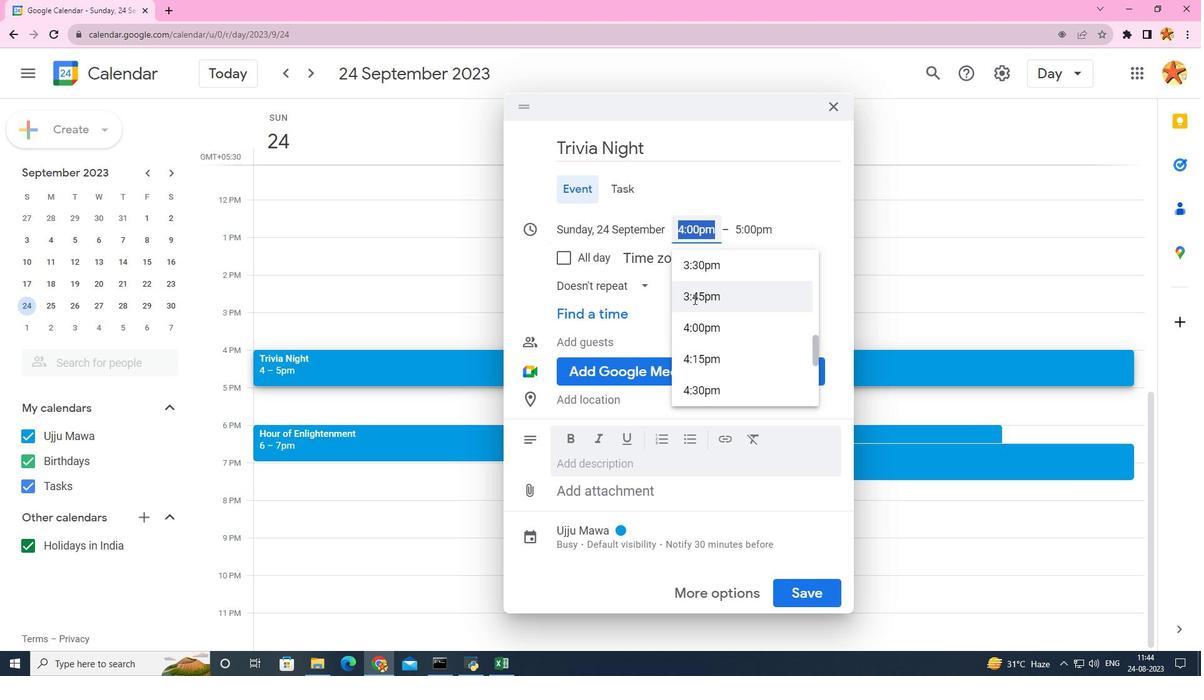 
Action: Mouse scrolled (694, 298) with delta (0, 0)
Screenshot: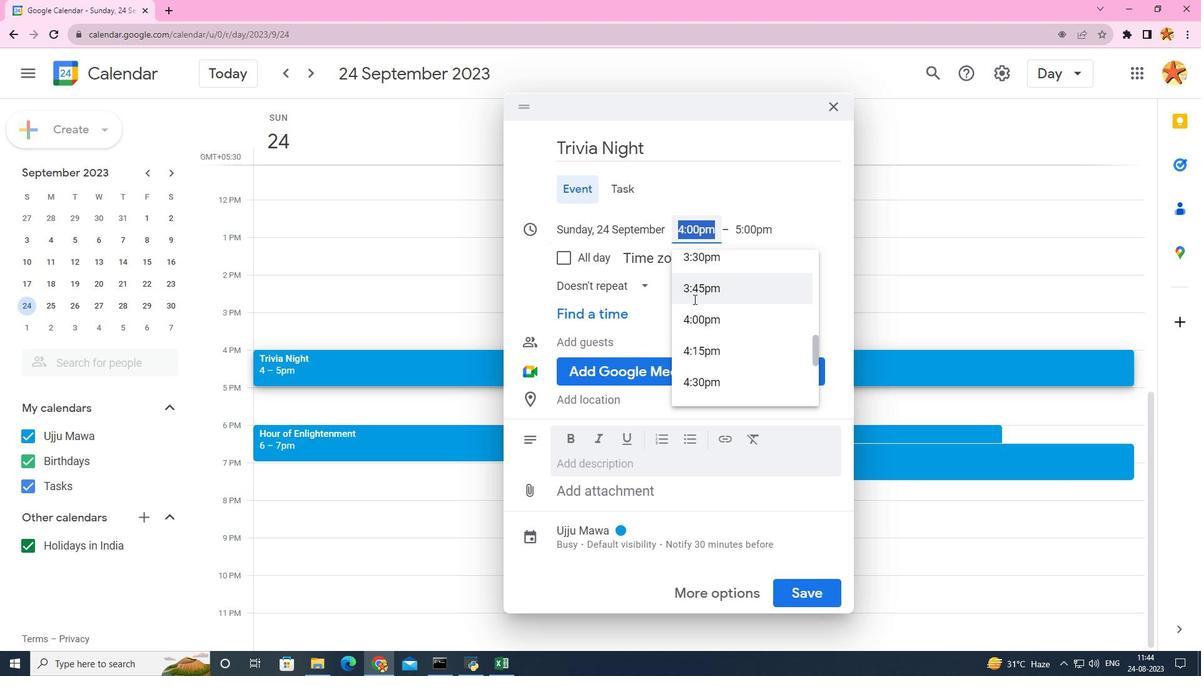 
Action: Mouse scrolled (694, 298) with delta (0, 0)
Screenshot: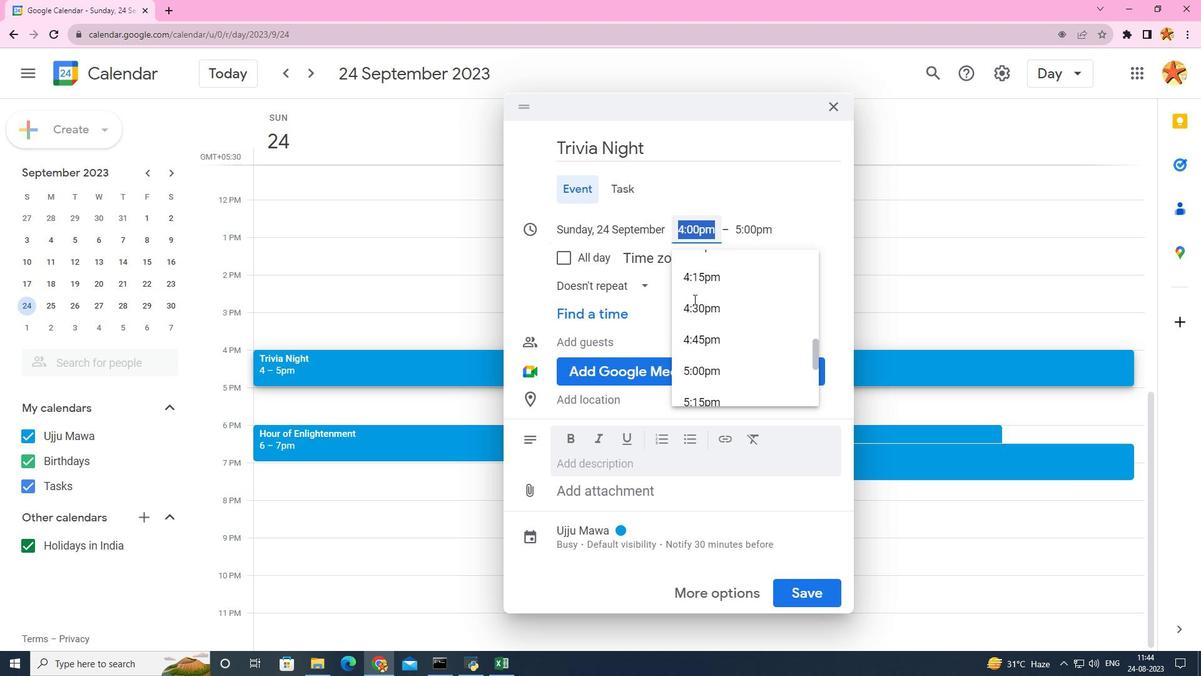 
Action: Mouse scrolled (694, 298) with delta (0, 0)
Screenshot: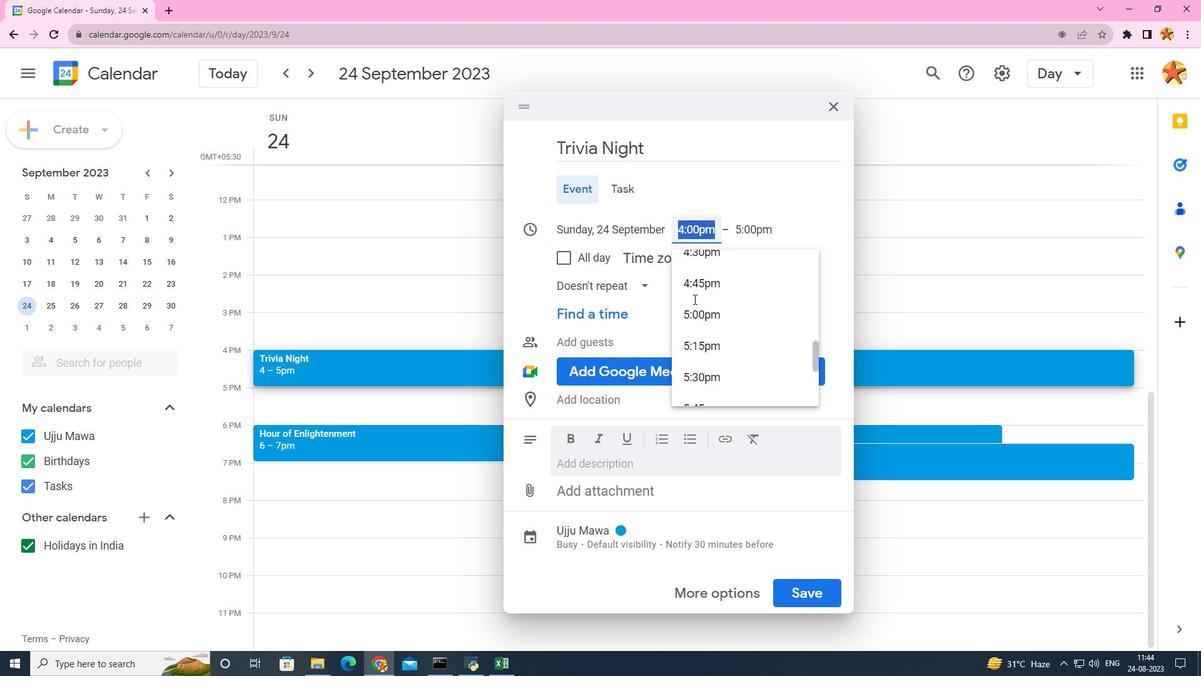 
Action: Mouse scrolled (694, 298) with delta (0, 0)
Screenshot: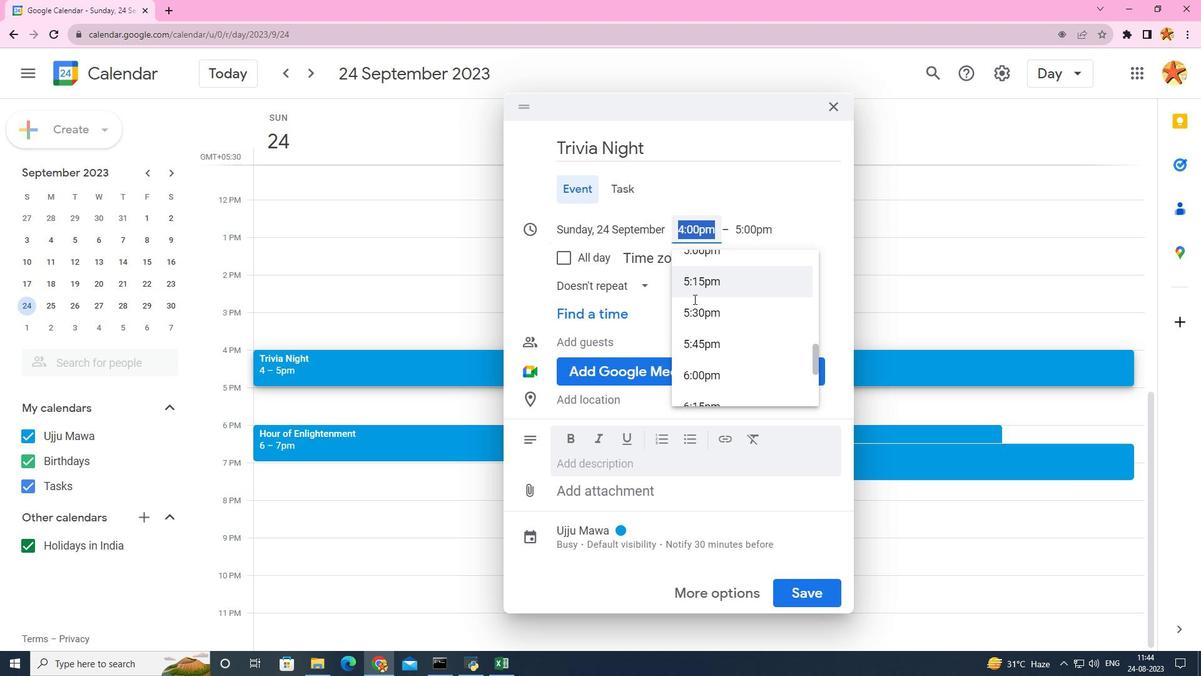 
Action: Mouse moved to (693, 309)
Screenshot: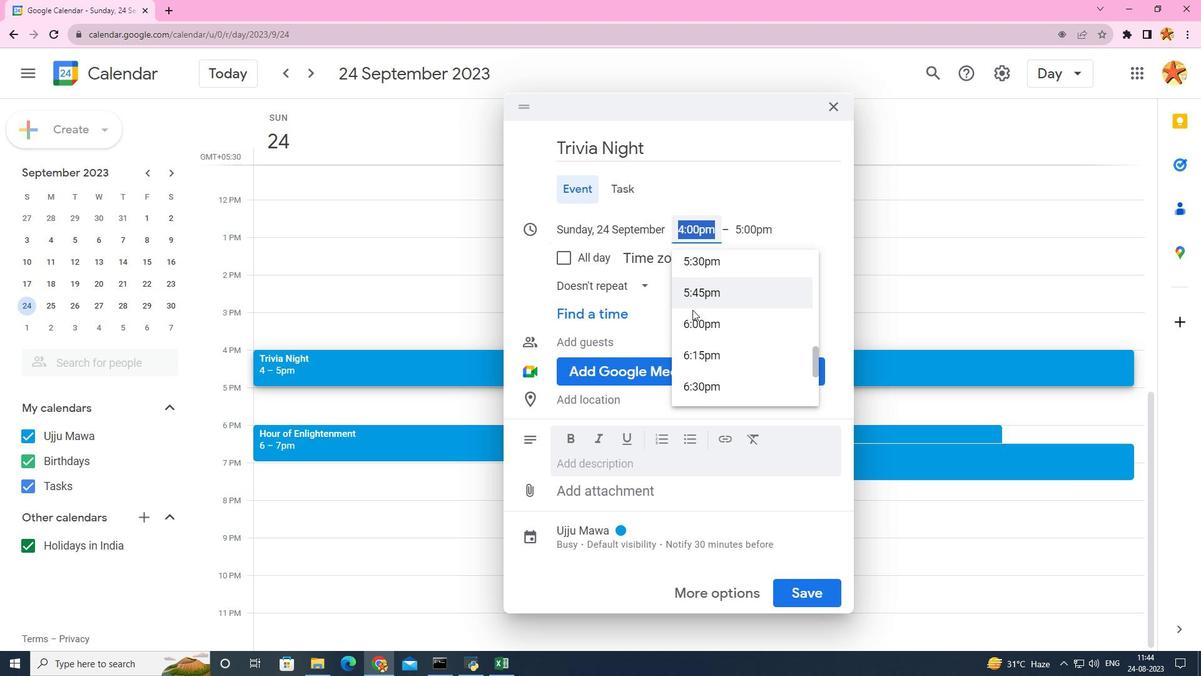 
Action: Mouse scrolled (693, 309) with delta (0, 0)
Screenshot: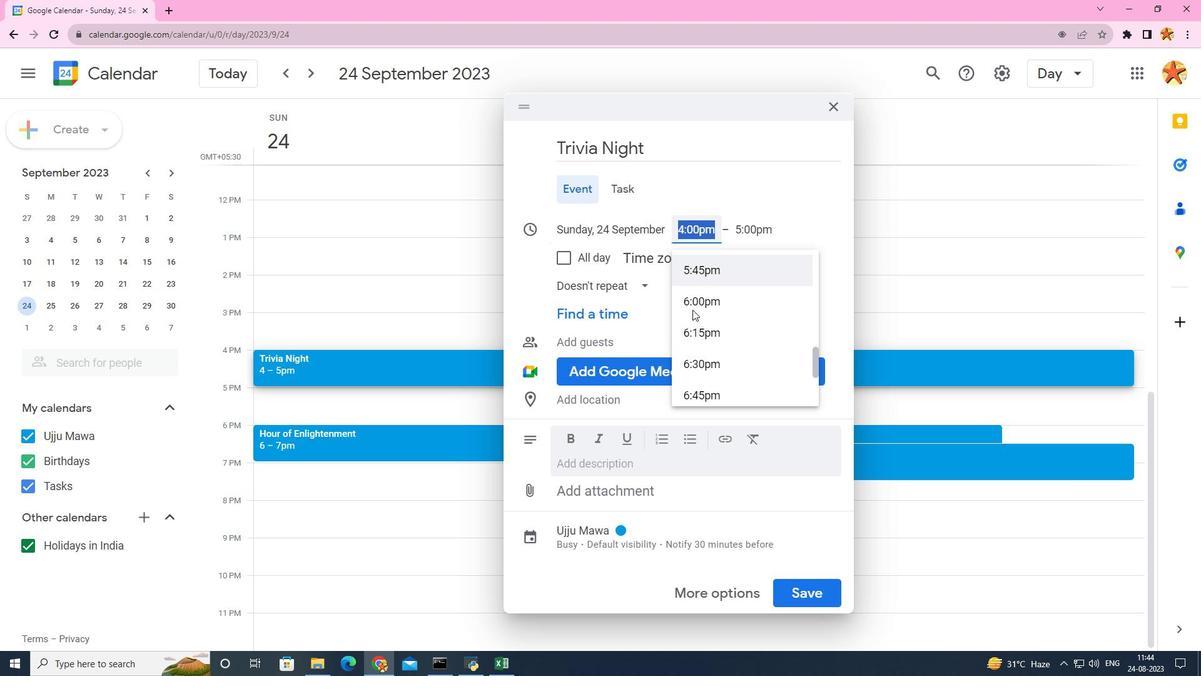 
Action: Mouse scrolled (693, 309) with delta (0, 0)
Screenshot: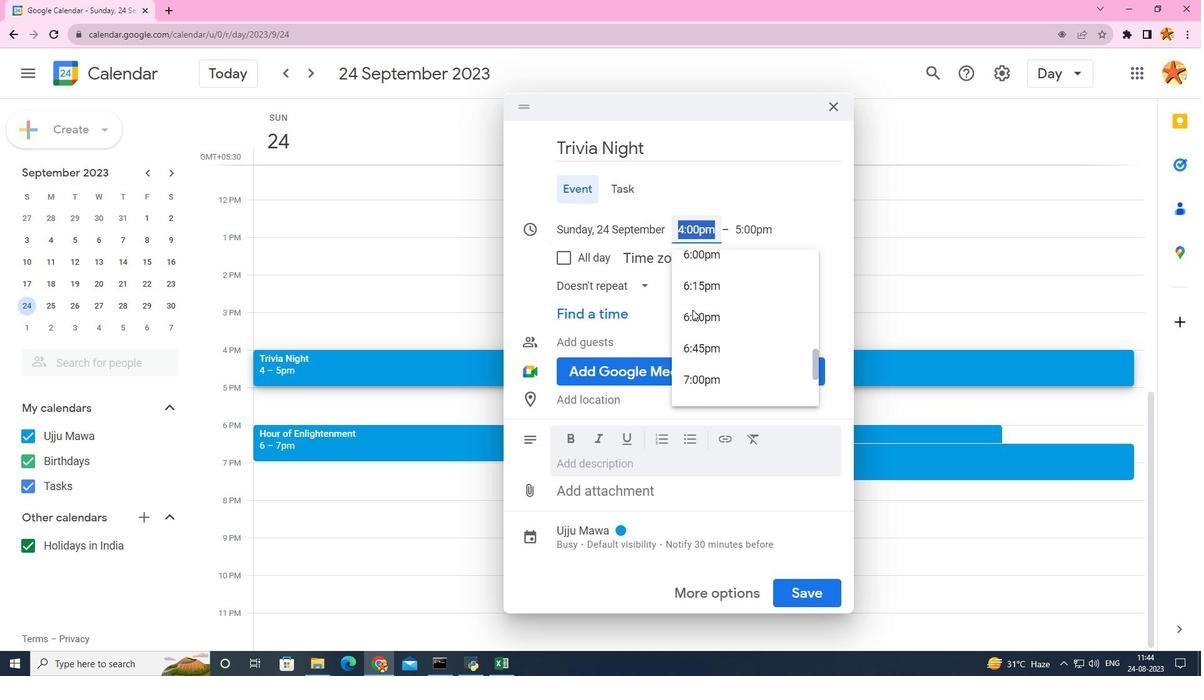 
Action: Mouse moved to (706, 272)
Screenshot: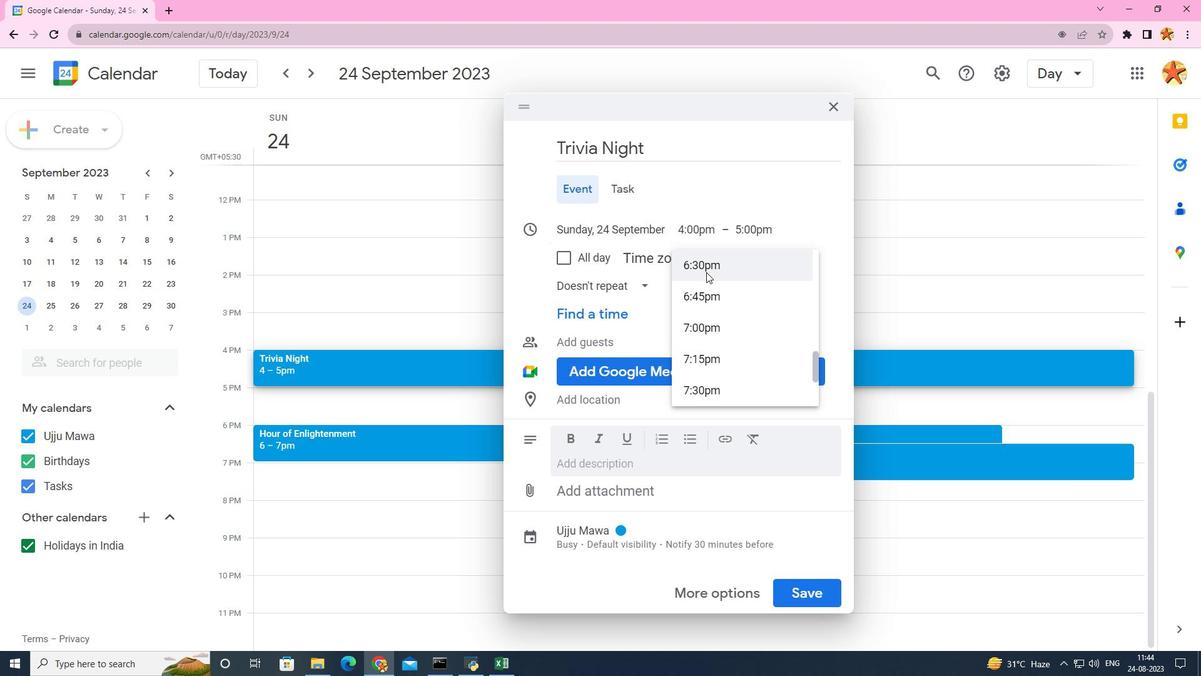 
Action: Mouse pressed left at (706, 272)
Screenshot: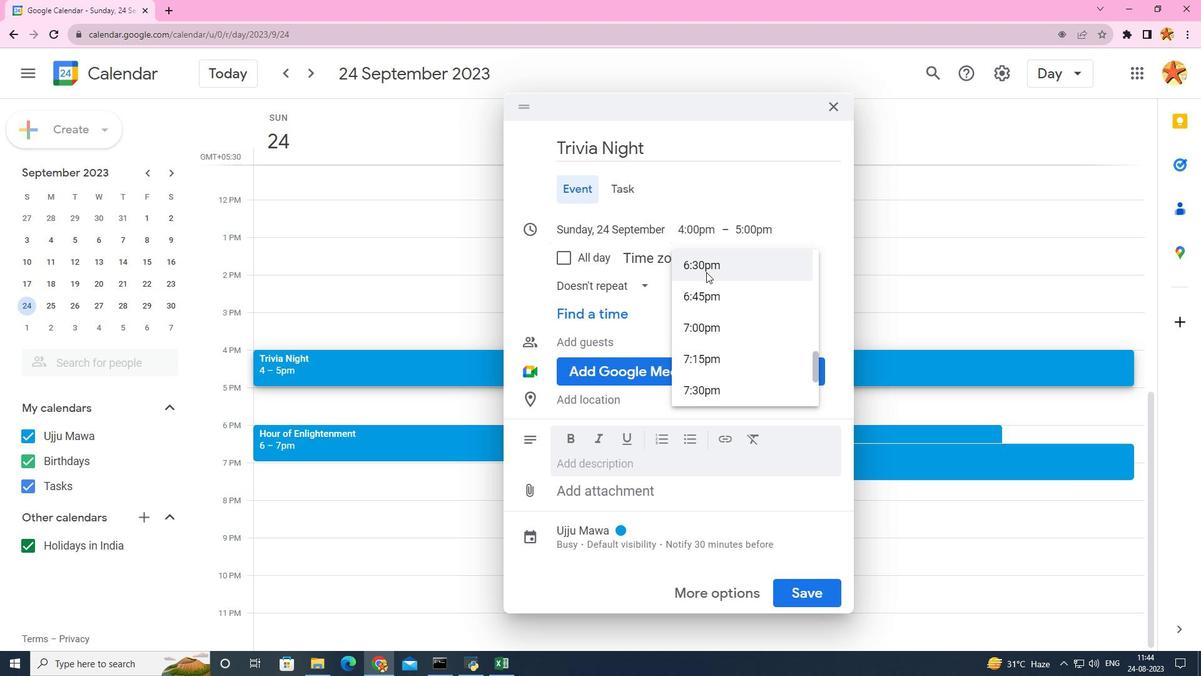 
Action: Mouse moved to (576, 461)
Screenshot: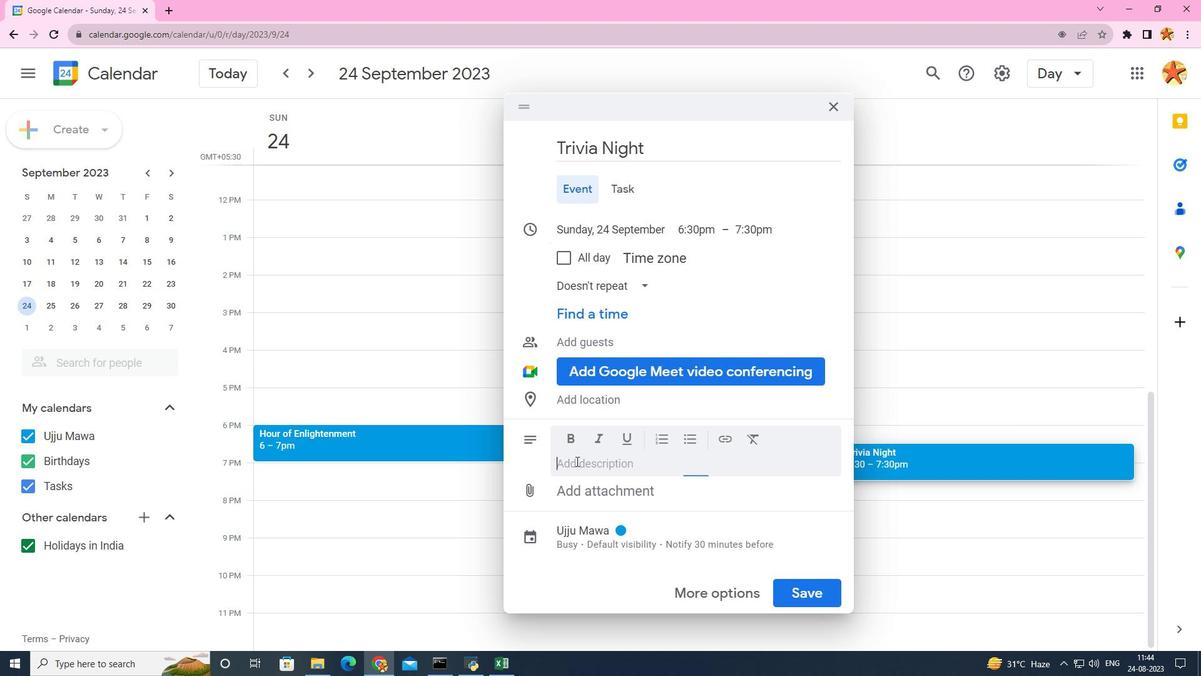 
Action: Mouse pressed left at (576, 461)
Screenshot: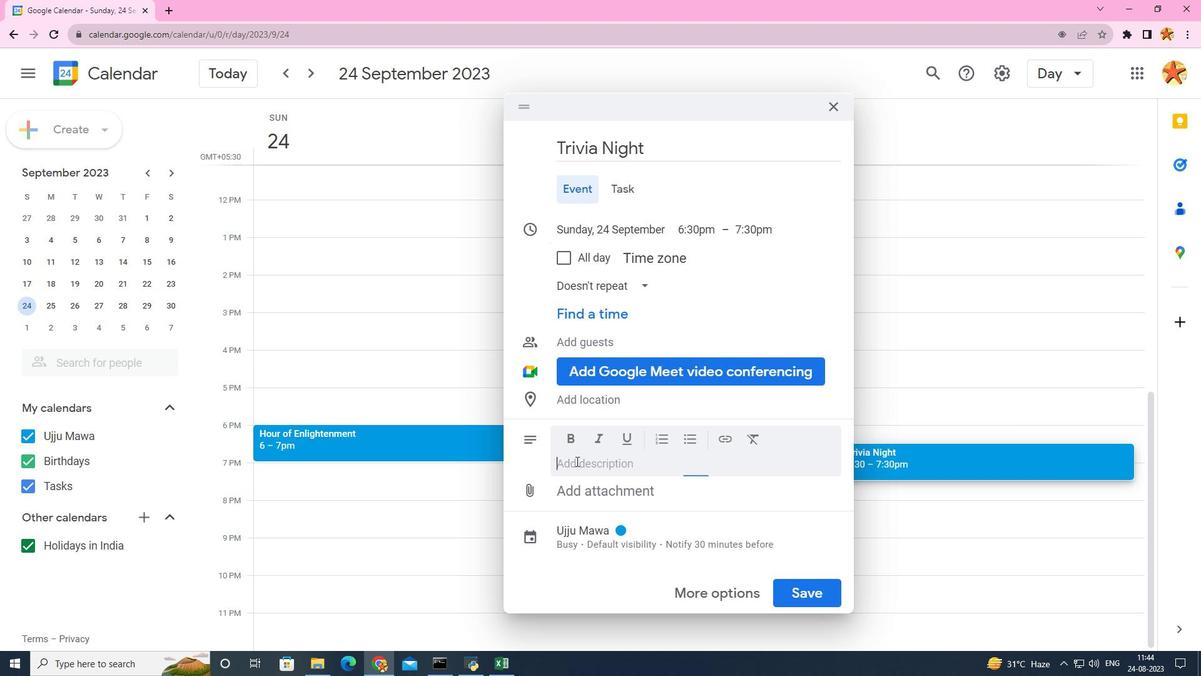 
Action: Mouse moved to (557, 477)
Screenshot: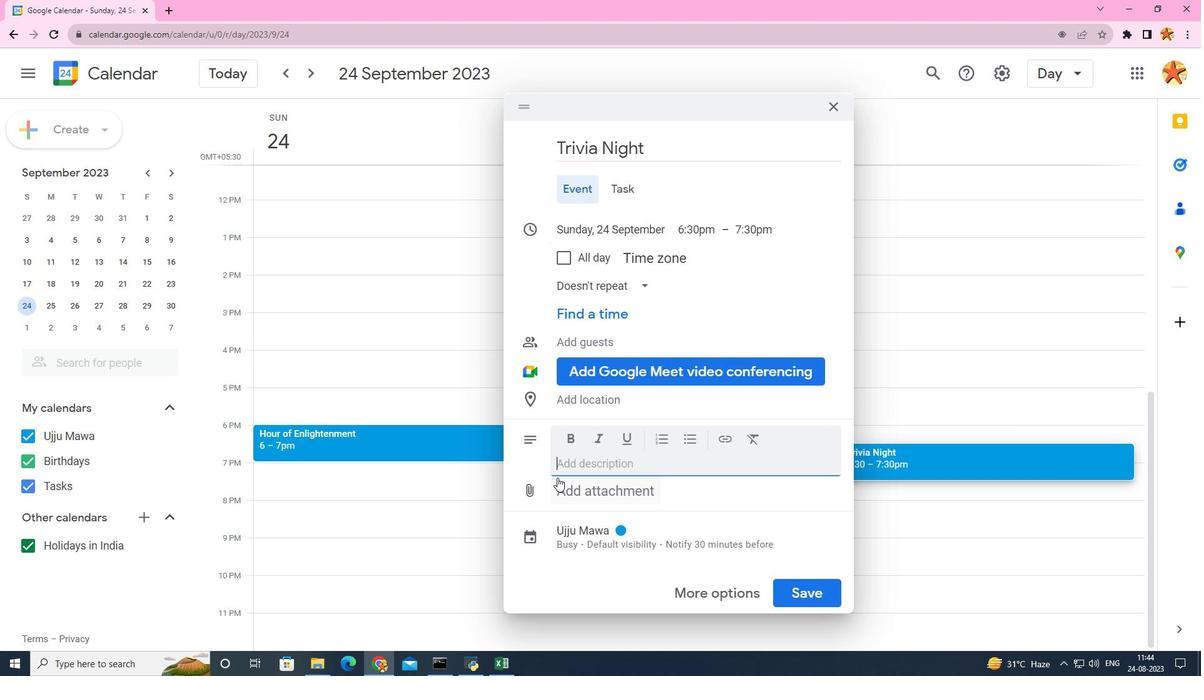 
Action: Key pressed <Key.caps_lock>H<Key.caps_lock>ost<Key.space>a<Key.space>virtual<Key.space>team<Key.space>building<Key.space>trivia<Key.space>
Screenshot: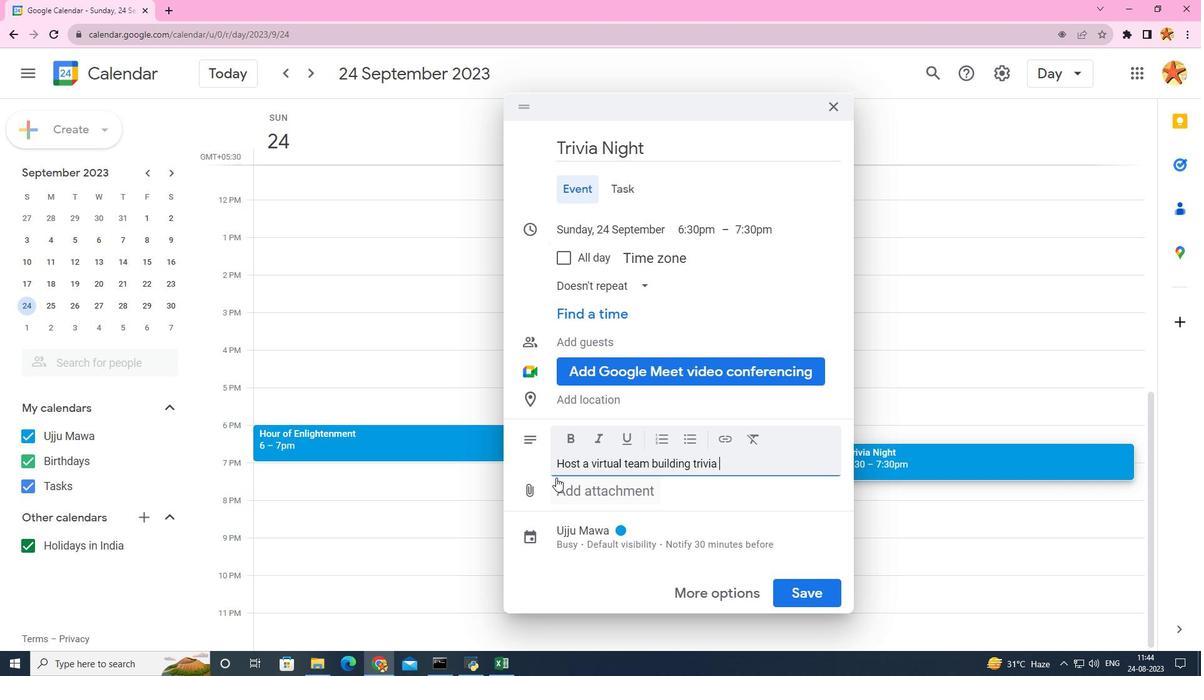 
Action: Mouse moved to (556, 477)
Screenshot: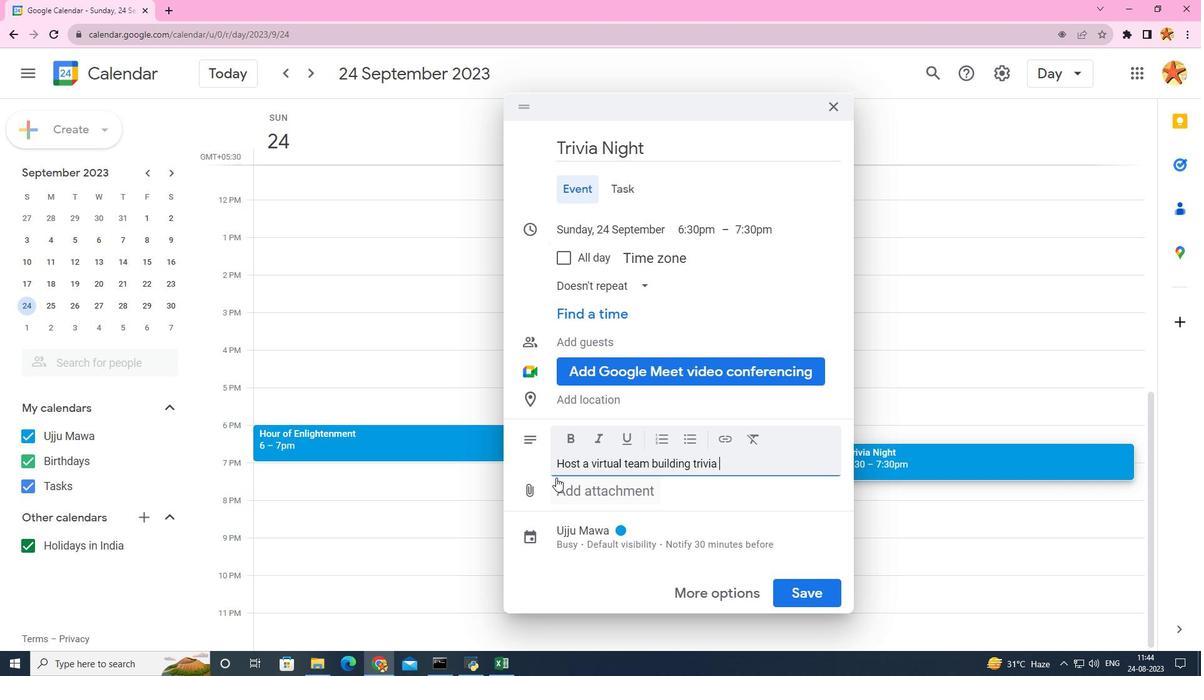 
Action: Key pressed night<Key.space>
Screenshot: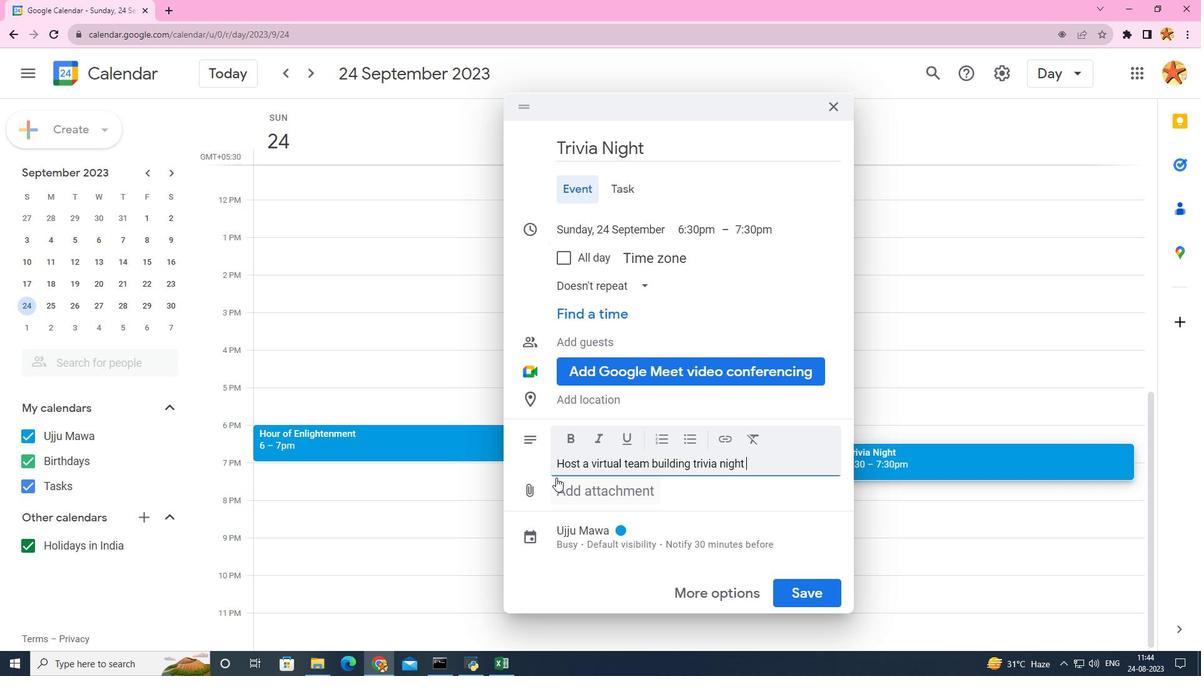 
Action: Mouse moved to (229, 293)
Screenshot: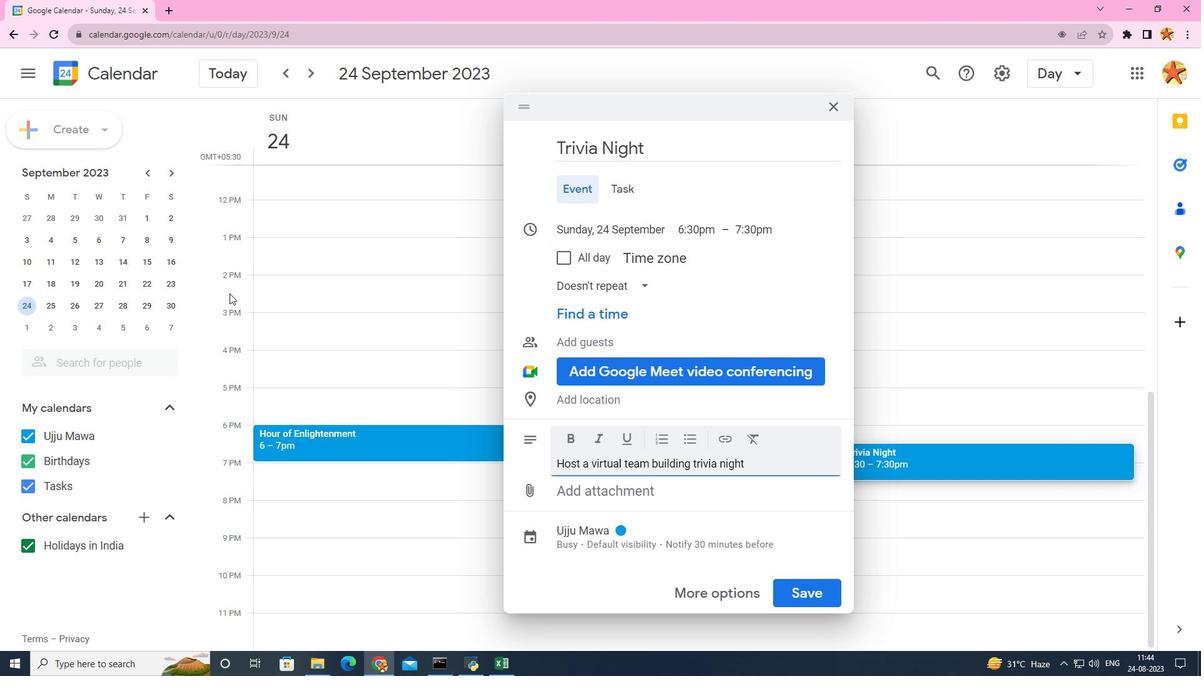
Action: Key pressed ,<Key.space>fostering<Key.space>friendly<Key.space>comp
Screenshot: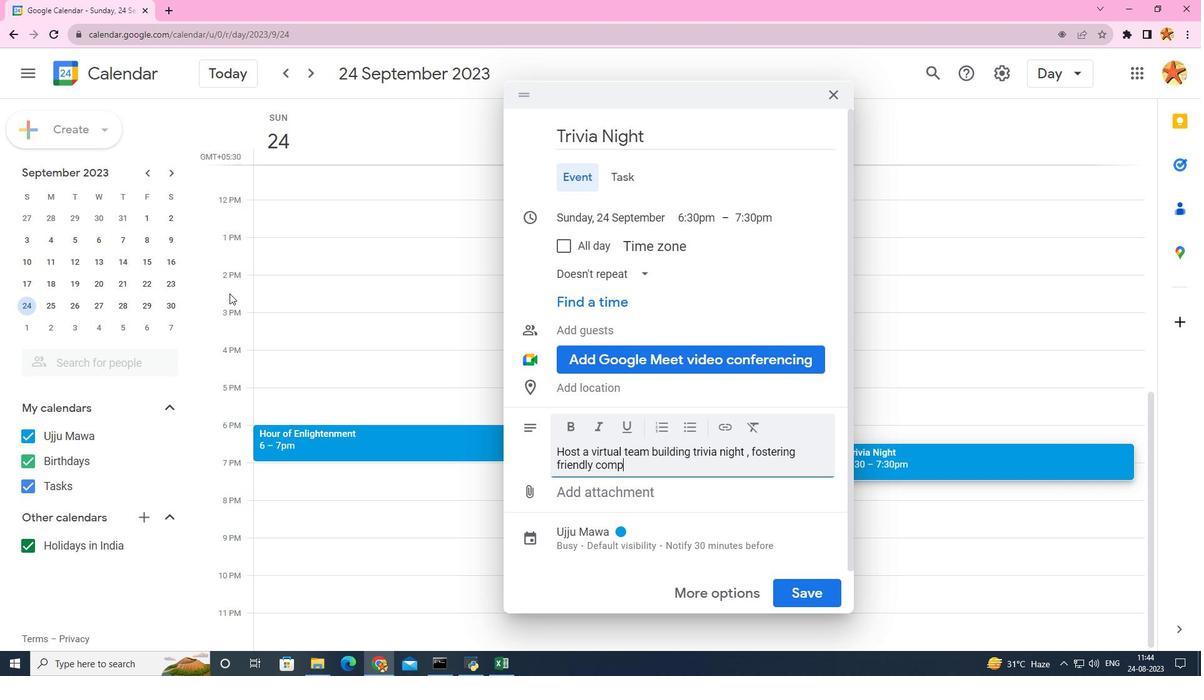 
Action: Mouse moved to (229, 293)
Screenshot: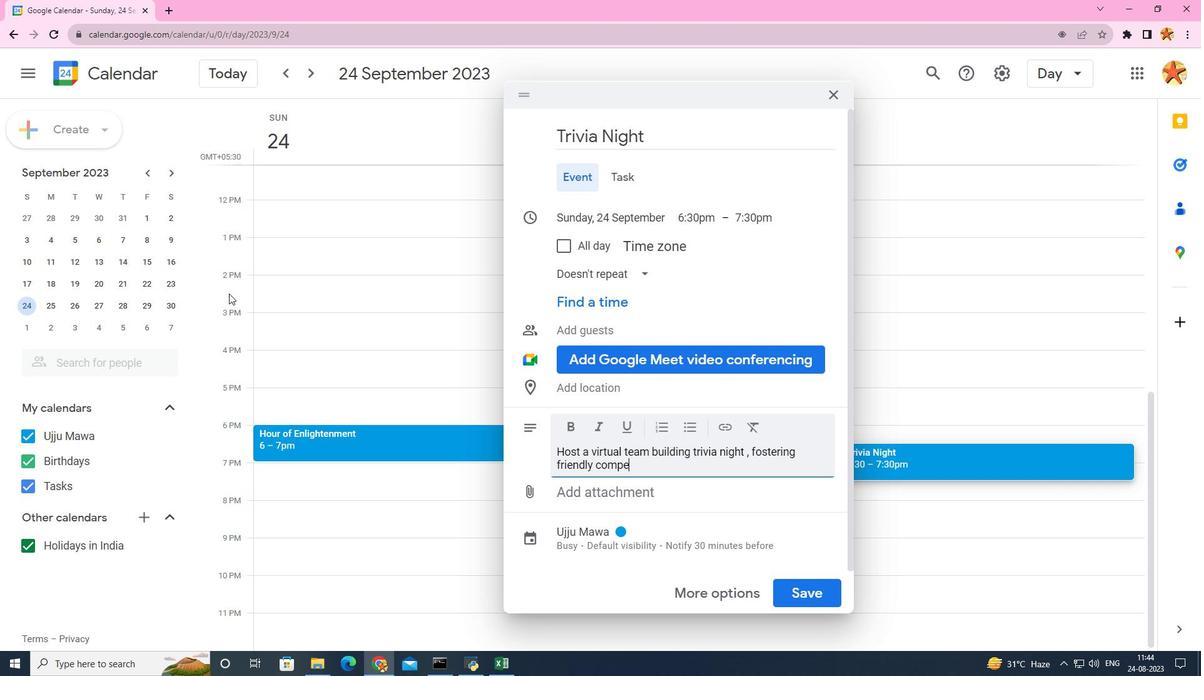 
Action: Key pressed etition<Key.space>,<Key.space>knowledge<Key.space>sharing<Key.space>and<Key.space>a<Key.space>
Screenshot: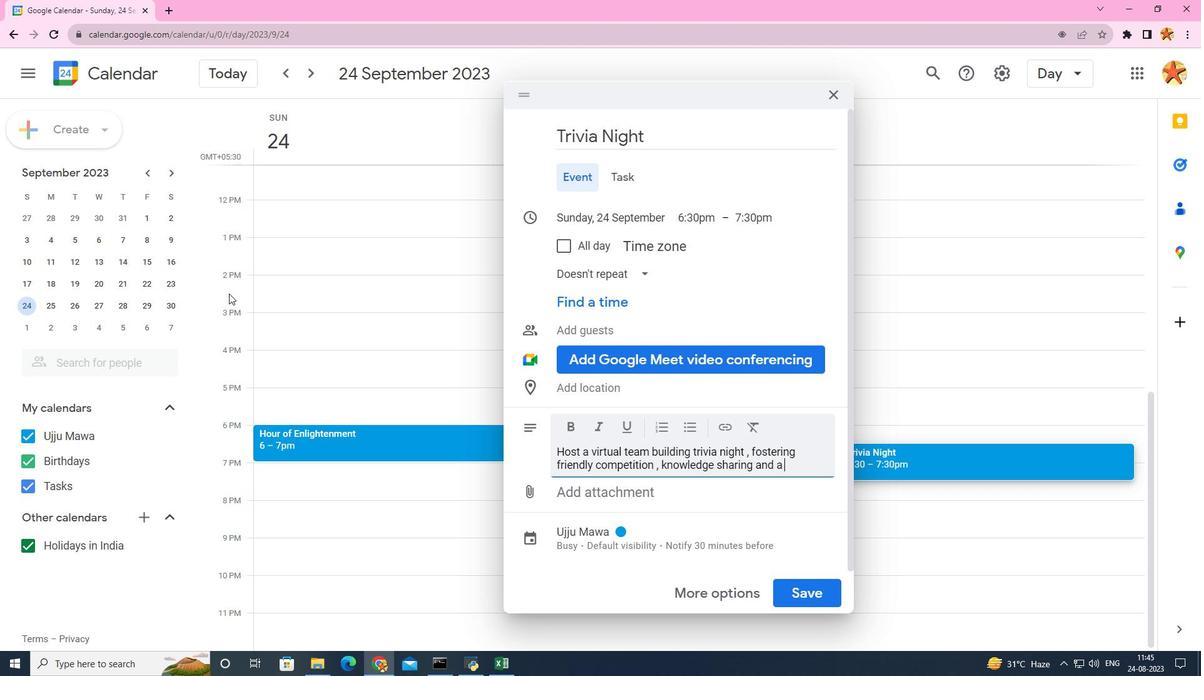 
Action: Mouse moved to (757, 467)
Screenshot: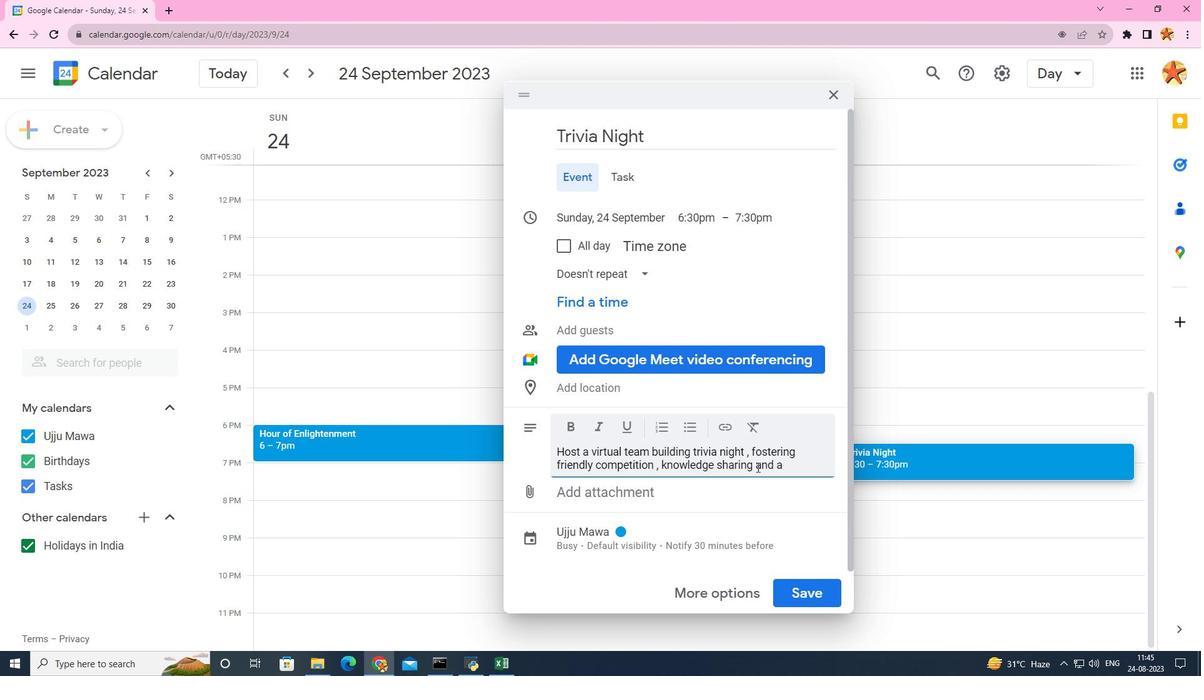 
Action: Mouse pressed left at (757, 467)
Screenshot: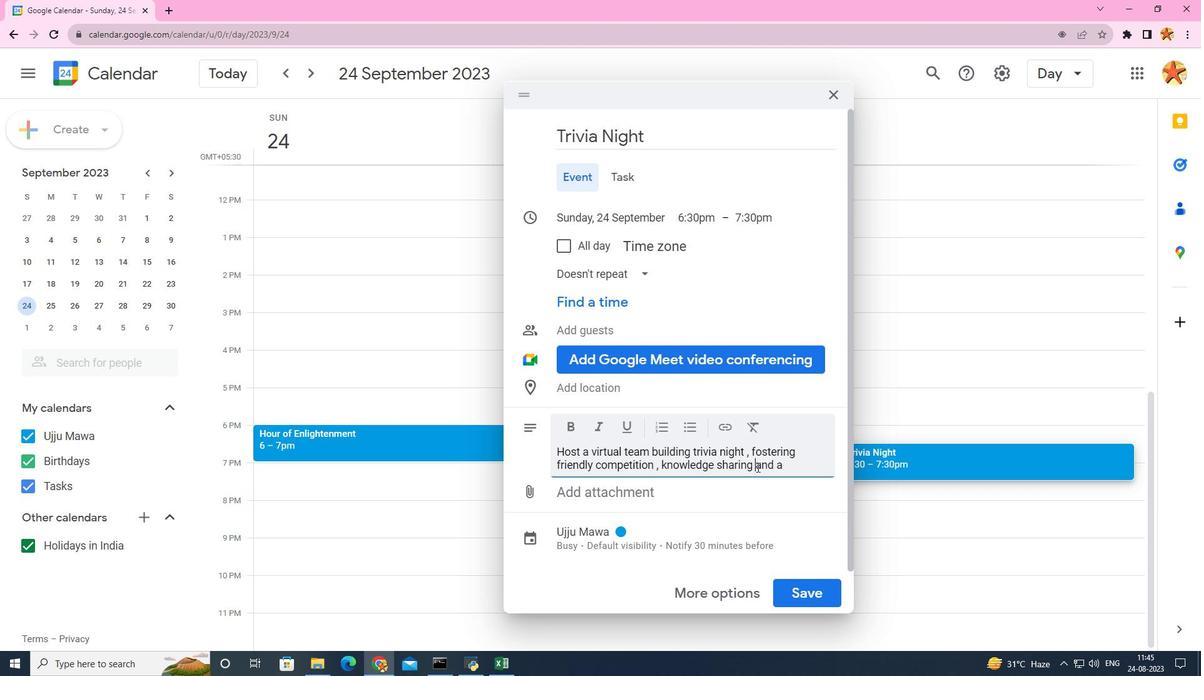 
Action: Key pressed ,<Key.space>
Screenshot: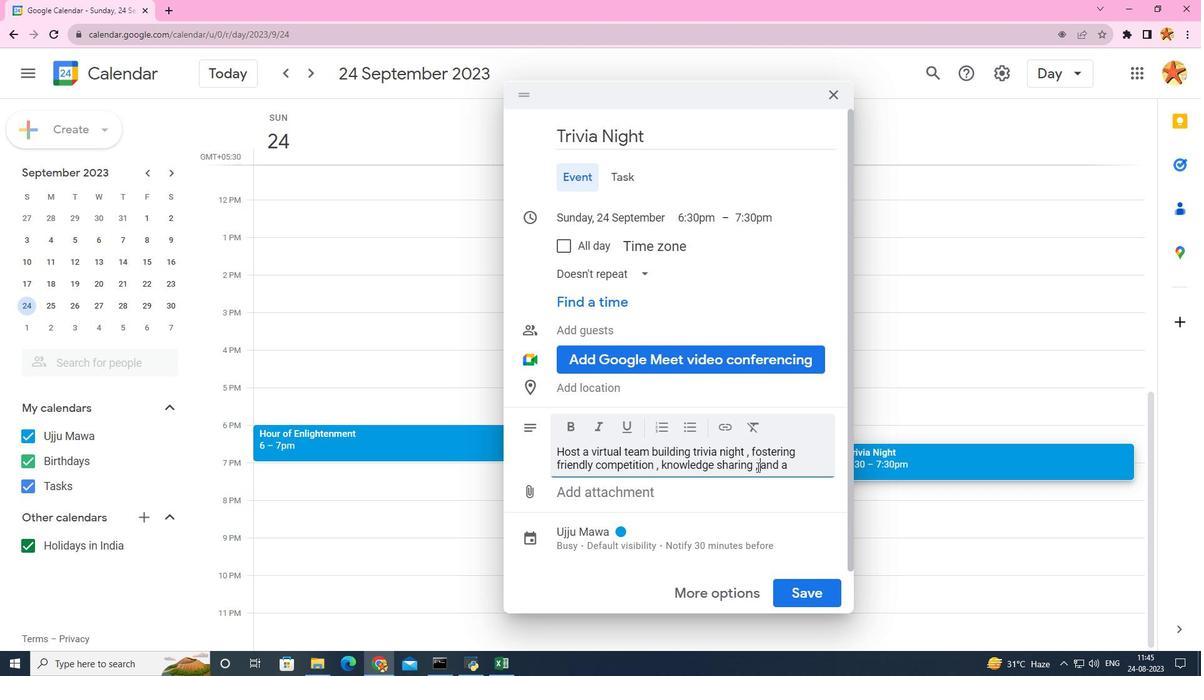 
Action: Mouse moved to (810, 462)
Screenshot: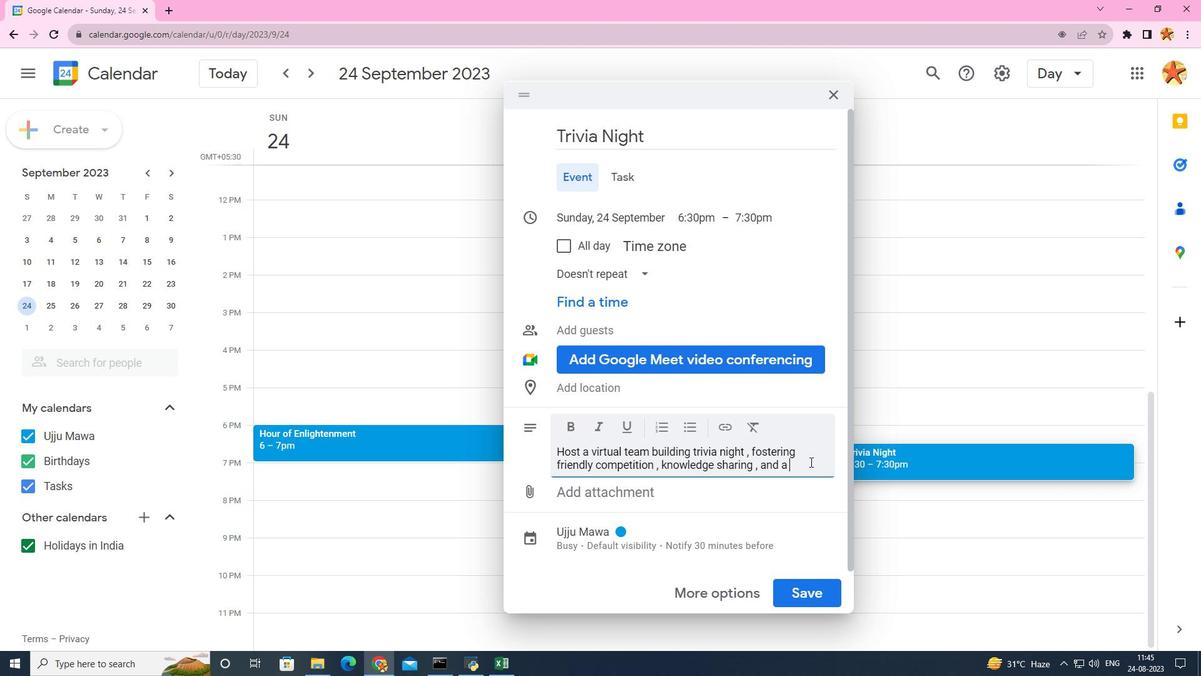 
Action: Mouse pressed left at (810, 462)
Screenshot: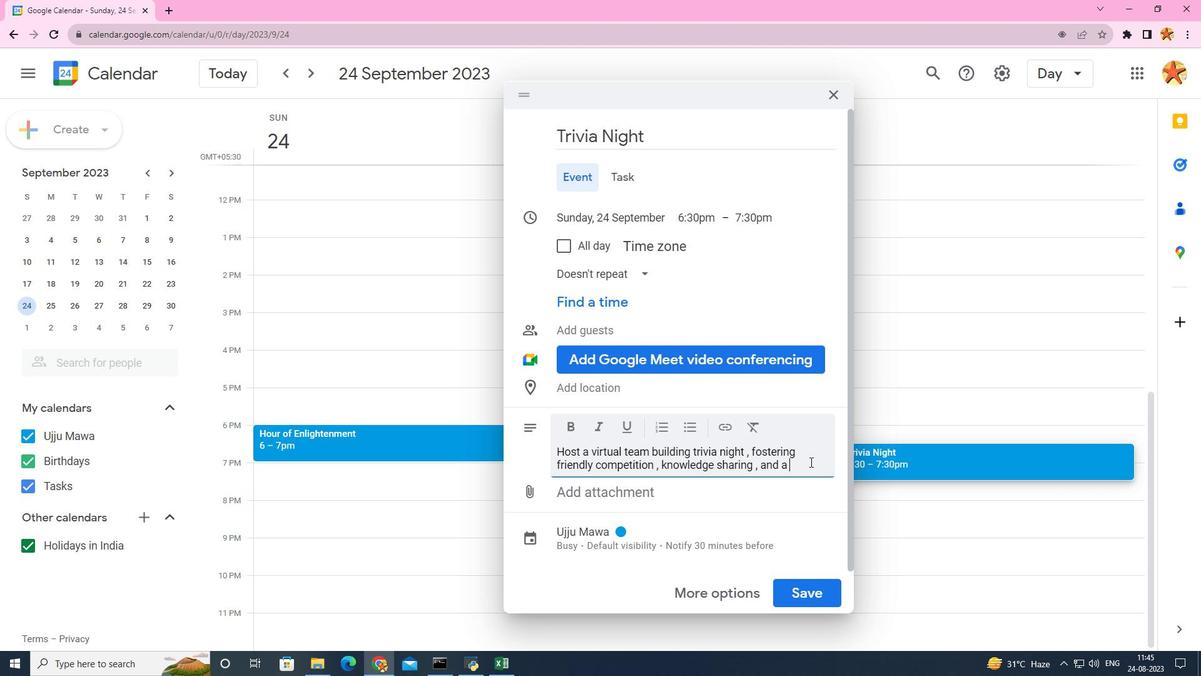 
Action: Mouse moved to (818, 452)
Screenshot: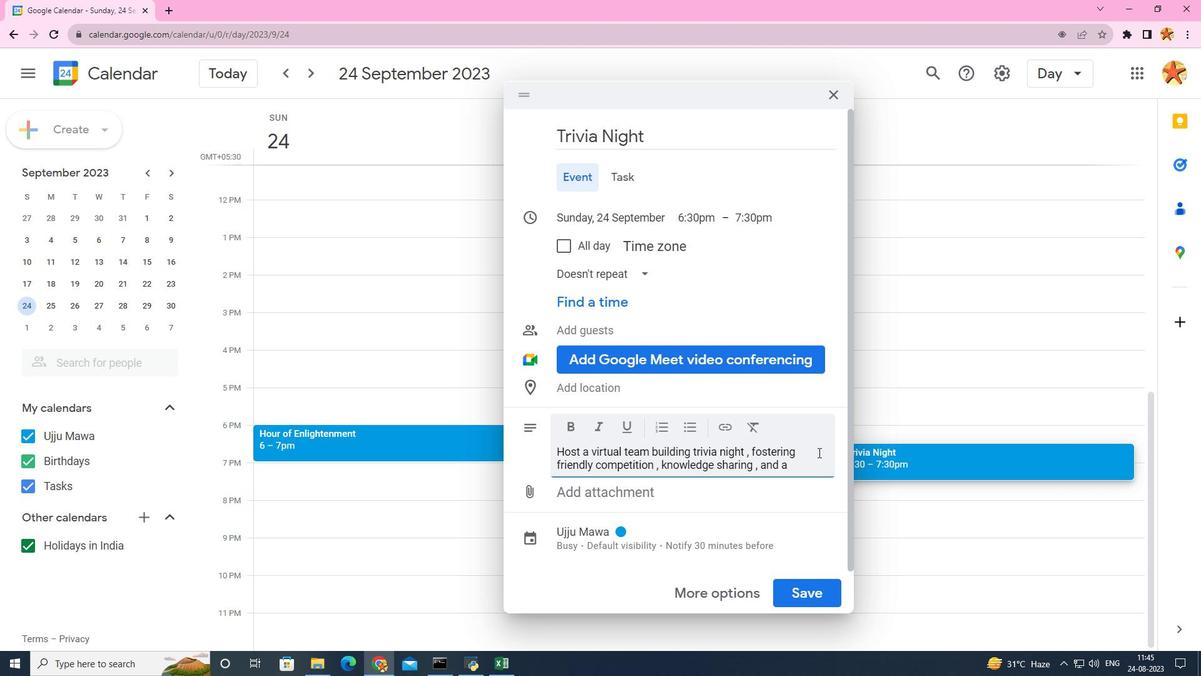 
Action: Key pressed re
Screenshot: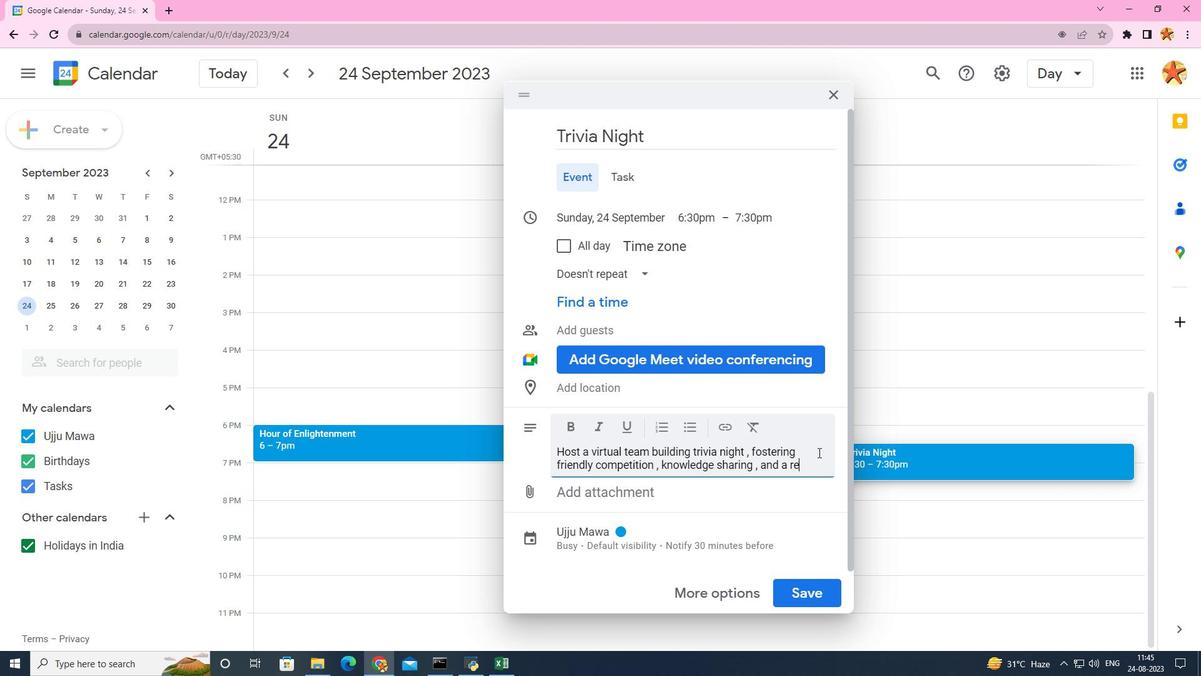 
Action: Mouse moved to (811, 446)
Screenshot: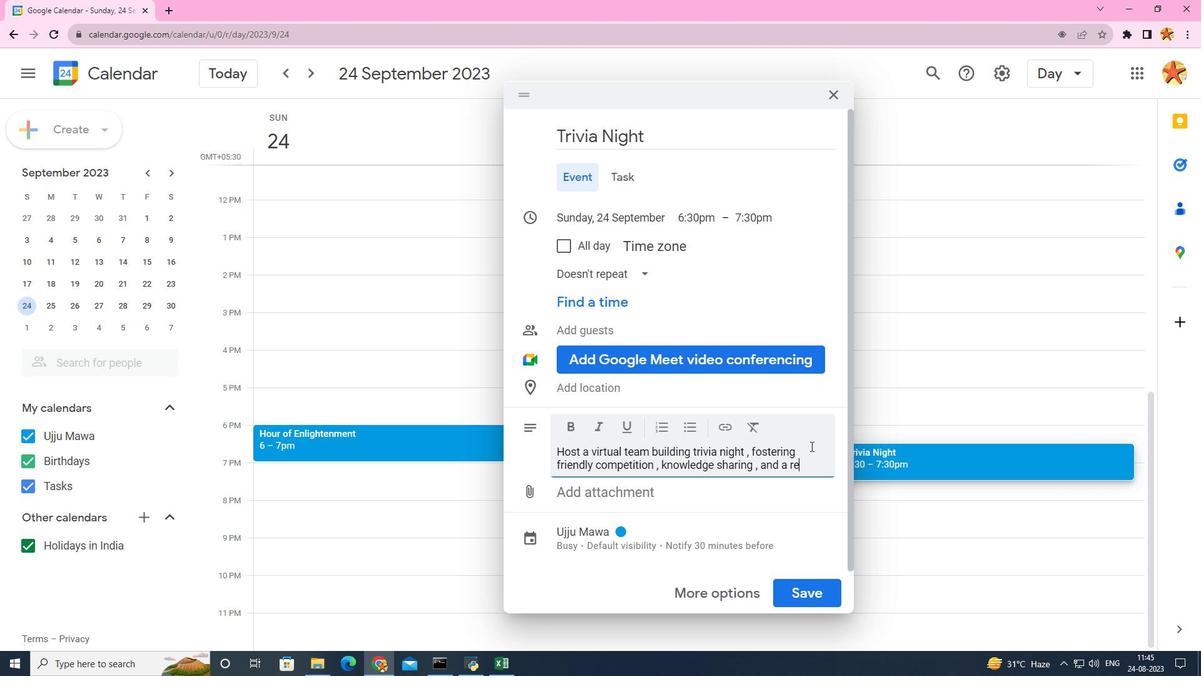 
Action: Key pressed lax
Screenshot: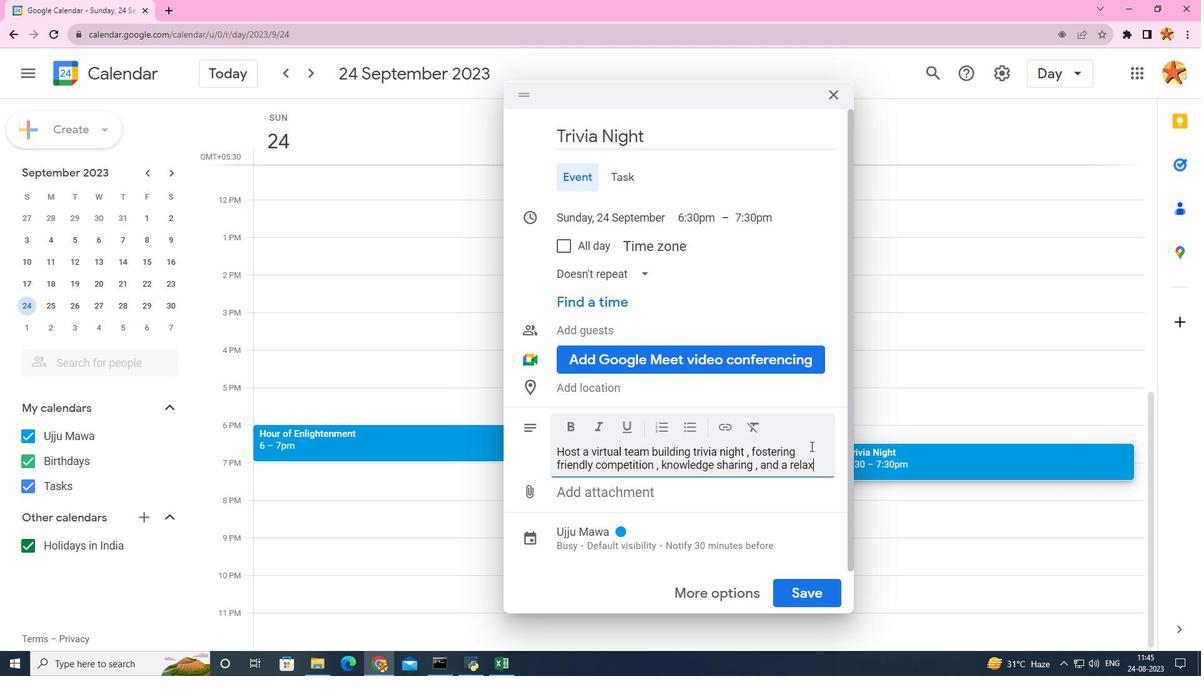
Action: Mouse moved to (810, 445)
Screenshot: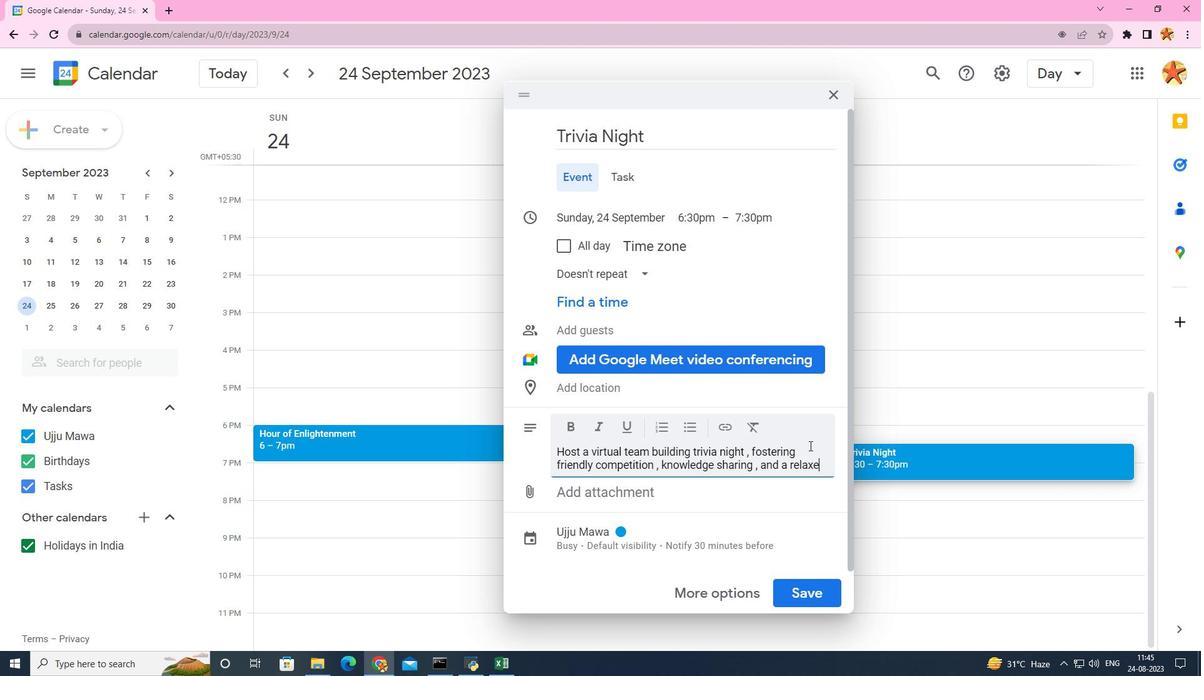 
Action: Key pressed e
Screenshot: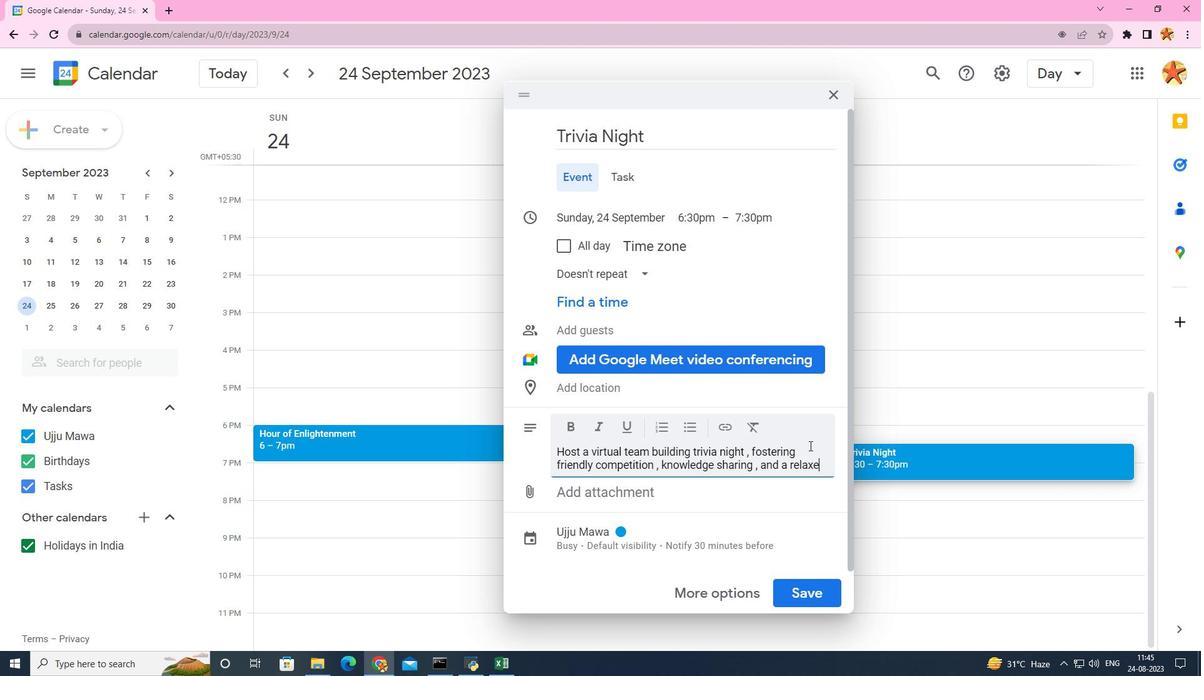 
Action: Mouse moved to (805, 440)
Screenshot: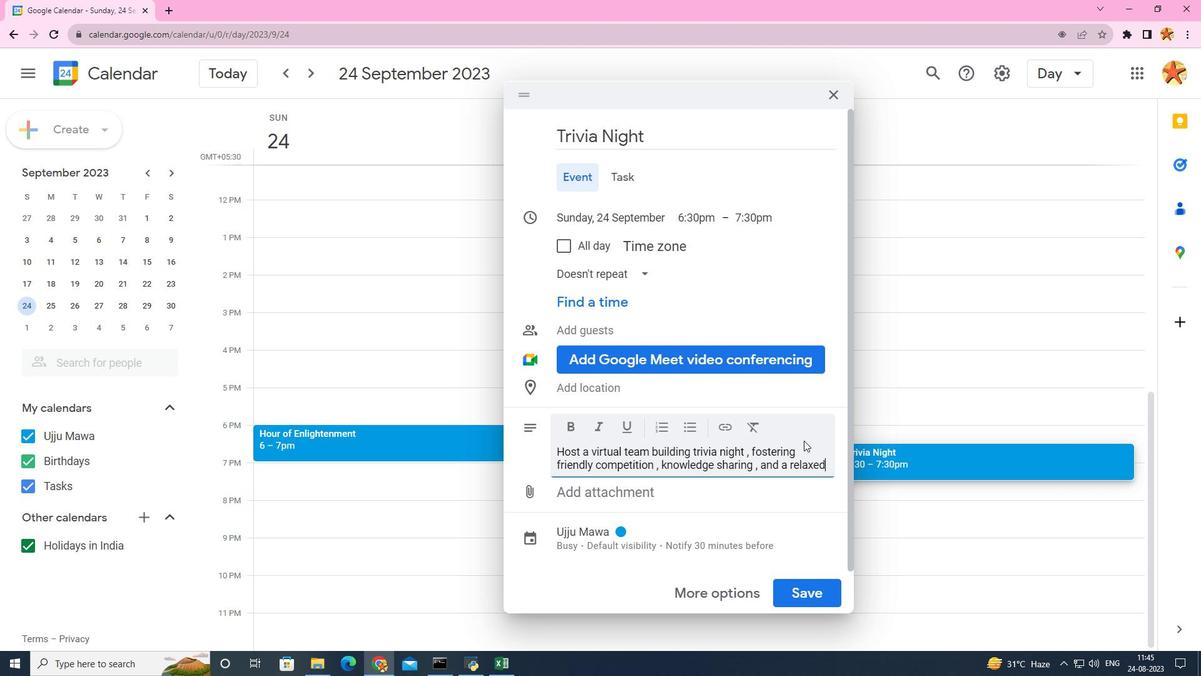 
Action: Key pressed d
Screenshot: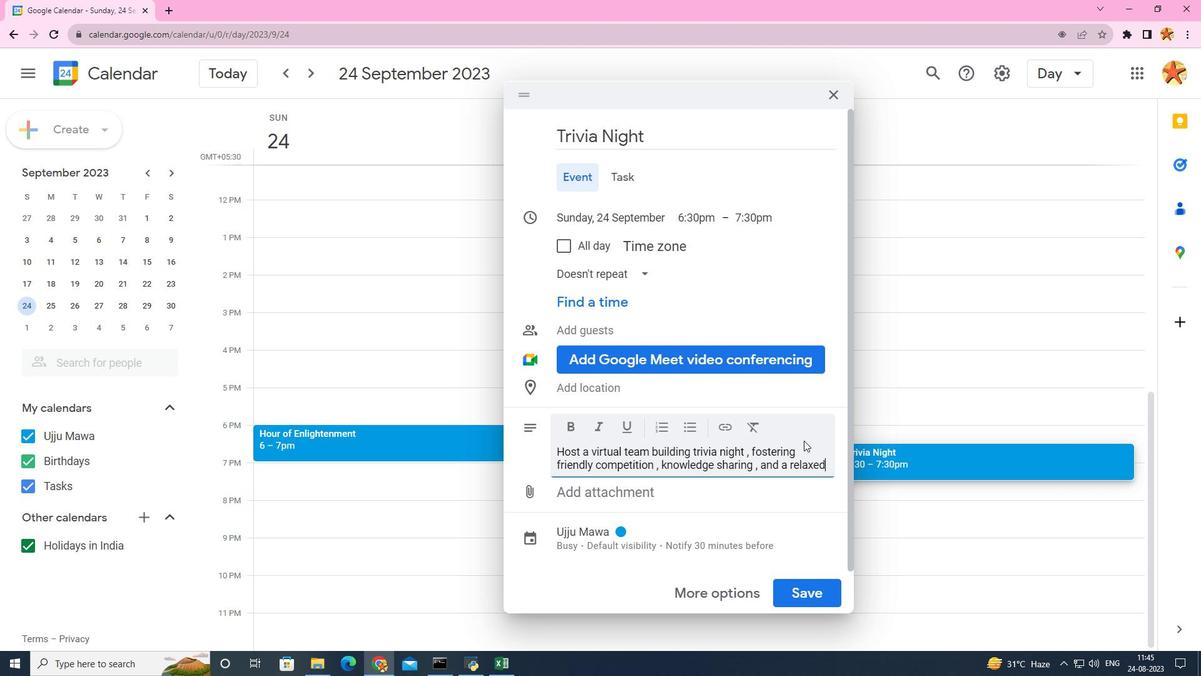 
Action: Mouse moved to (804, 440)
Screenshot: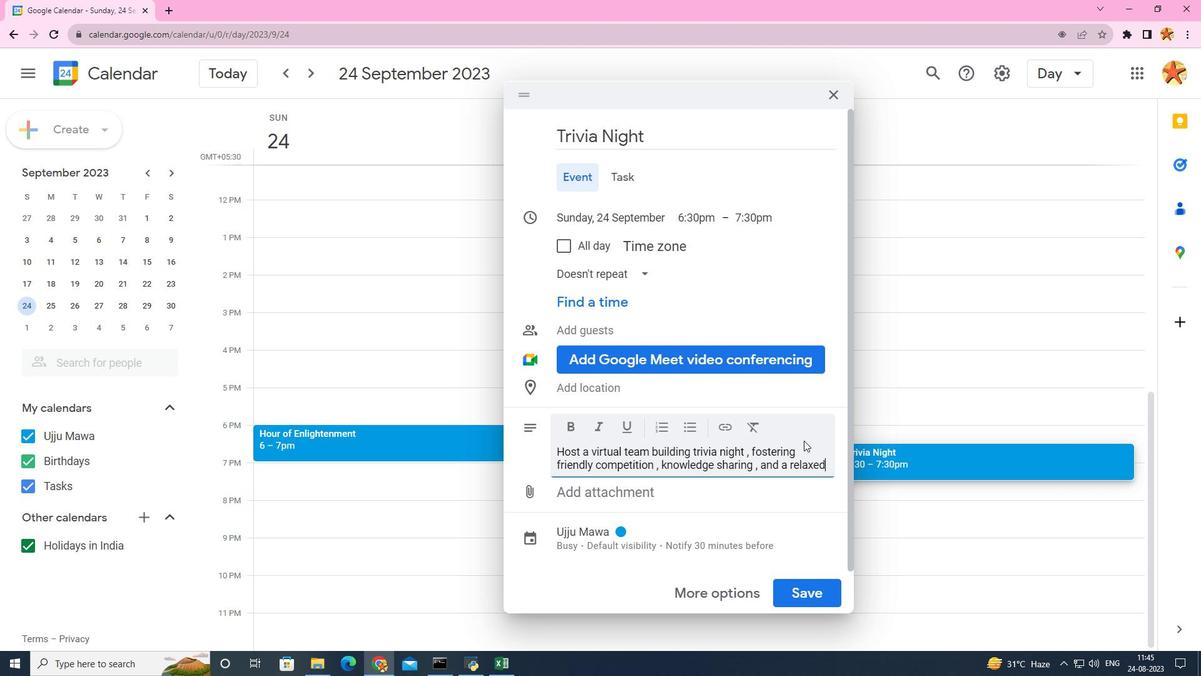 
Action: Key pressed <Key.space>atmos
Screenshot: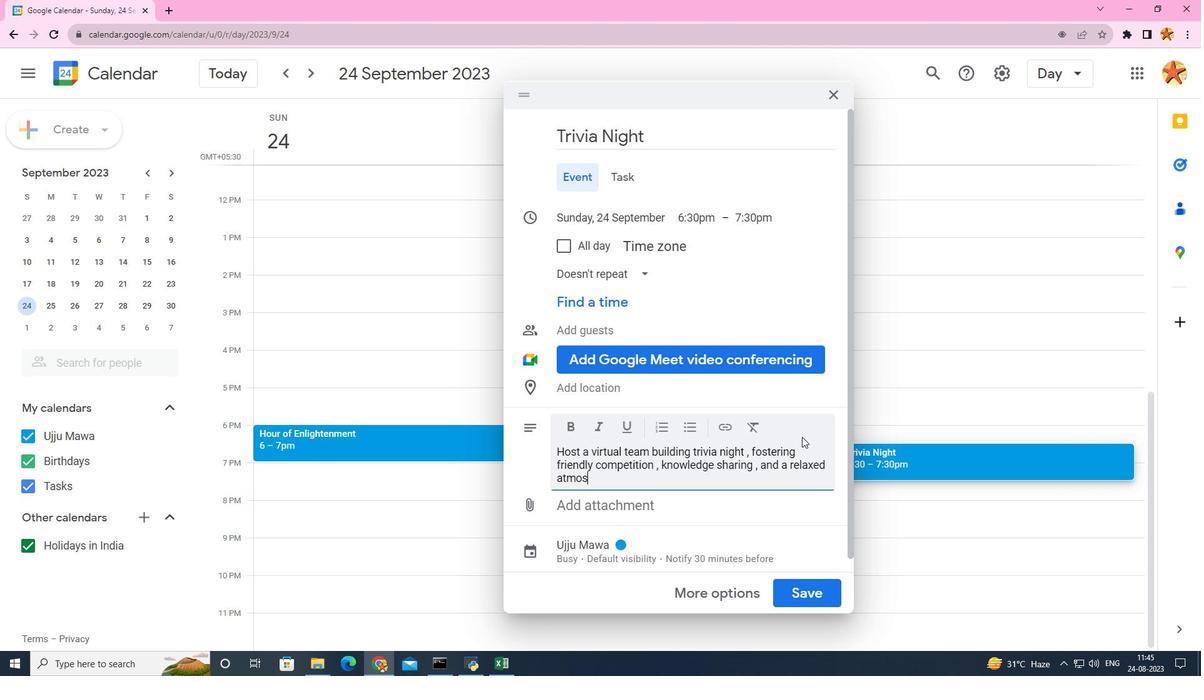 
Action: Mouse moved to (801, 434)
Screenshot: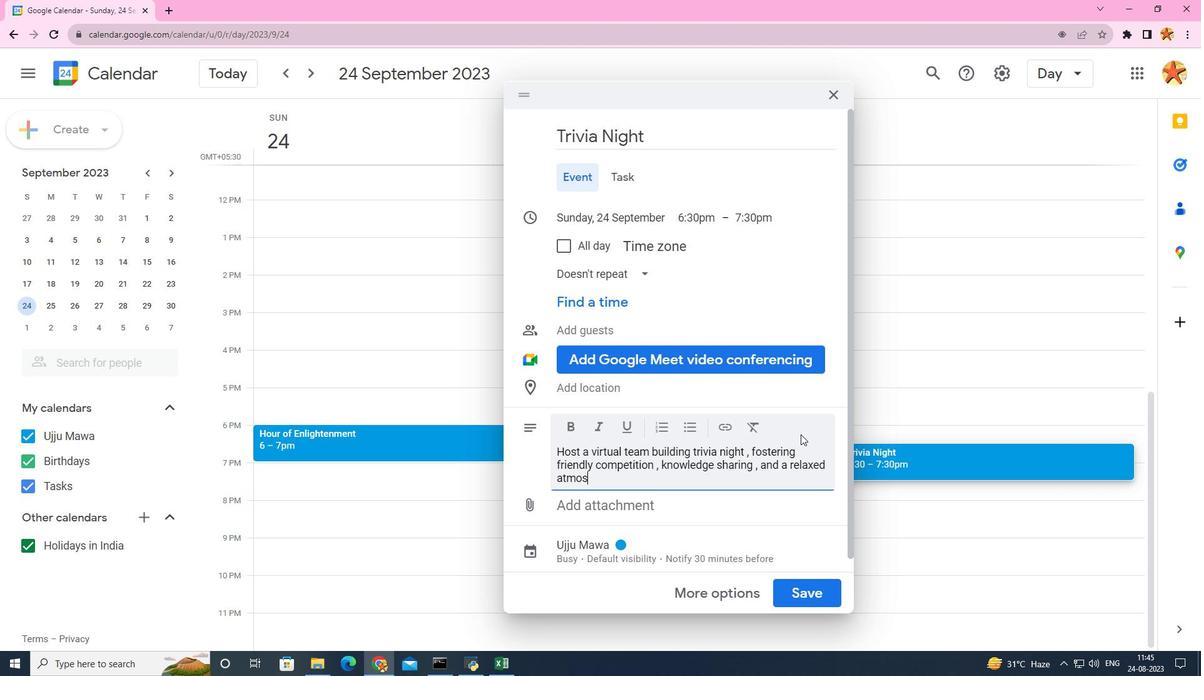 
Action: Key pressed phere<Key.space>
Screenshot: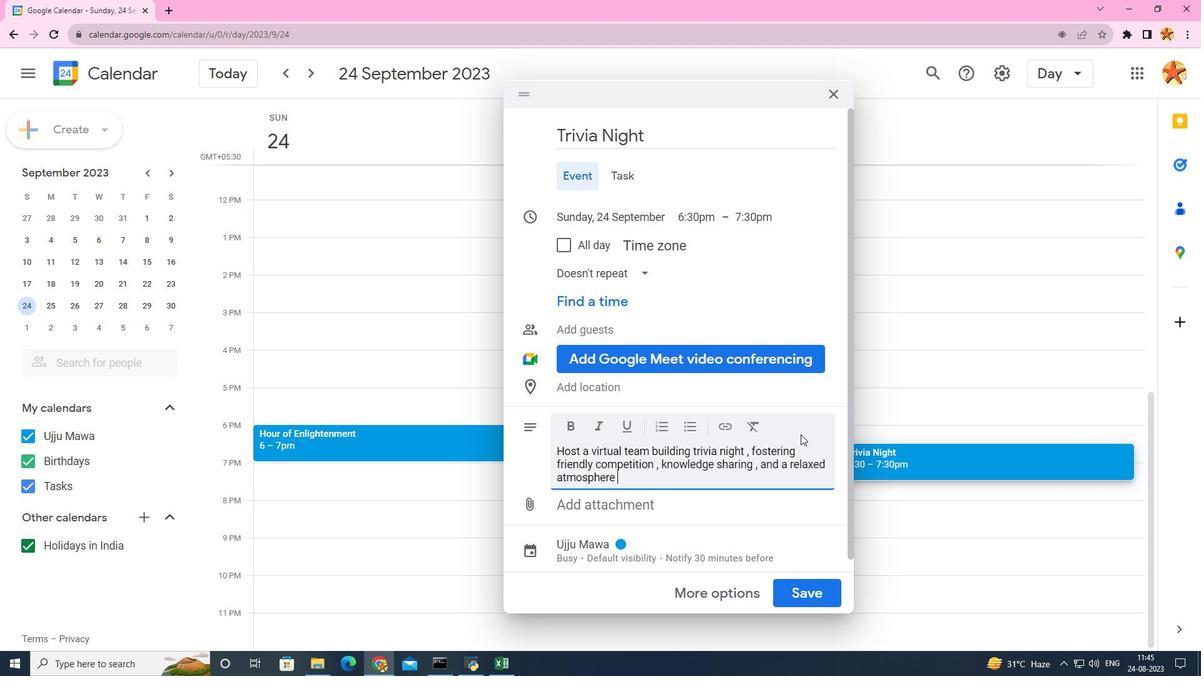 
Action: Mouse moved to (800, 433)
Screenshot: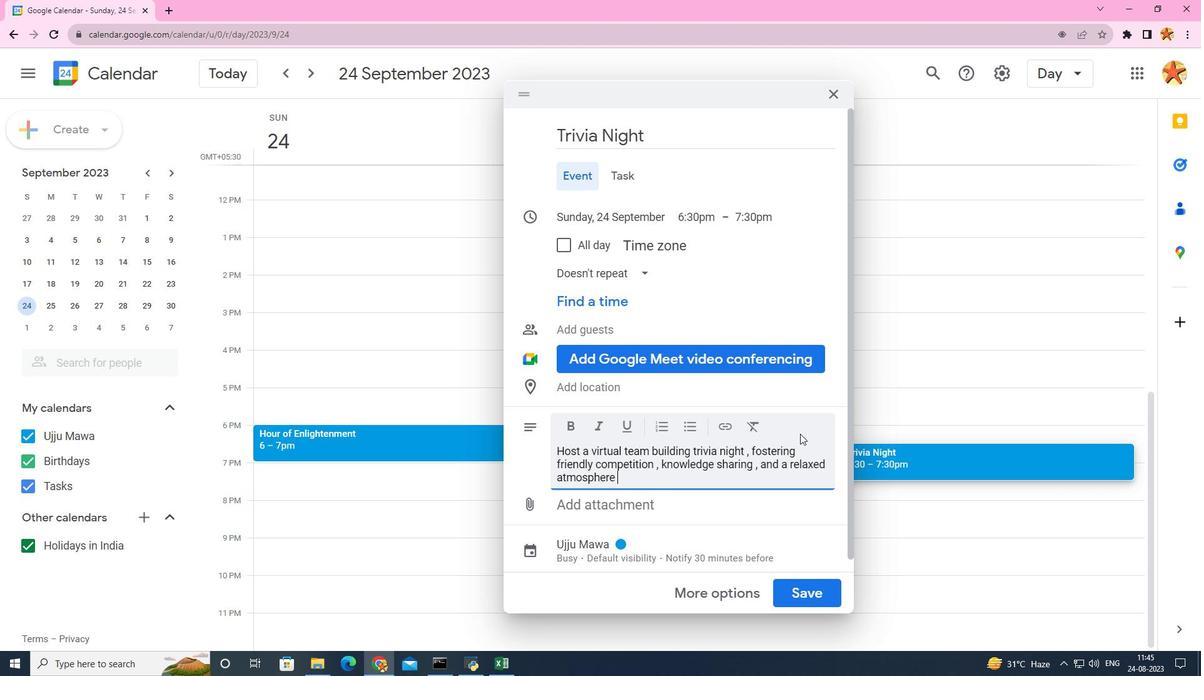 
Action: Key pressed for<Key.space>team<Key.space>members<Key.space>to<Key.space>unwind.
Screenshot: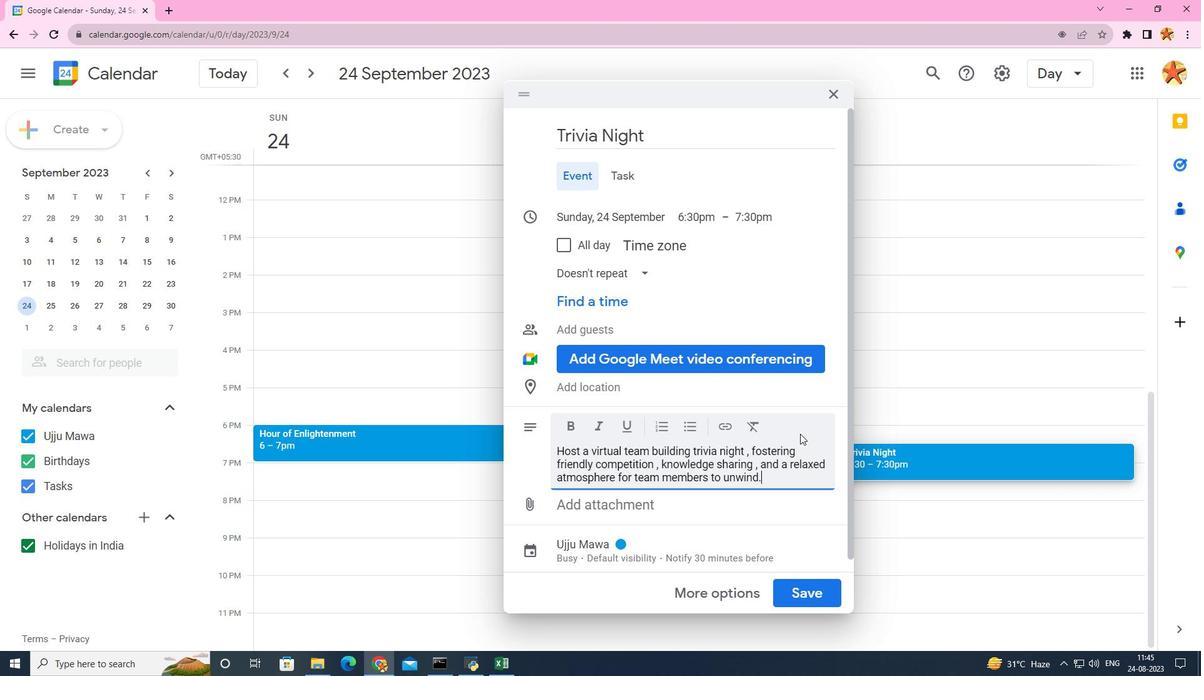 
Action: Mouse moved to (820, 597)
Screenshot: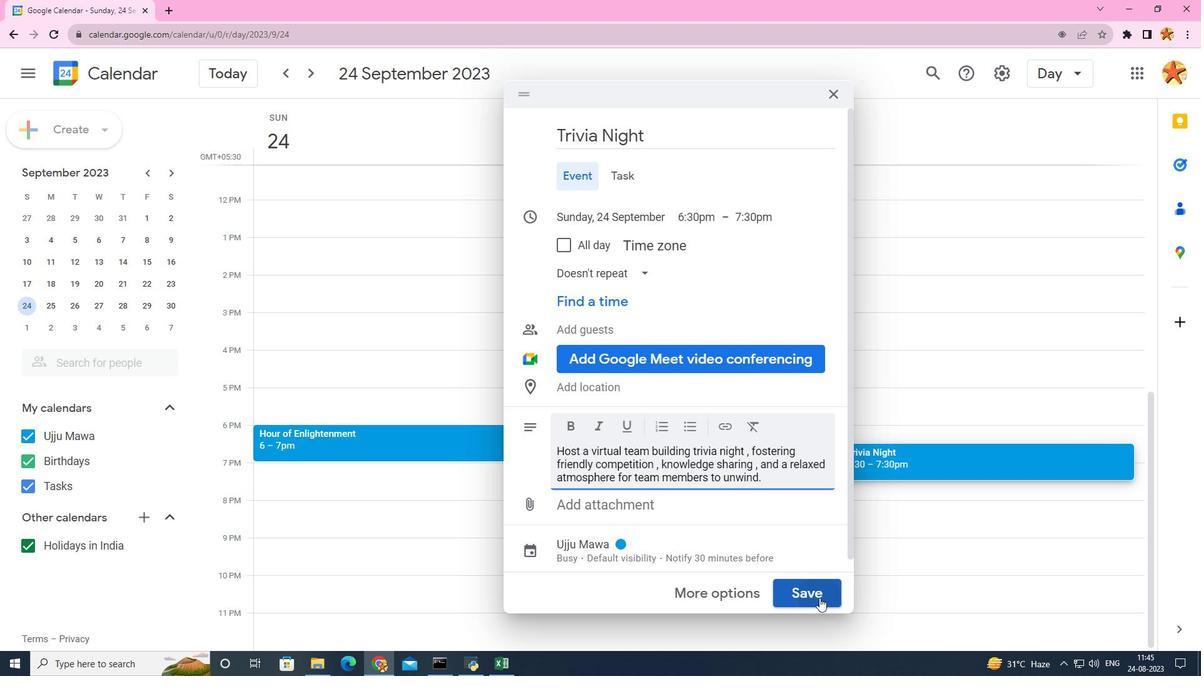 
Action: Mouse pressed left at (820, 597)
Screenshot: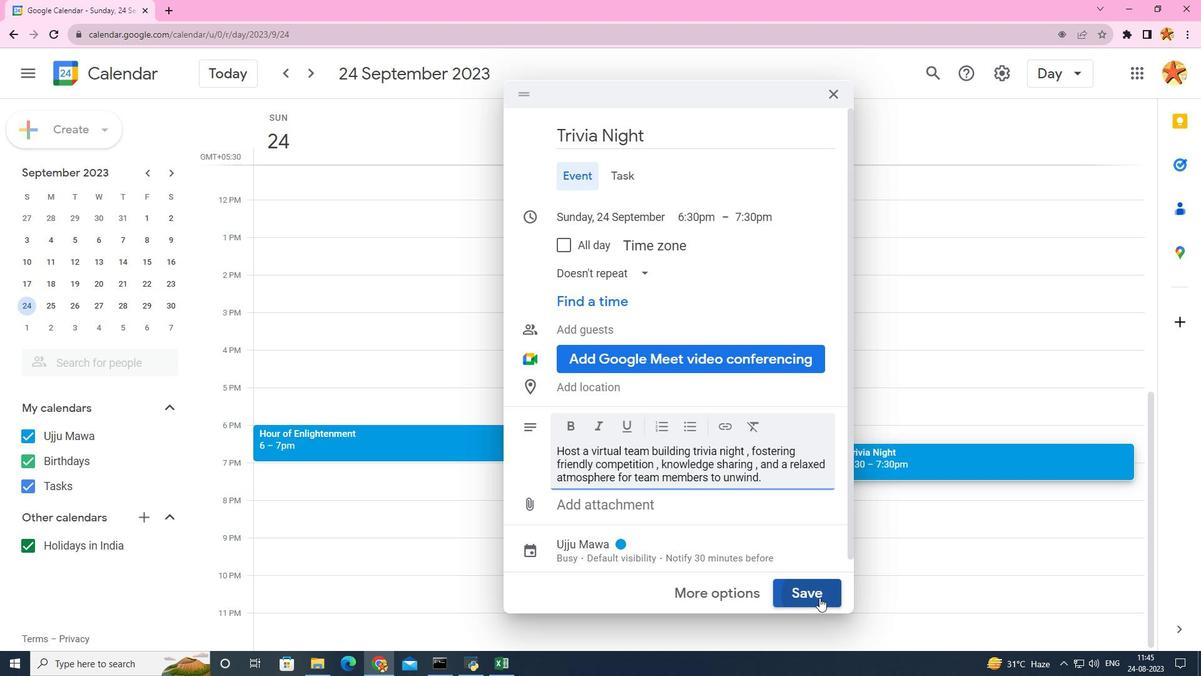 
